 Task: Look for Airbnb options in Agdam, Azerbaijan from 6th December, 2023 to 10th December, 2023 for 1 adult.1  bedroom having 1 bed and 1 bathroom. Property type can be hotel. Amenities needed are: air conditioning. Booking option can be shelf check-in. Look for 5 properties as per requirement.
Action: Mouse moved to (464, 99)
Screenshot: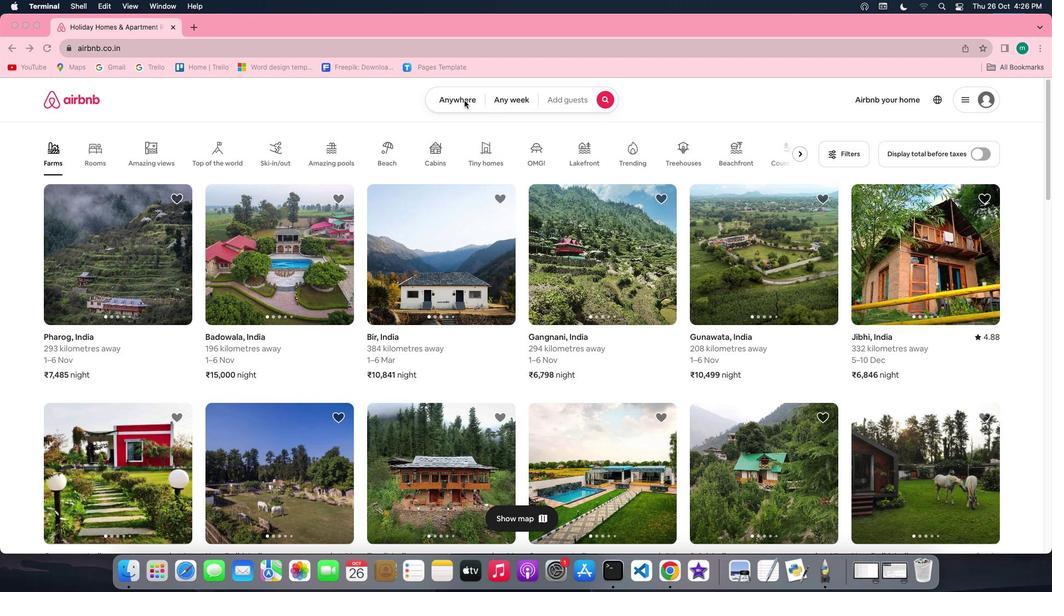 
Action: Mouse pressed left at (464, 99)
Screenshot: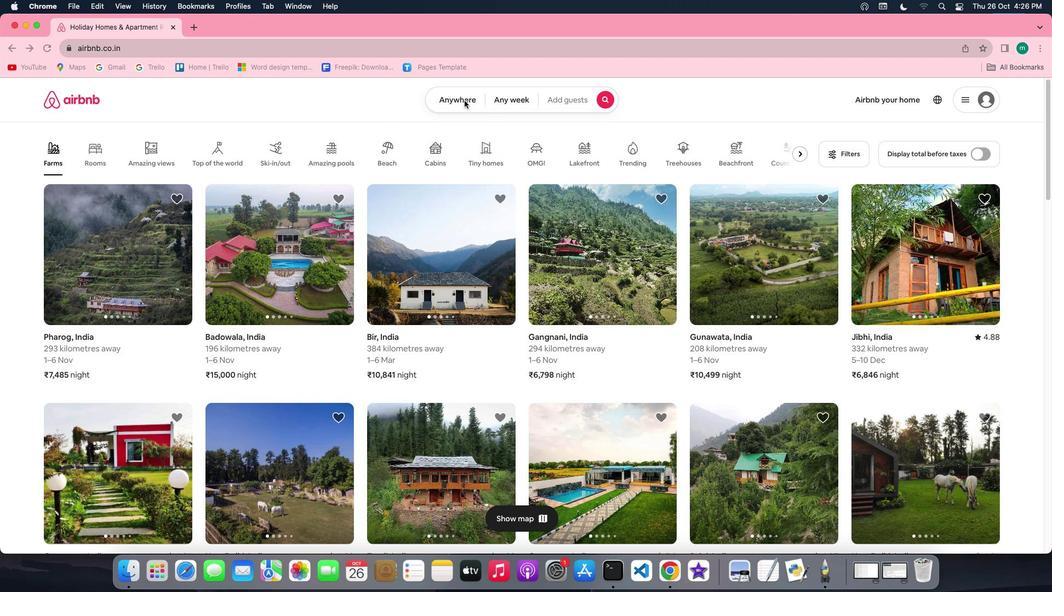 
Action: Mouse pressed left at (464, 99)
Screenshot: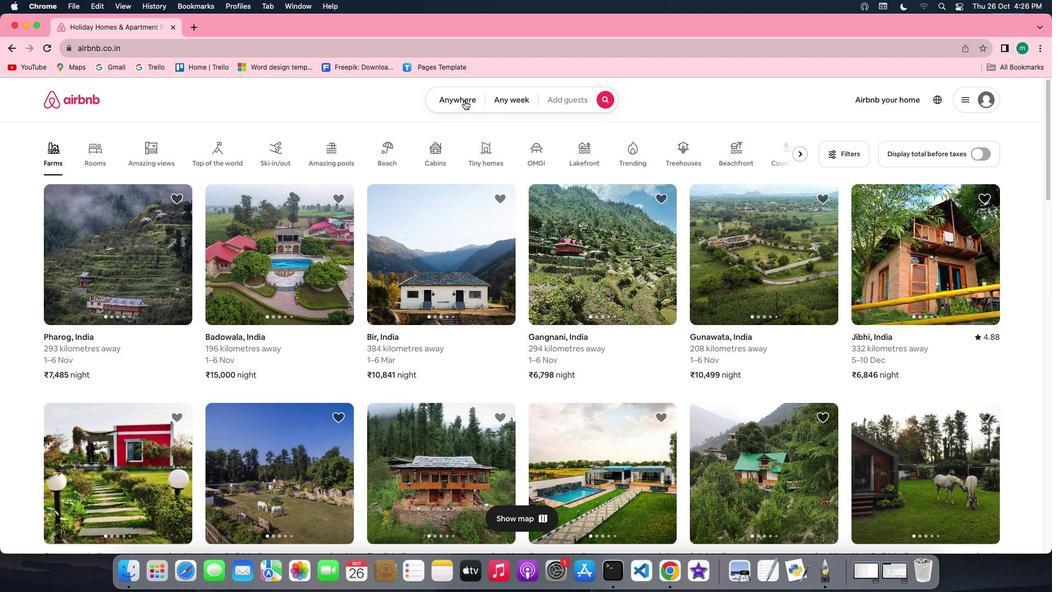 
Action: Mouse moved to (395, 149)
Screenshot: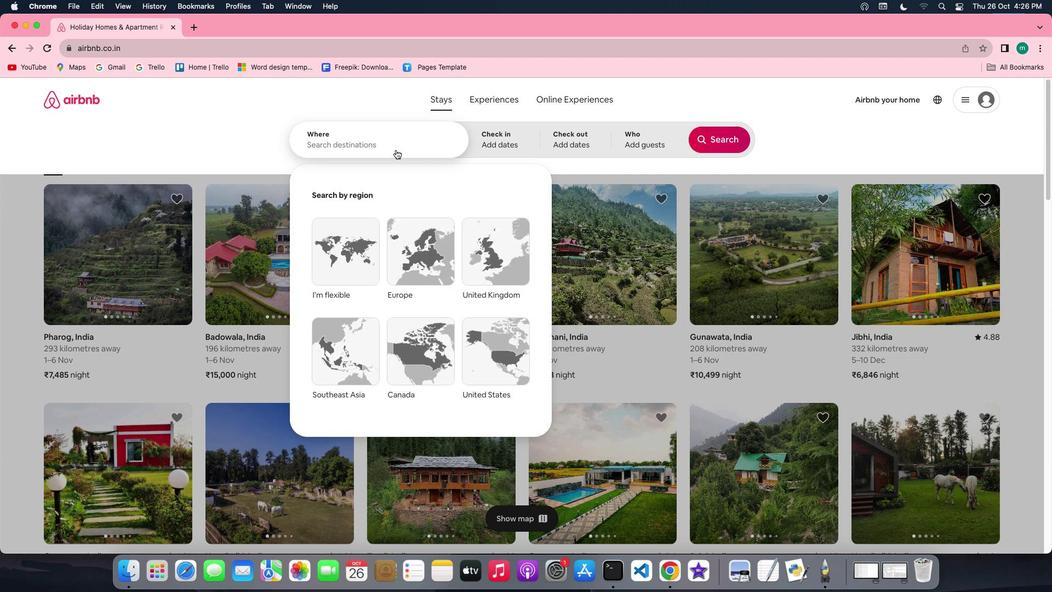 
Action: Mouse pressed left at (395, 149)
Screenshot: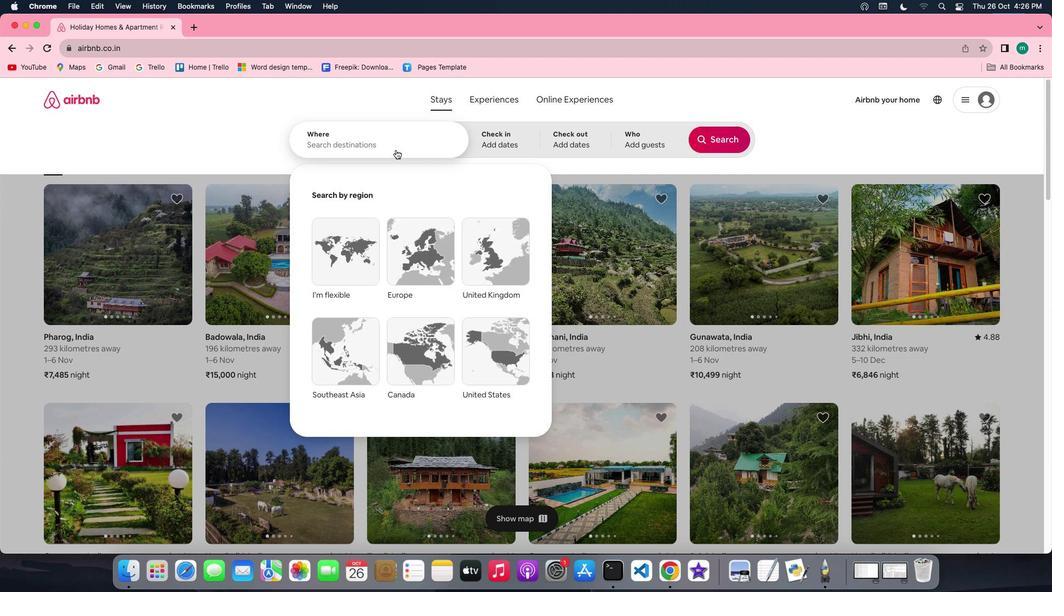 
Action: Key pressed Key.spaceKey.shift'A''g''d''a''m'','Key.spaceKey.shift'a''z''e''r''b''a''i''j''a''n'
Screenshot: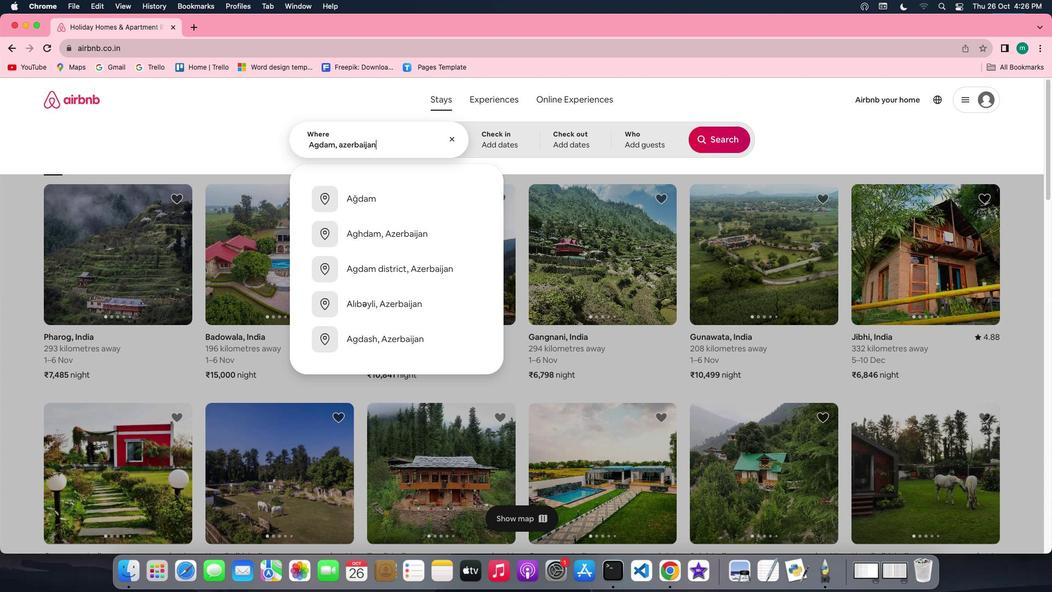 
Action: Mouse moved to (494, 153)
Screenshot: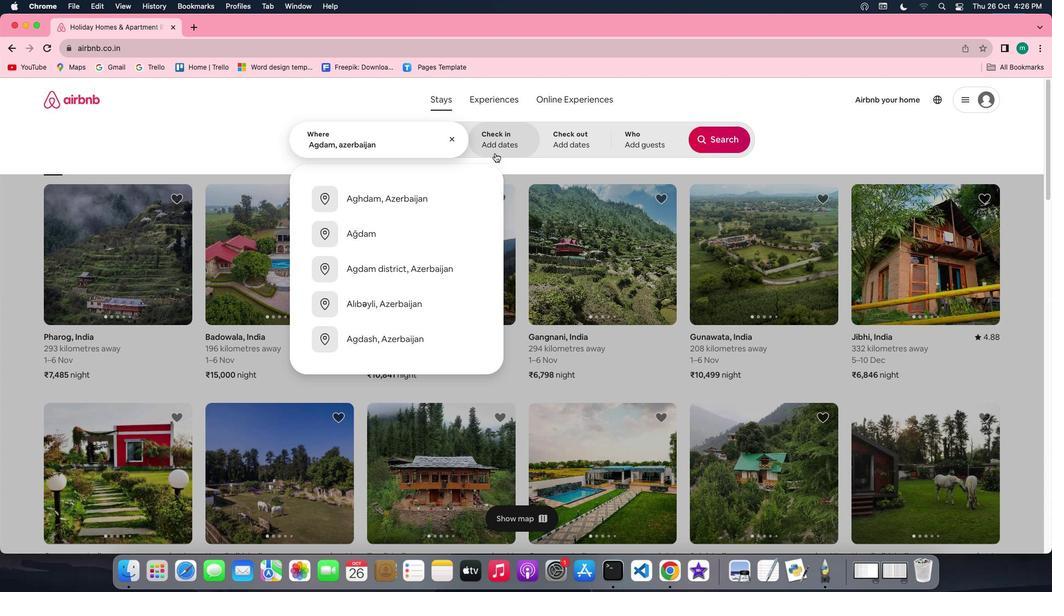 
Action: Mouse pressed left at (494, 153)
Screenshot: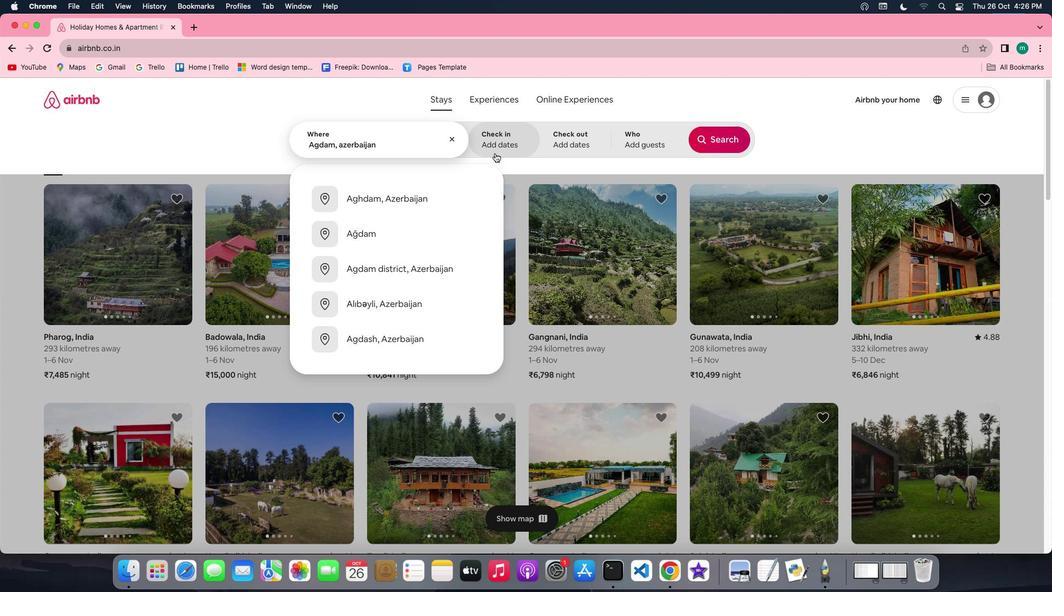 
Action: Mouse moved to (717, 227)
Screenshot: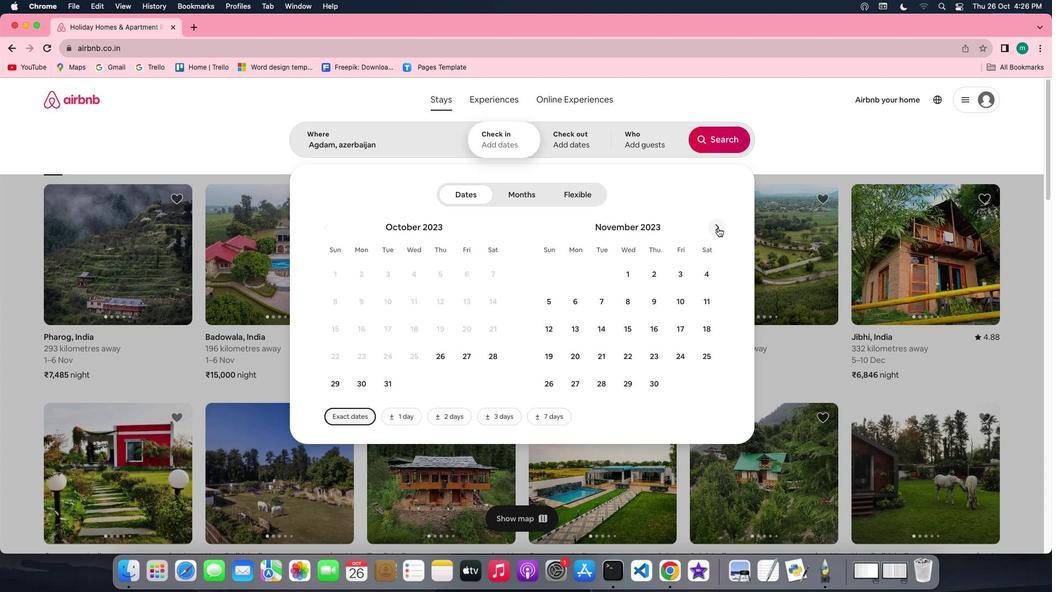 
Action: Mouse pressed left at (717, 227)
Screenshot: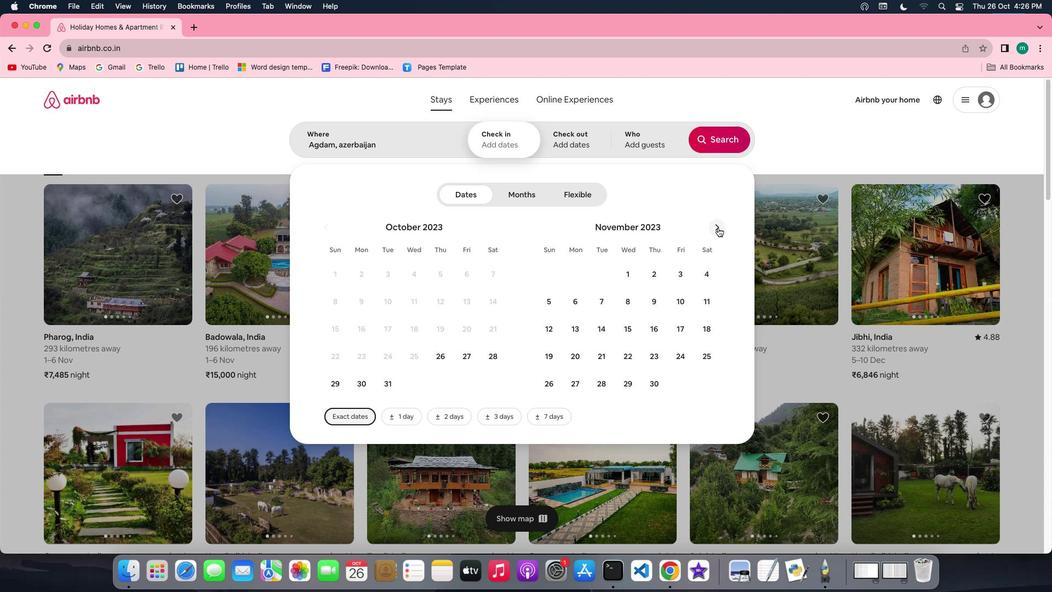
Action: Mouse moved to (623, 297)
Screenshot: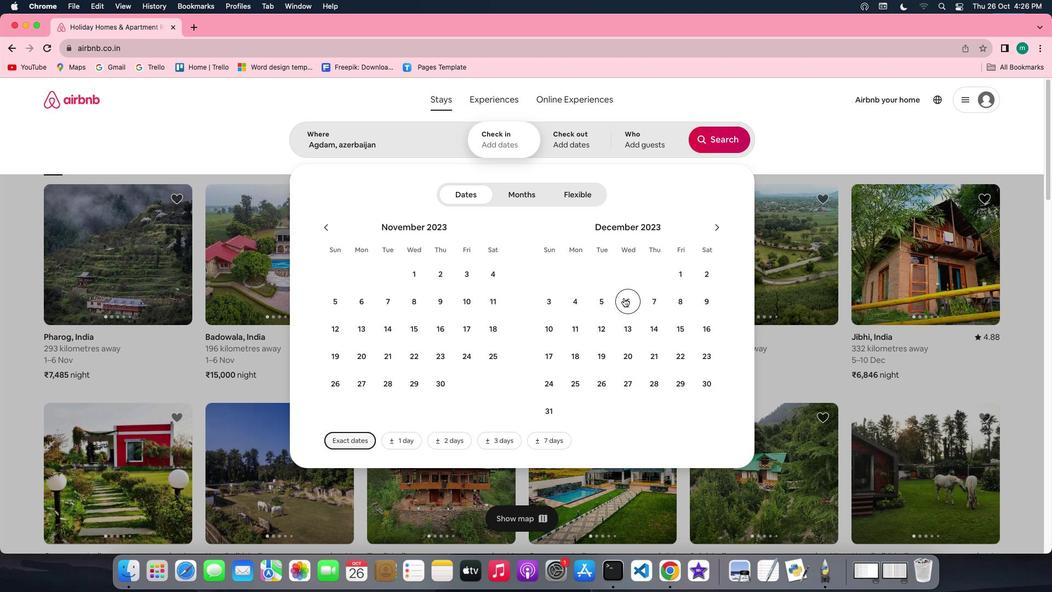 
Action: Mouse pressed left at (623, 297)
Screenshot: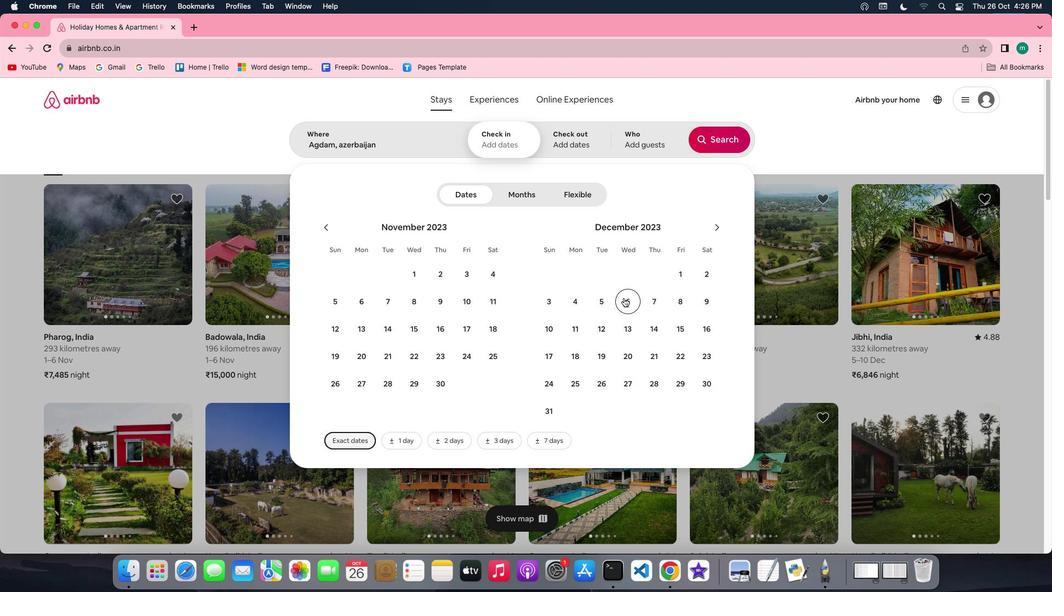 
Action: Mouse moved to (536, 332)
Screenshot: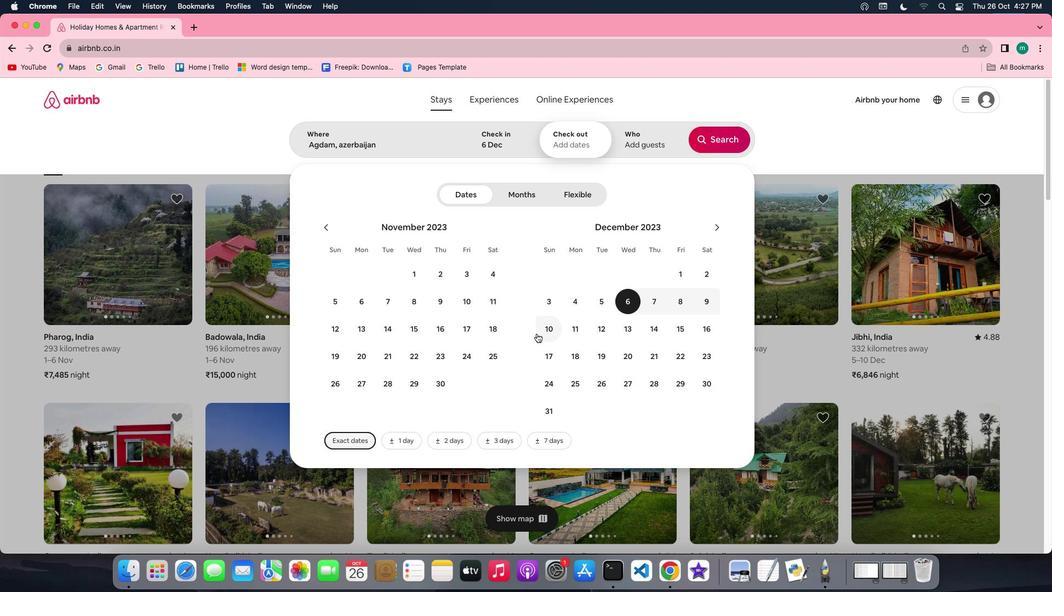 
Action: Mouse pressed left at (536, 332)
Screenshot: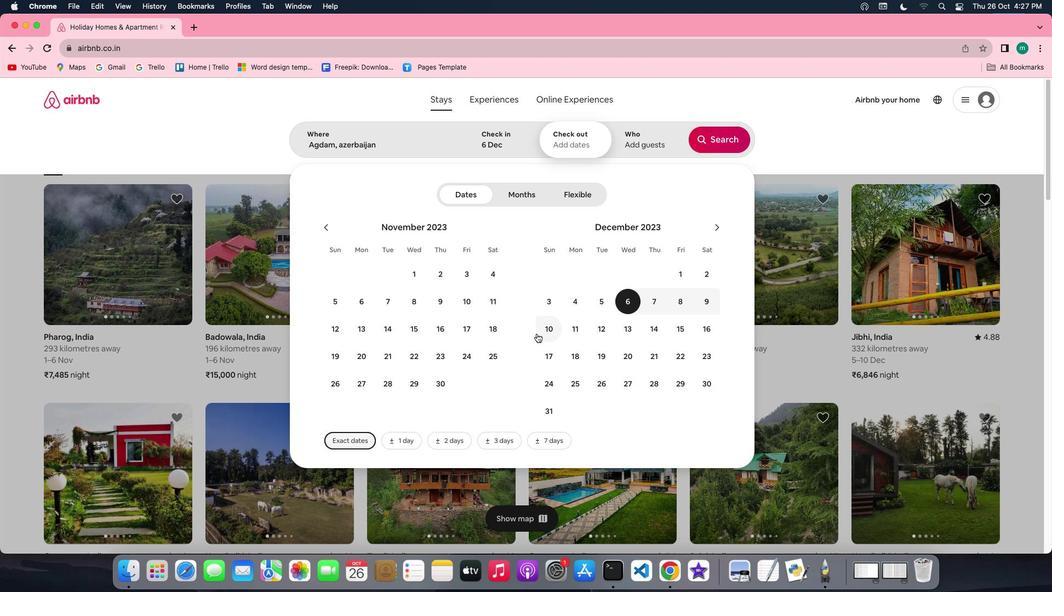 
Action: Mouse moved to (553, 326)
Screenshot: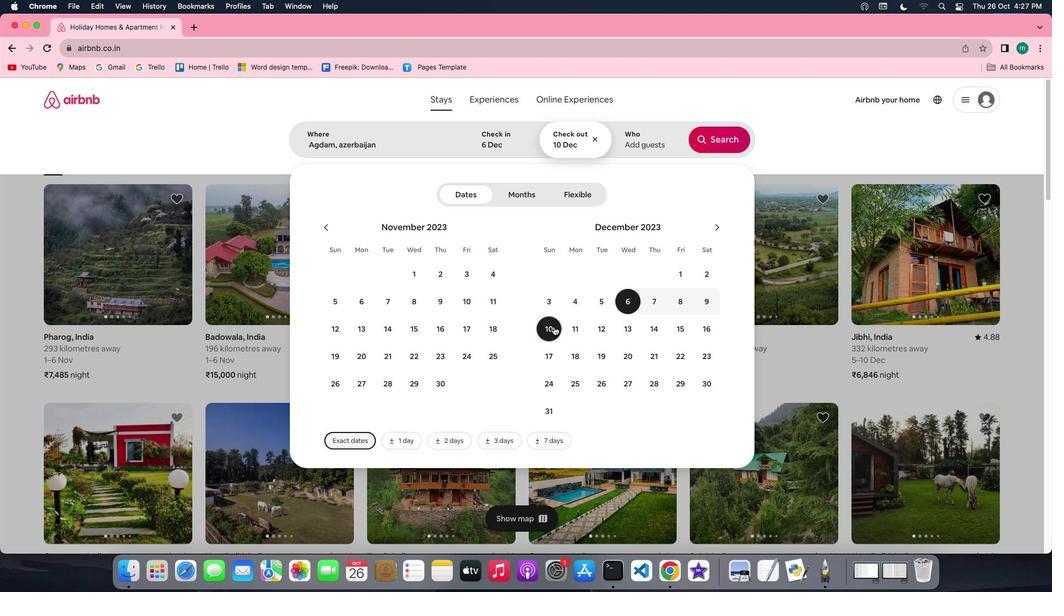 
Action: Mouse pressed left at (553, 326)
Screenshot: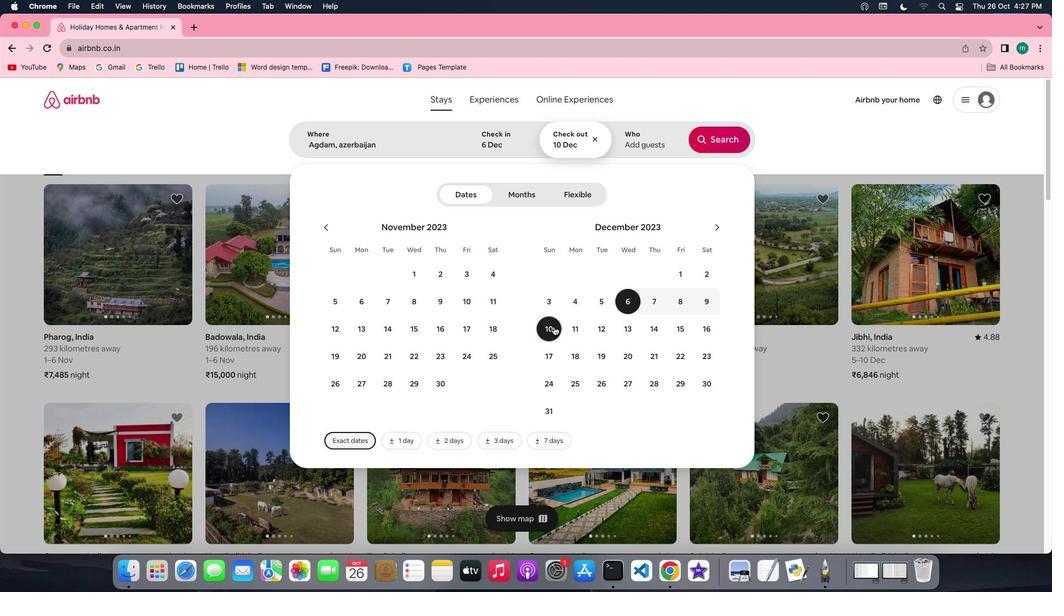 
Action: Mouse moved to (627, 132)
Screenshot: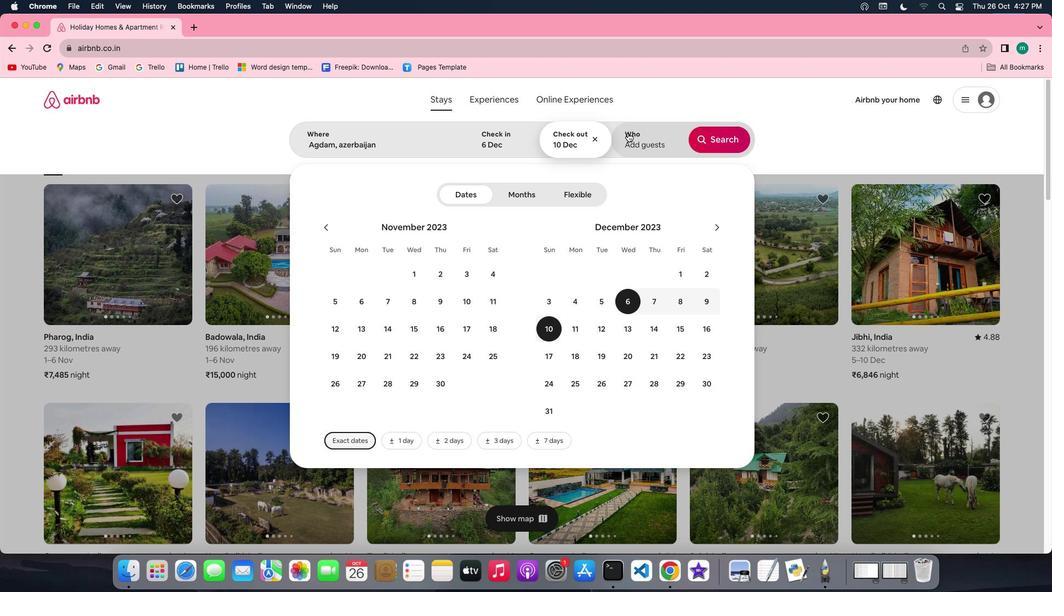 
Action: Mouse pressed left at (627, 132)
Screenshot: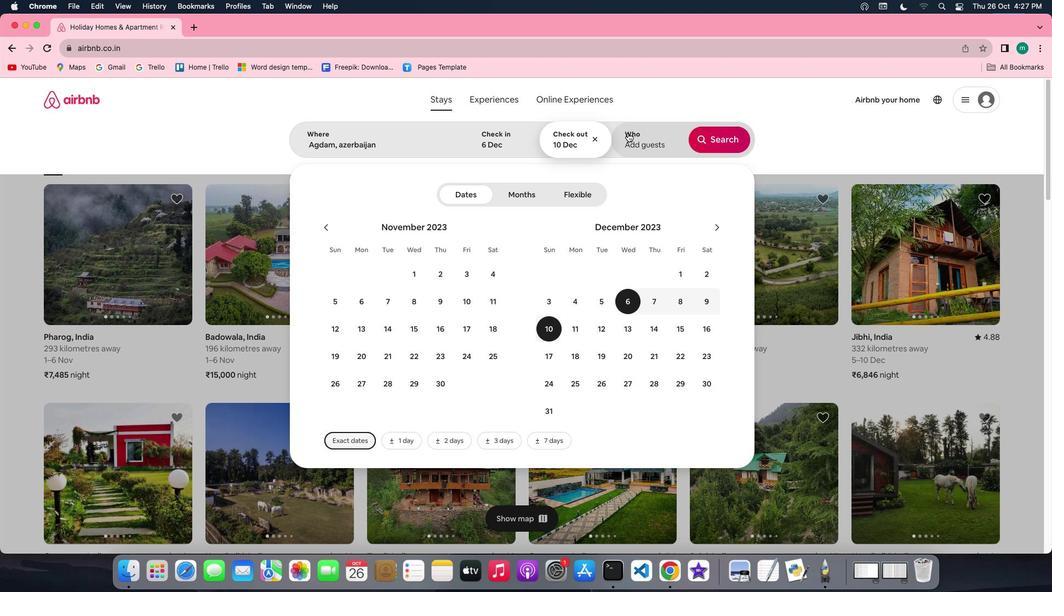 
Action: Mouse moved to (727, 196)
Screenshot: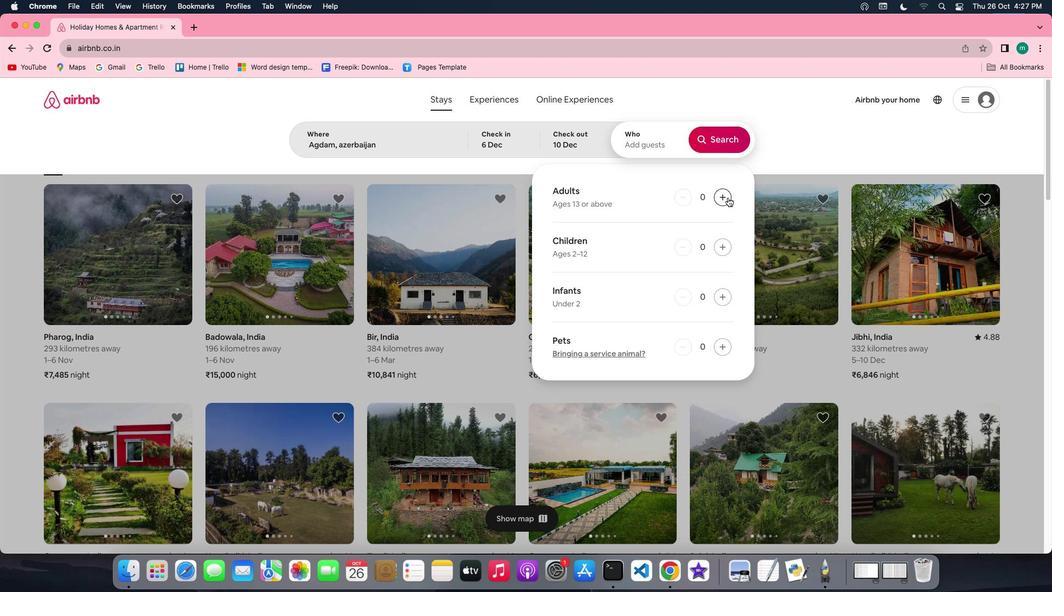 
Action: Mouse pressed left at (727, 196)
Screenshot: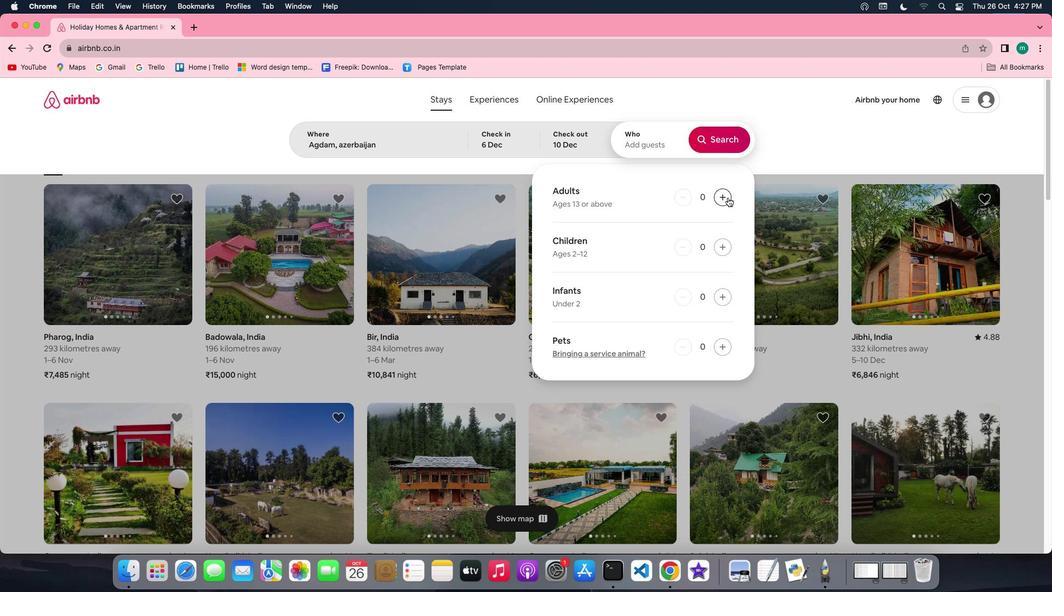 
Action: Mouse moved to (720, 131)
Screenshot: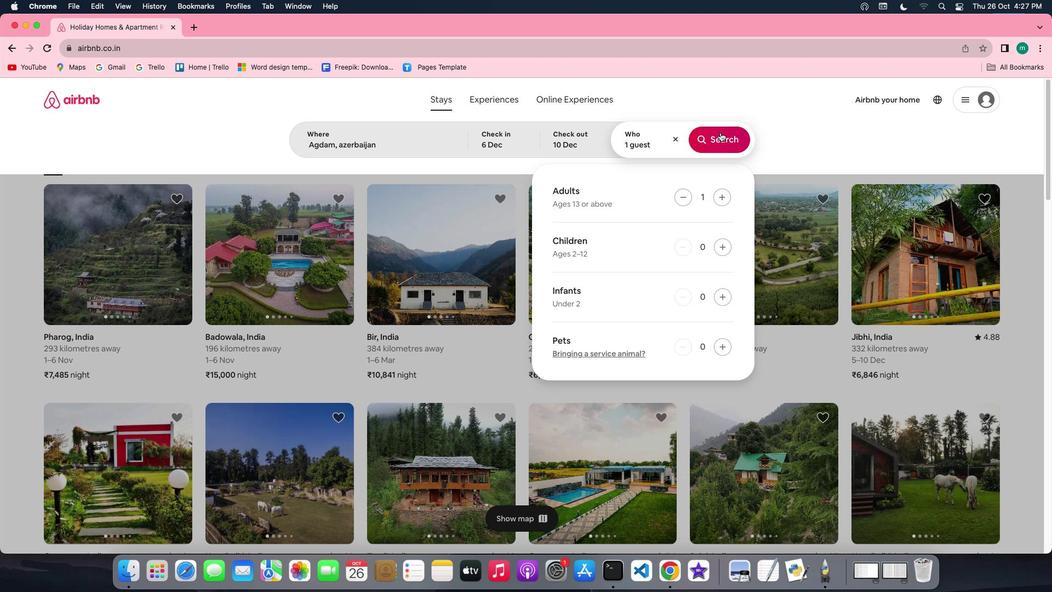 
Action: Mouse pressed left at (720, 131)
Screenshot: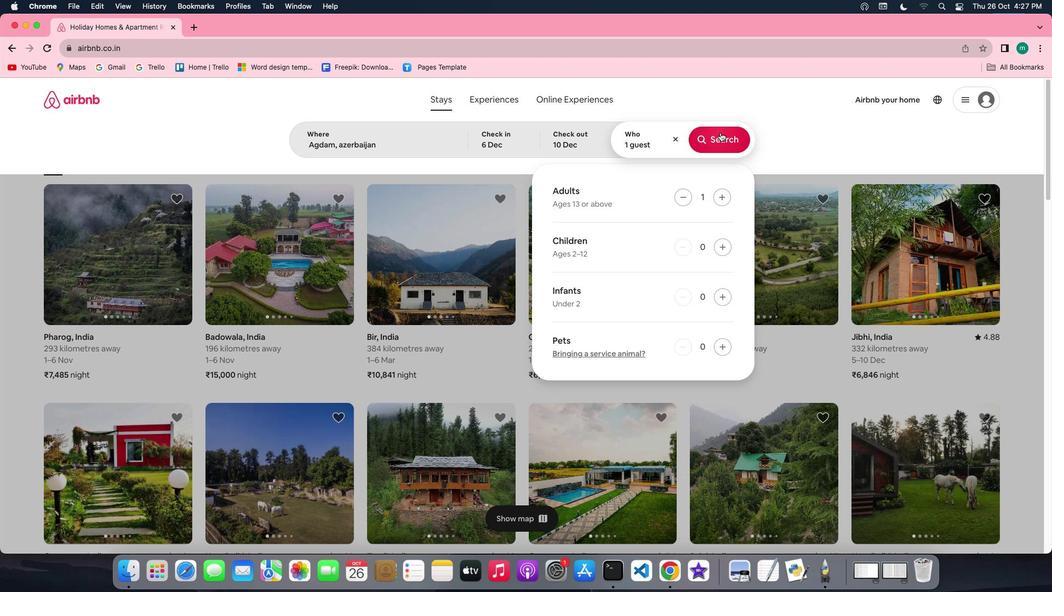 
Action: Mouse moved to (869, 141)
Screenshot: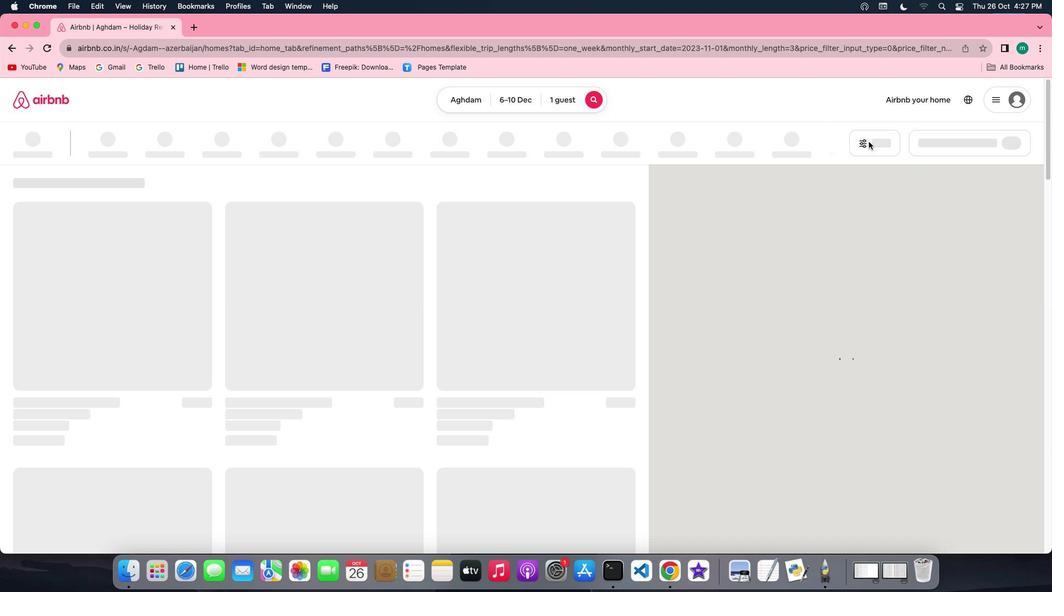 
Action: Mouse pressed left at (869, 141)
Screenshot: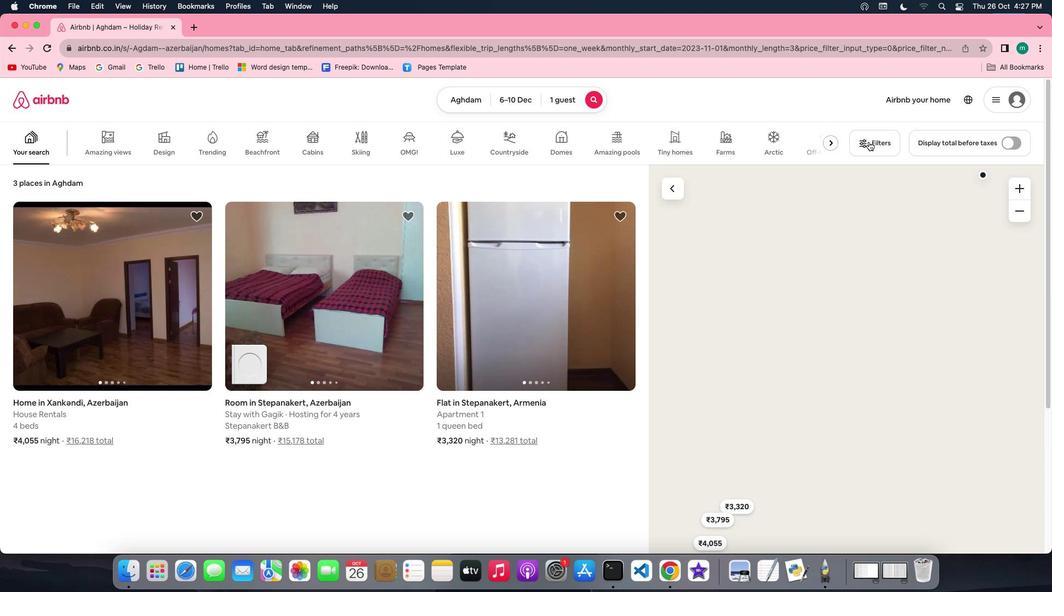 
Action: Mouse moved to (576, 314)
Screenshot: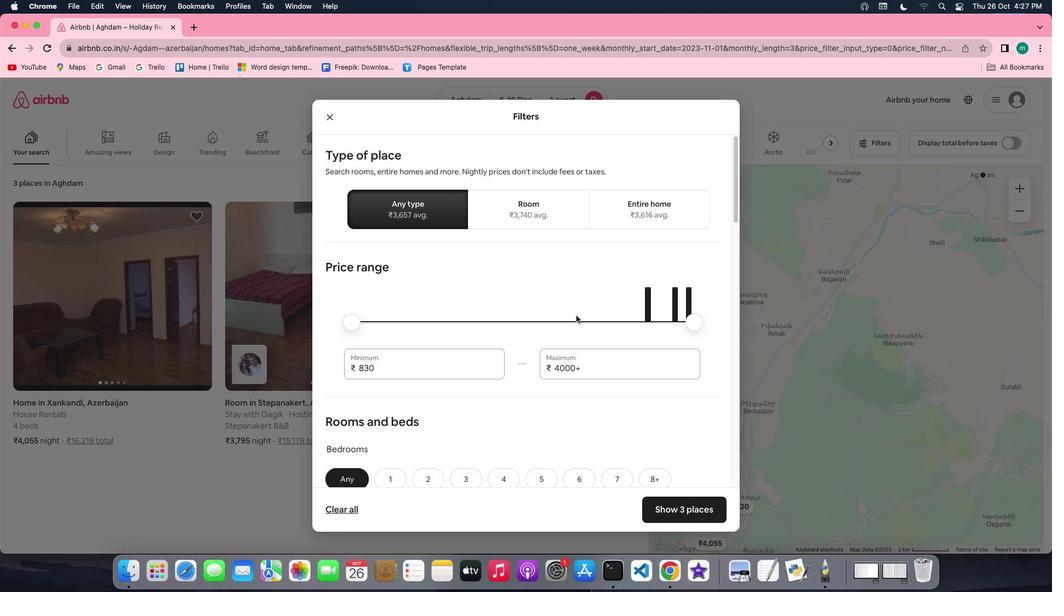 
Action: Mouse scrolled (576, 314) with delta (0, 0)
Screenshot: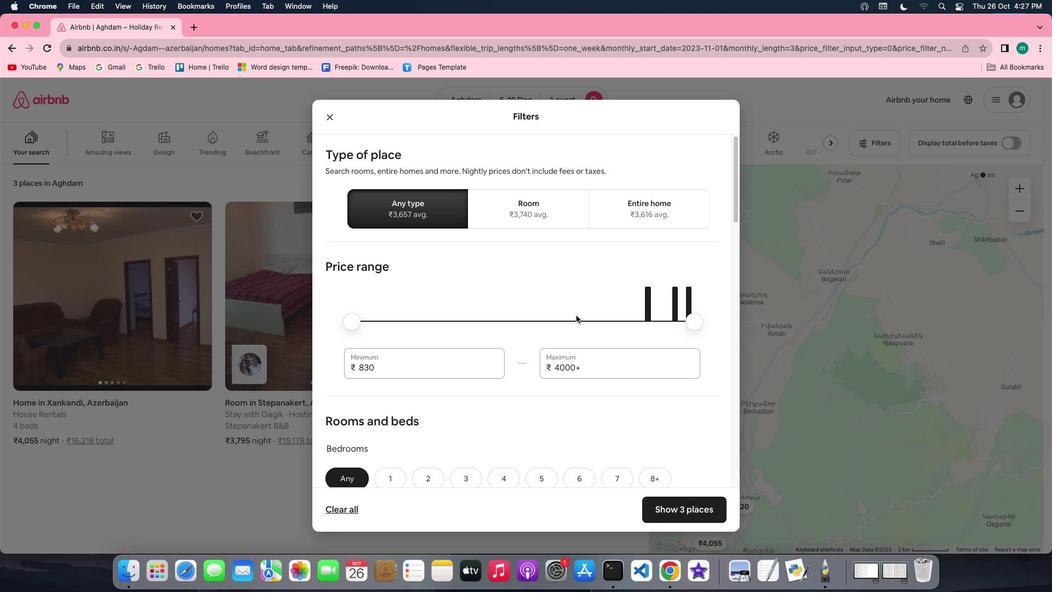 
Action: Mouse scrolled (576, 314) with delta (0, 0)
Screenshot: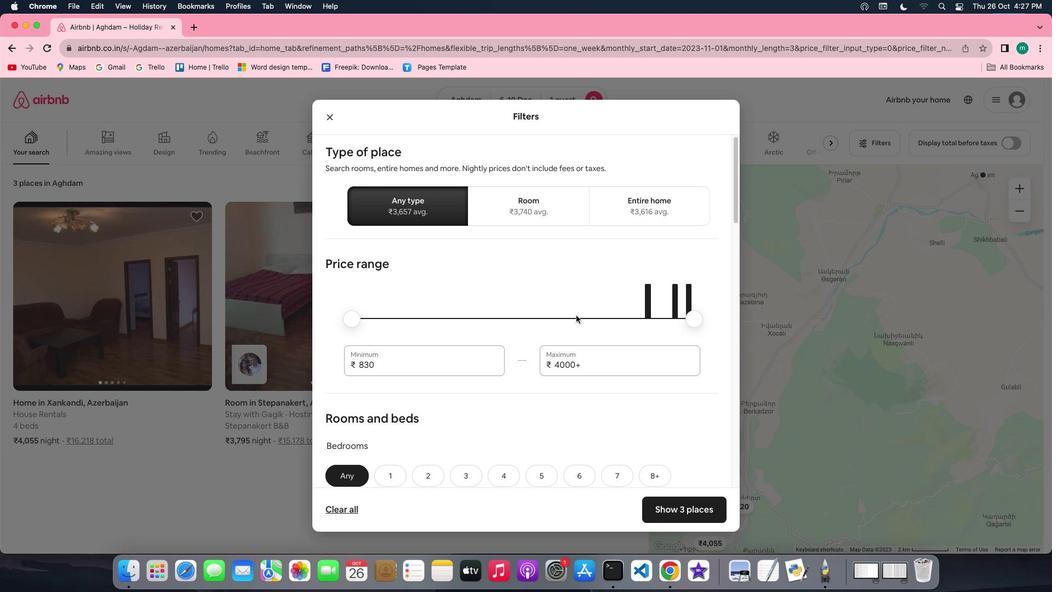 
Action: Mouse scrolled (576, 314) with delta (0, 0)
Screenshot: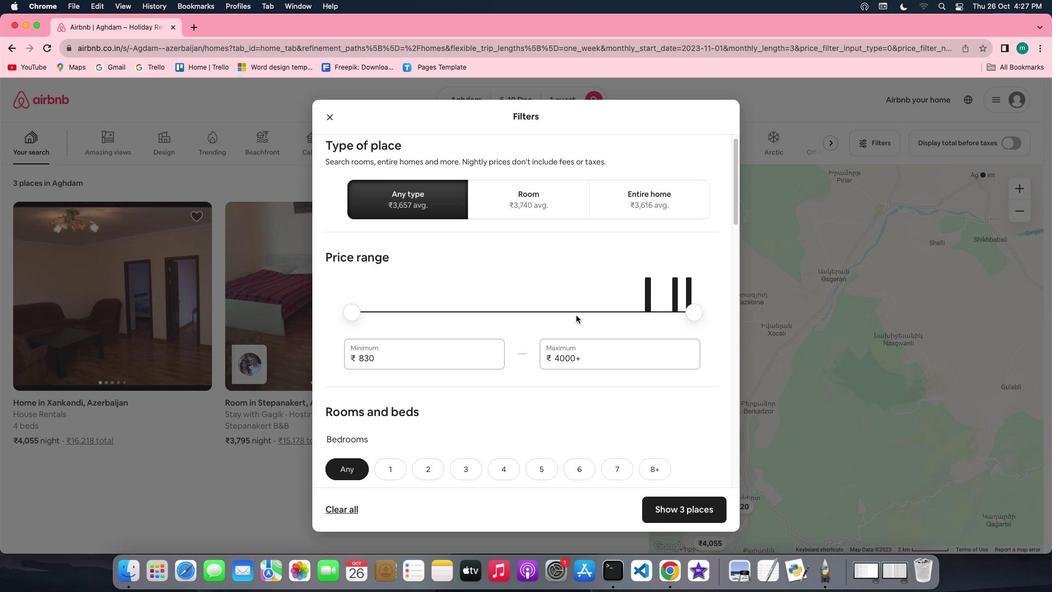 
Action: Mouse scrolled (576, 314) with delta (0, 0)
Screenshot: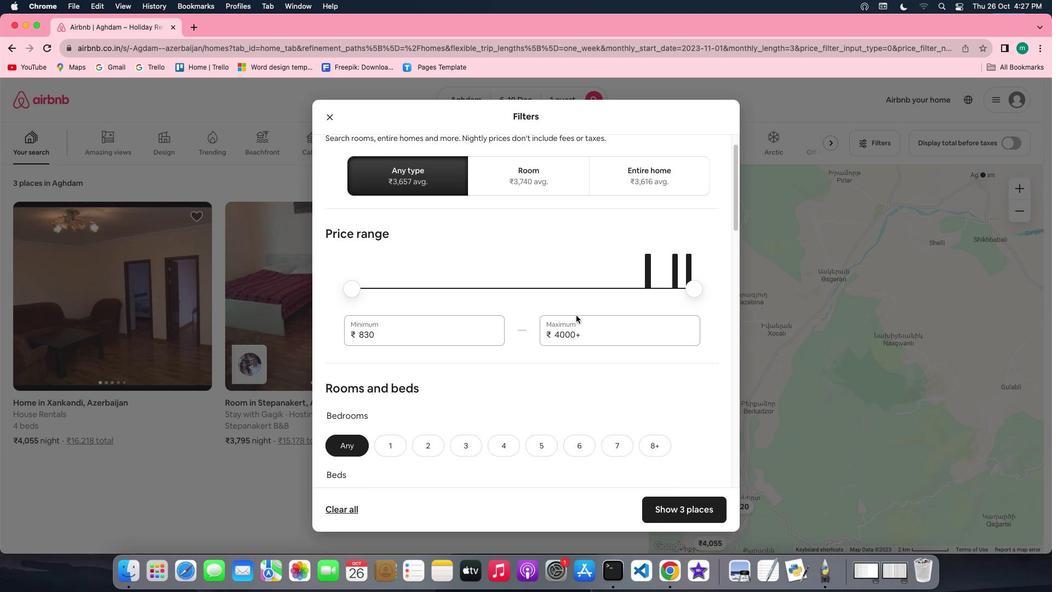 
Action: Mouse scrolled (576, 314) with delta (0, 0)
Screenshot: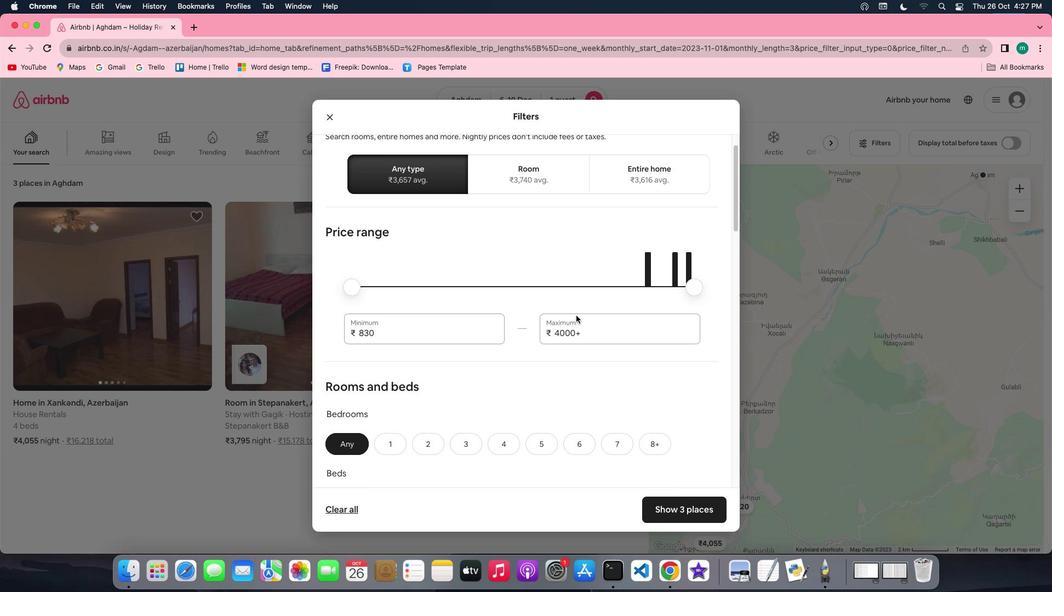 
Action: Mouse scrolled (576, 314) with delta (0, 0)
Screenshot: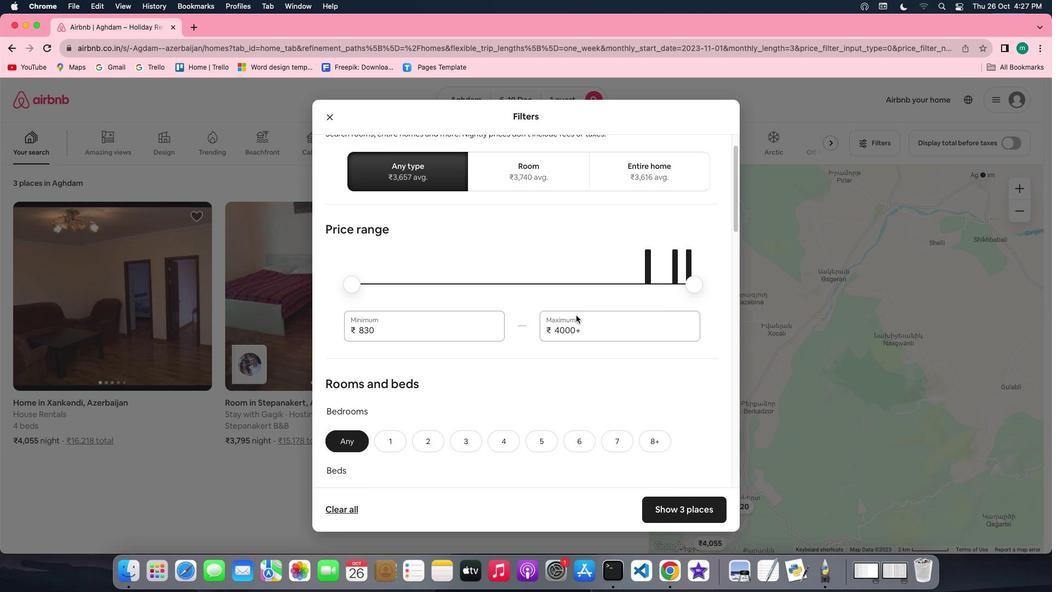 
Action: Mouse scrolled (576, 314) with delta (0, 0)
Screenshot: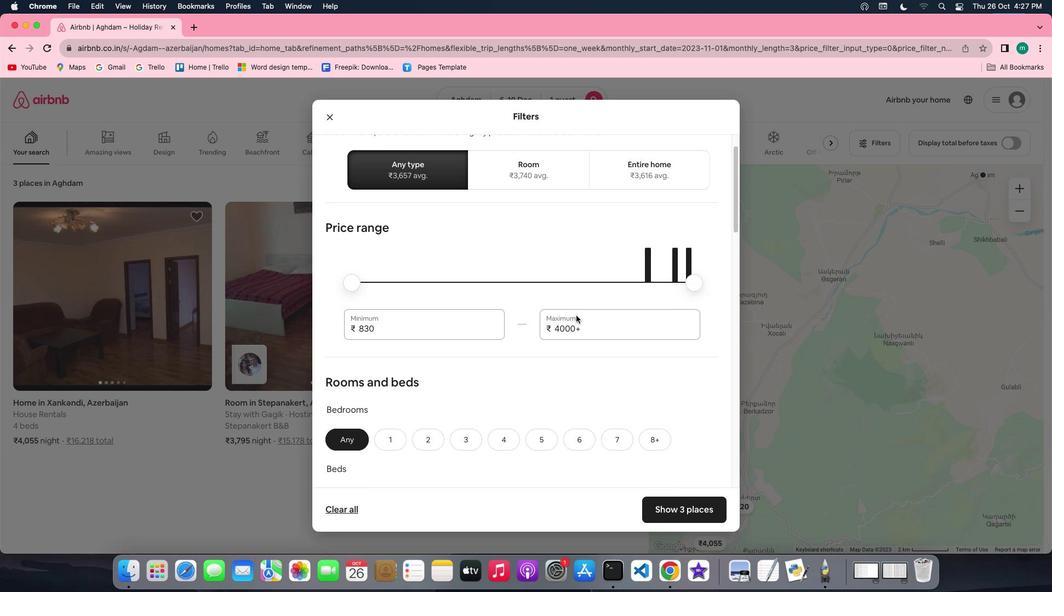 
Action: Mouse scrolled (576, 314) with delta (0, -1)
Screenshot: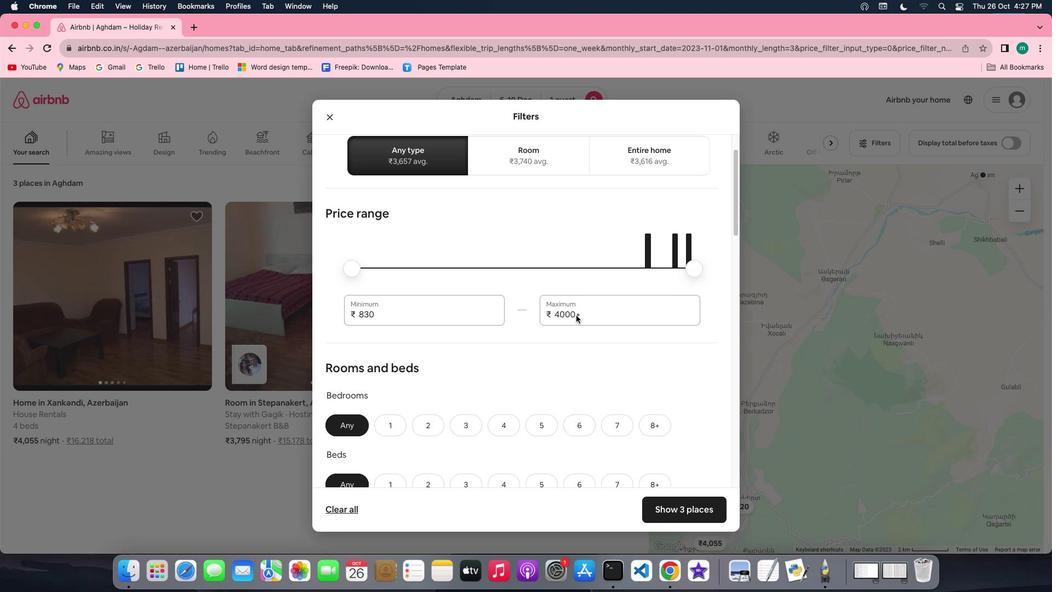 
Action: Mouse scrolled (576, 314) with delta (0, -1)
Screenshot: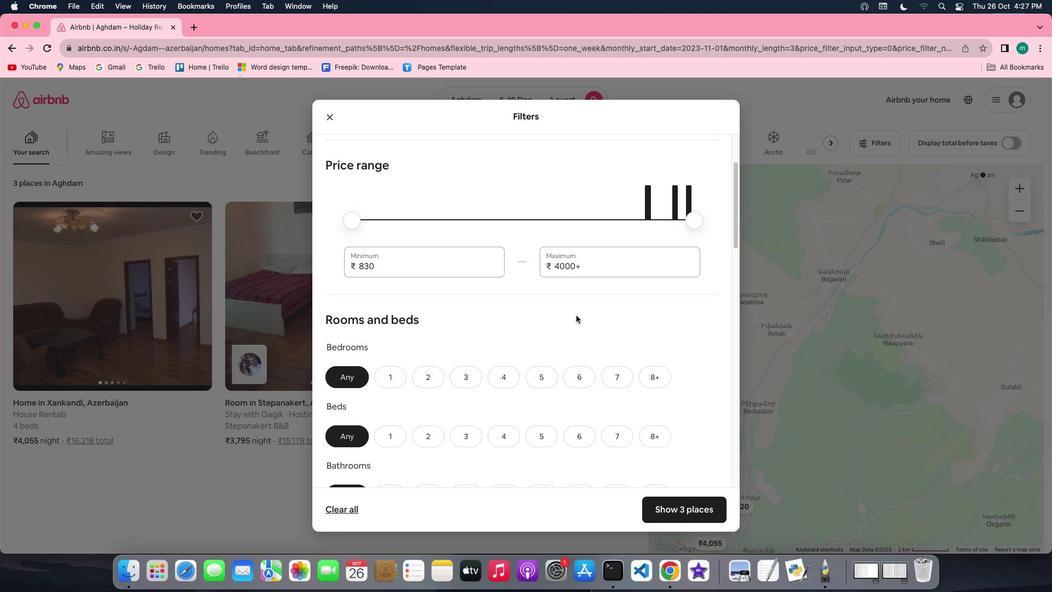 
Action: Mouse scrolled (576, 314) with delta (0, 0)
Screenshot: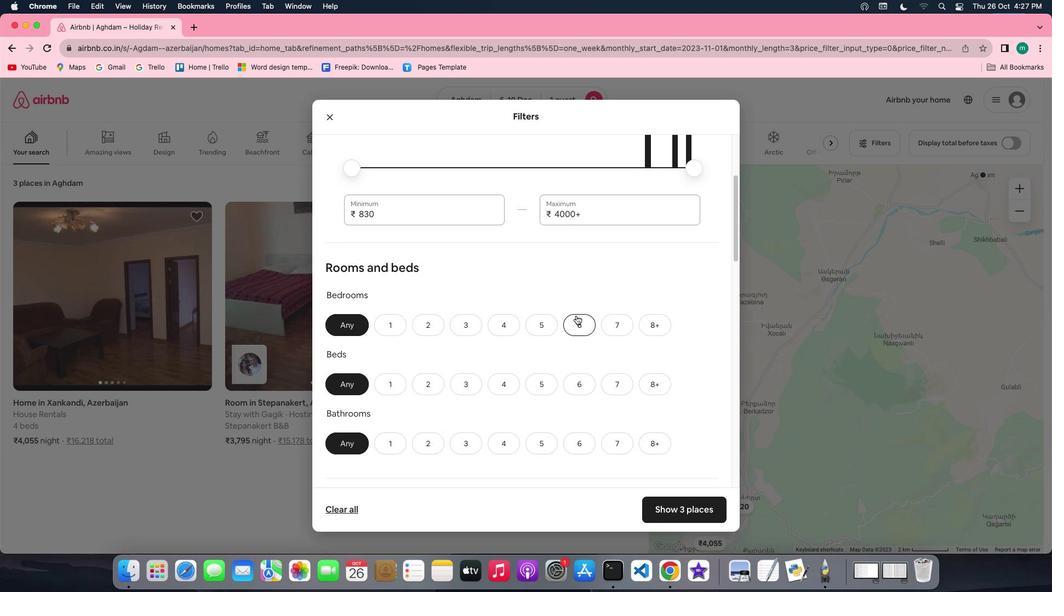 
Action: Mouse scrolled (576, 314) with delta (0, 0)
Screenshot: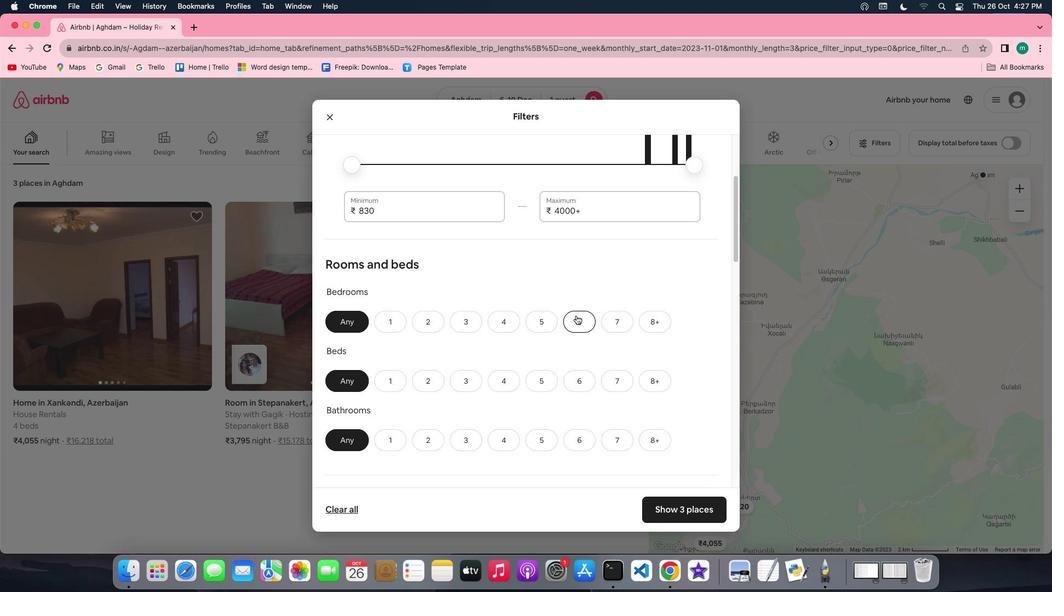 
Action: Mouse scrolled (576, 314) with delta (0, 0)
Screenshot: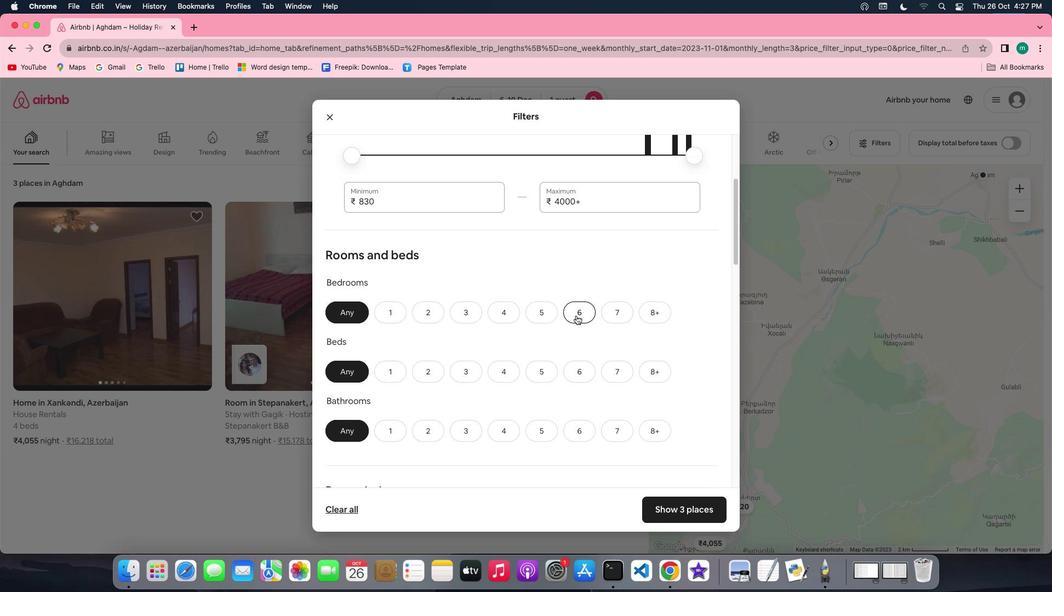 
Action: Mouse scrolled (576, 314) with delta (0, 0)
Screenshot: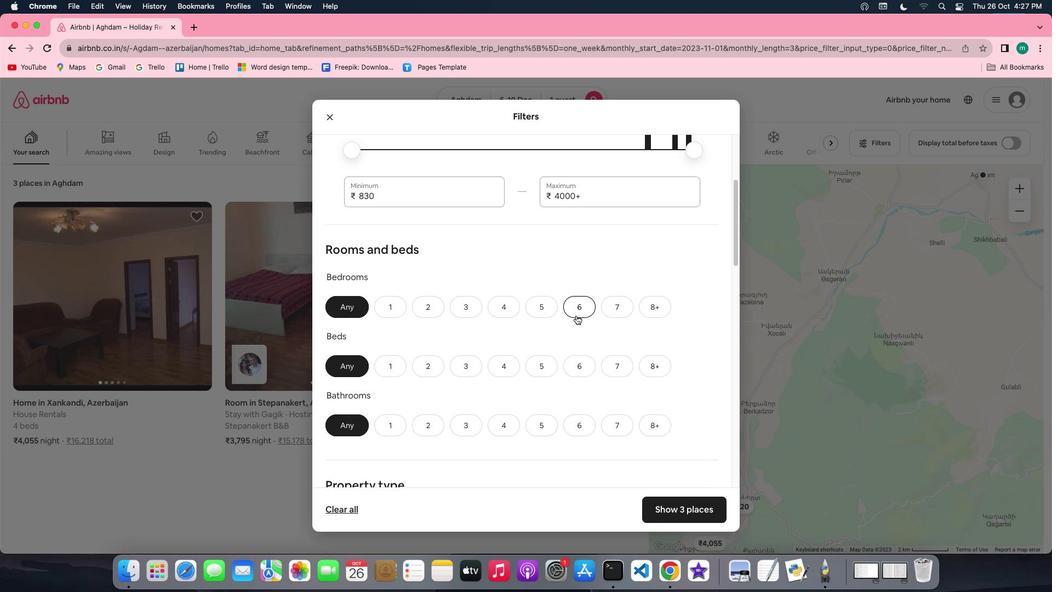 
Action: Mouse scrolled (576, 314) with delta (0, 0)
Screenshot: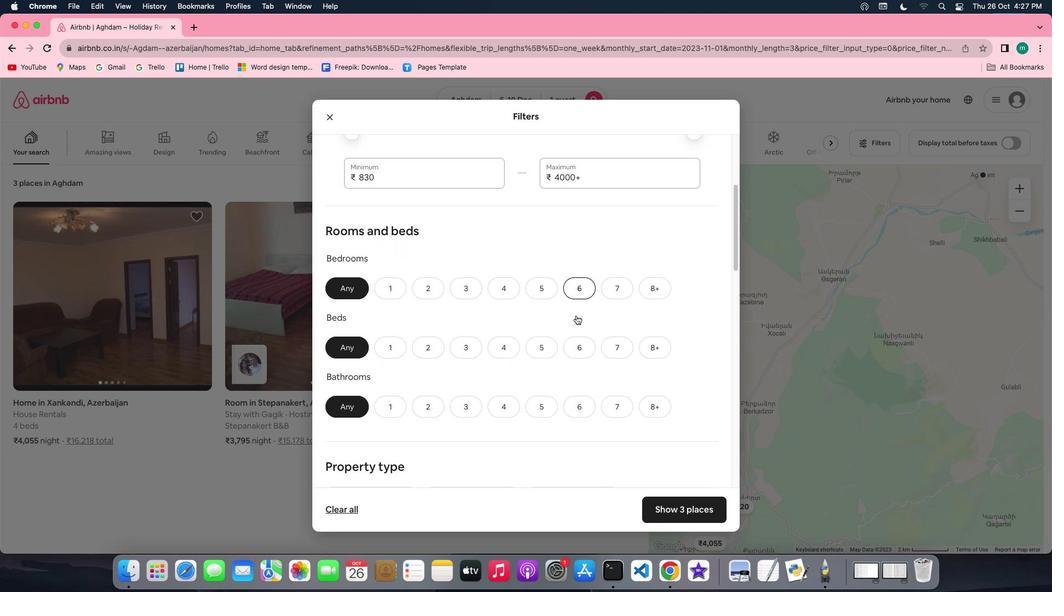 
Action: Mouse scrolled (576, 314) with delta (0, 0)
Screenshot: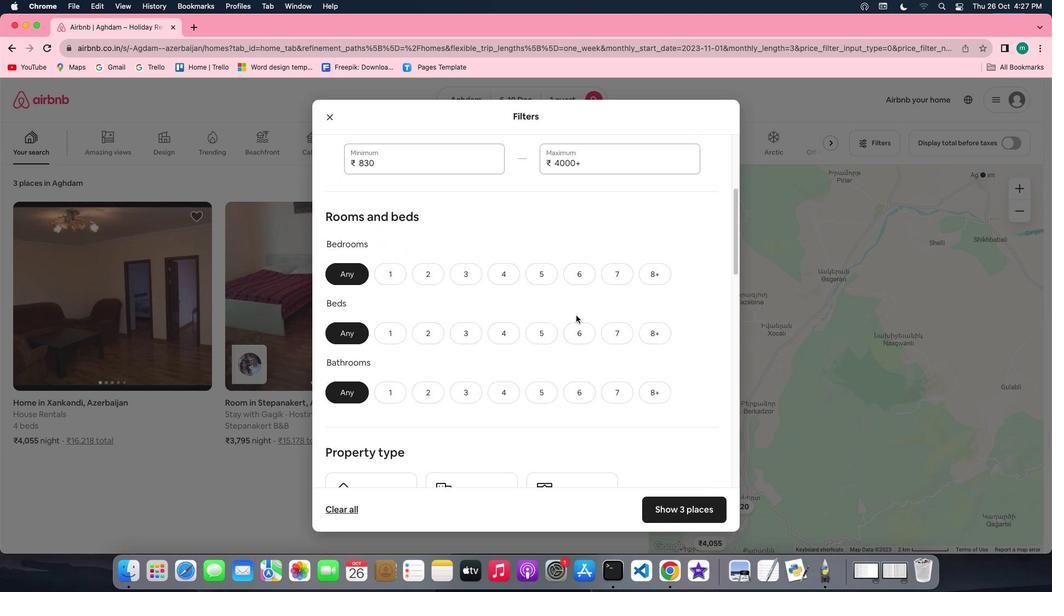 
Action: Mouse scrolled (576, 314) with delta (0, 0)
Screenshot: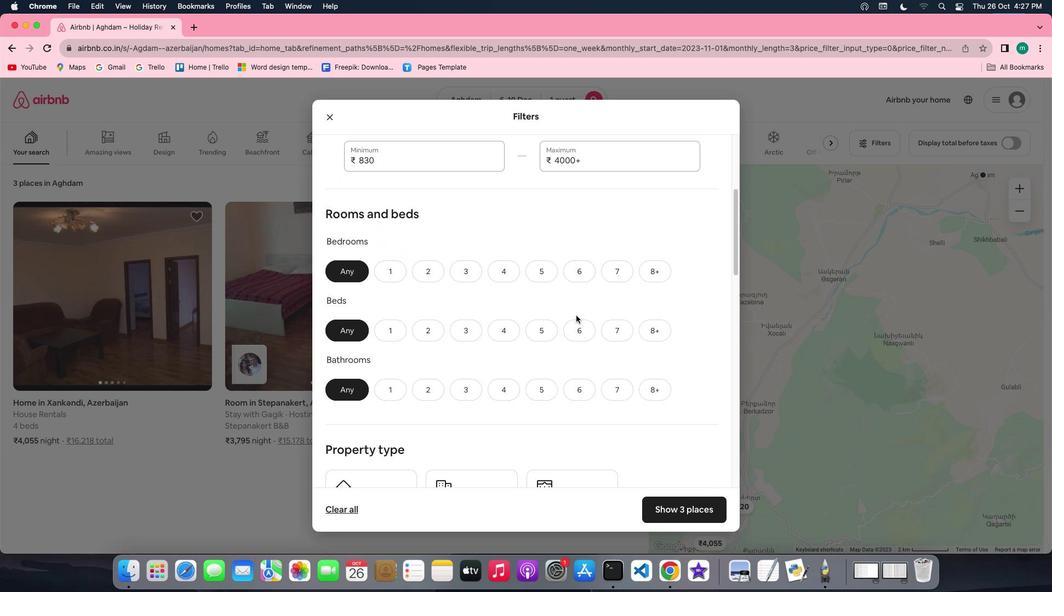
Action: Mouse scrolled (576, 314) with delta (0, 0)
Screenshot: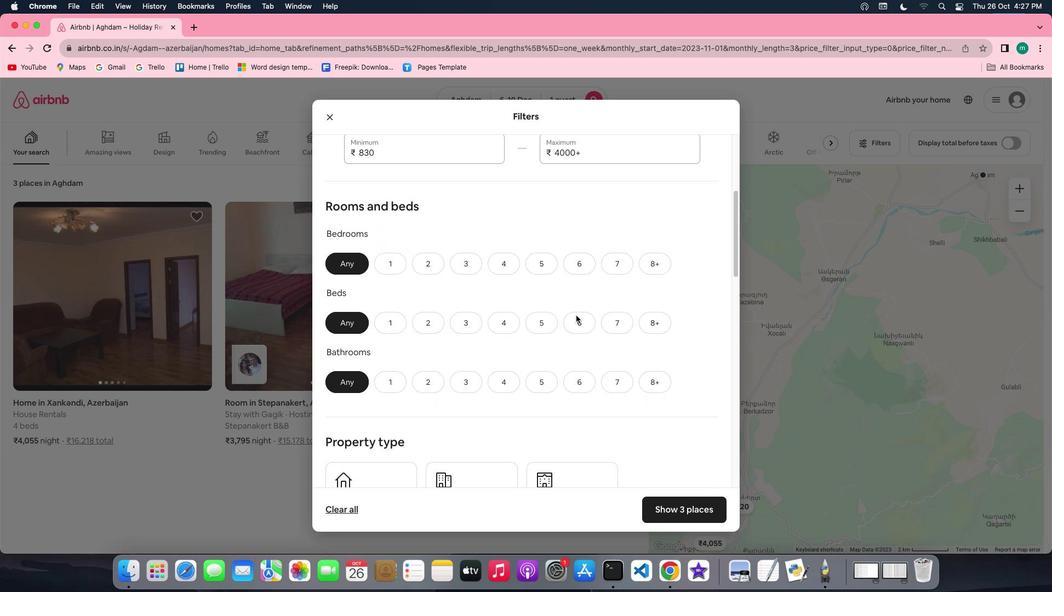 
Action: Mouse scrolled (576, 314) with delta (0, 0)
Screenshot: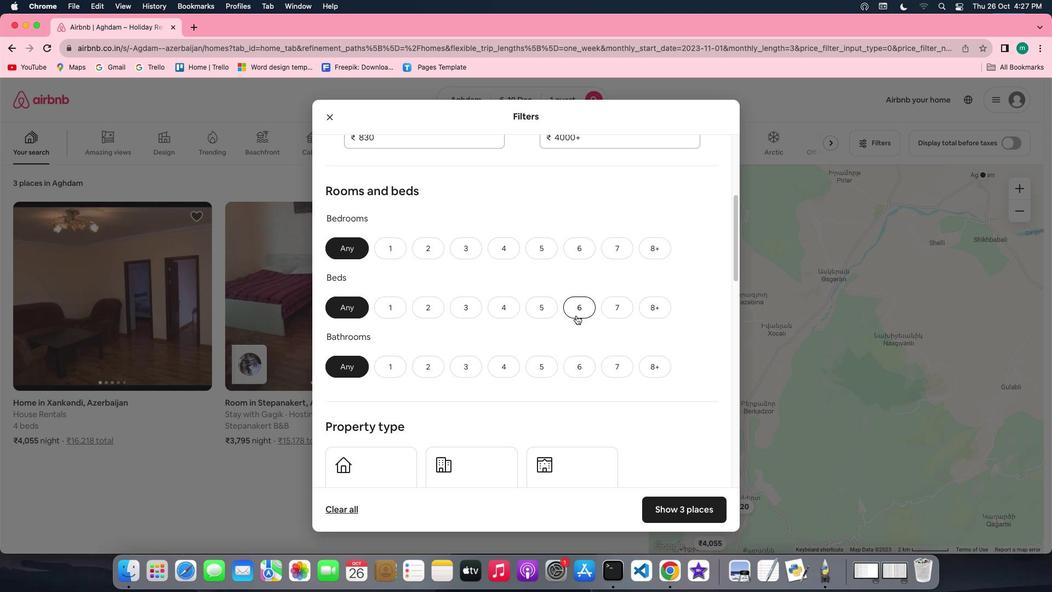 
Action: Mouse scrolled (576, 314) with delta (0, 0)
Screenshot: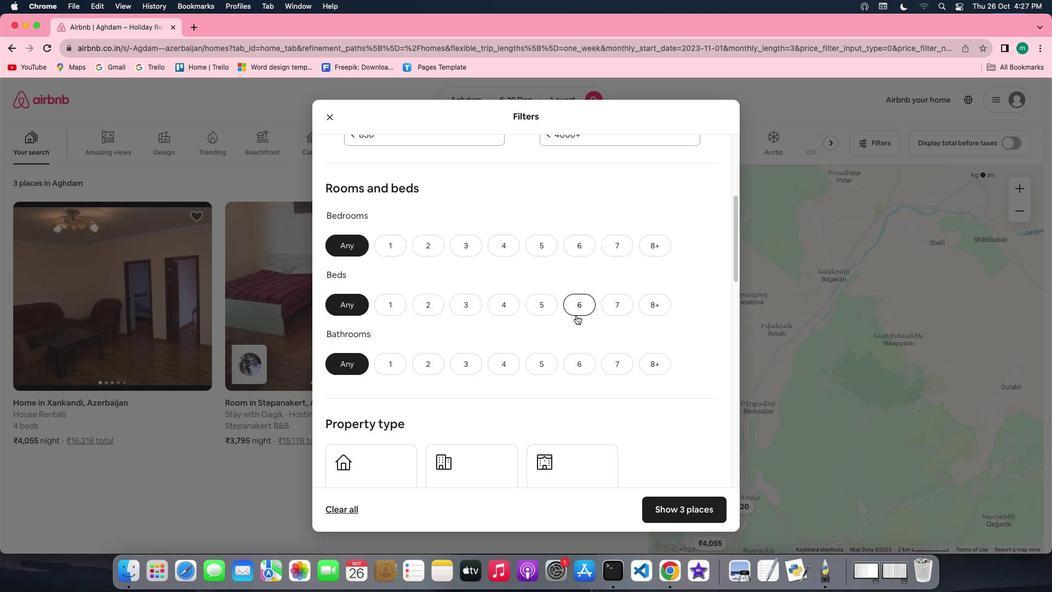 
Action: Mouse scrolled (576, 314) with delta (0, 0)
Screenshot: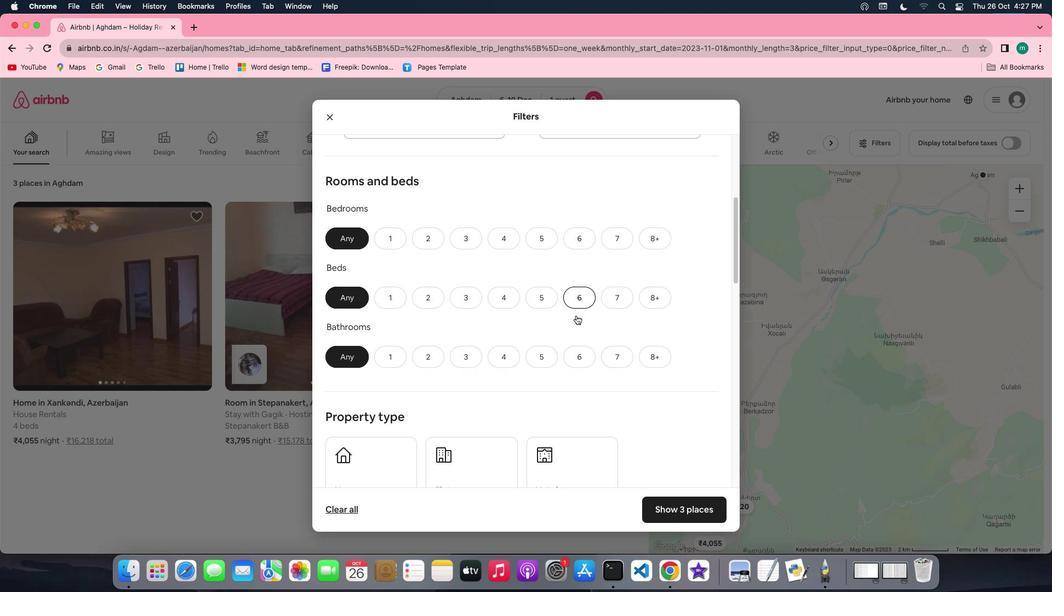 
Action: Mouse scrolled (576, 314) with delta (0, 0)
Screenshot: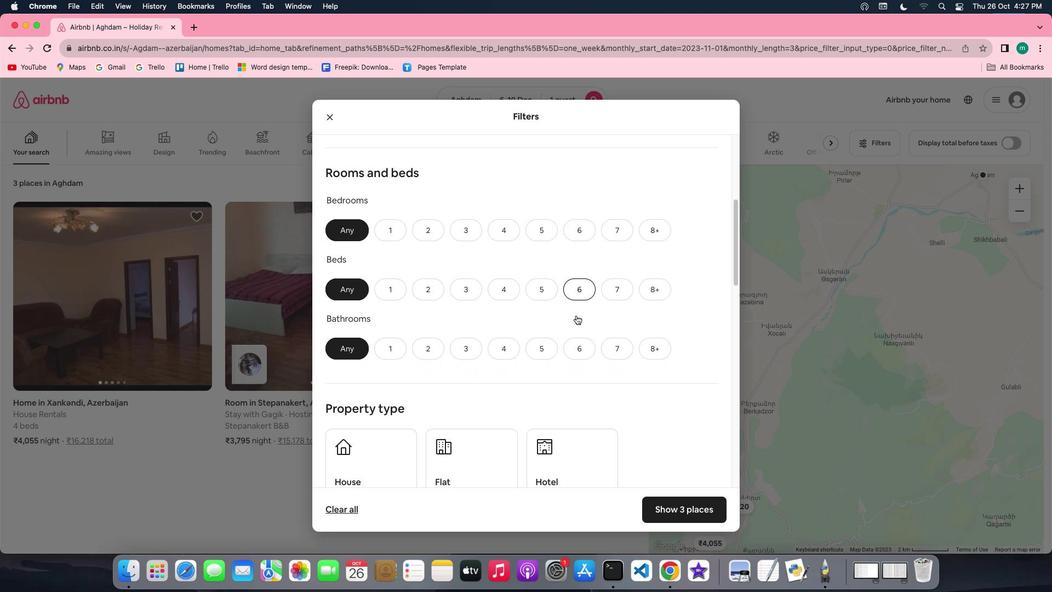 
Action: Mouse scrolled (576, 314) with delta (0, 0)
Screenshot: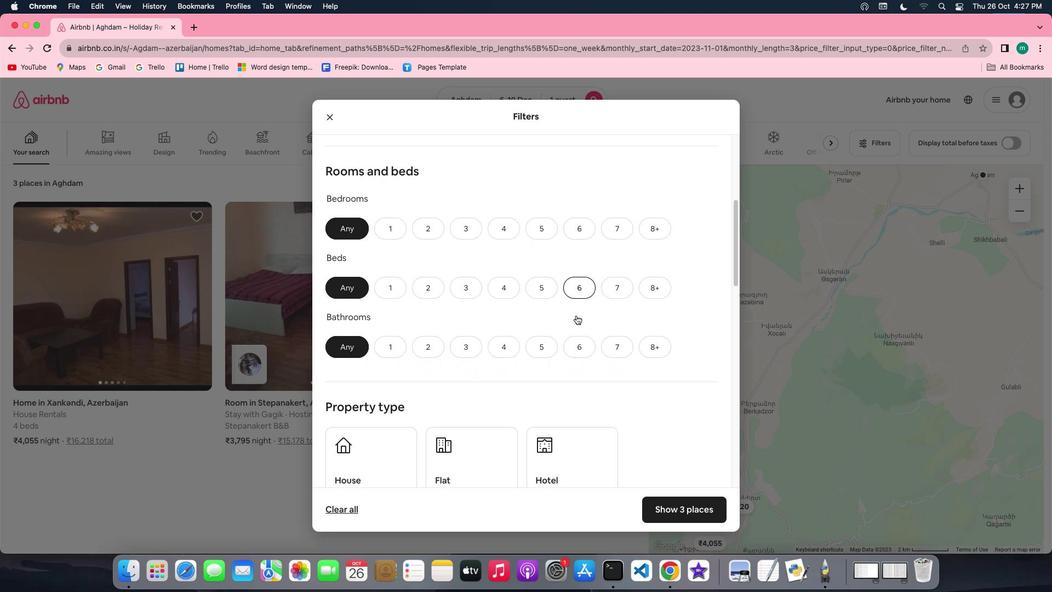 
Action: Mouse scrolled (576, 314) with delta (0, 0)
Screenshot: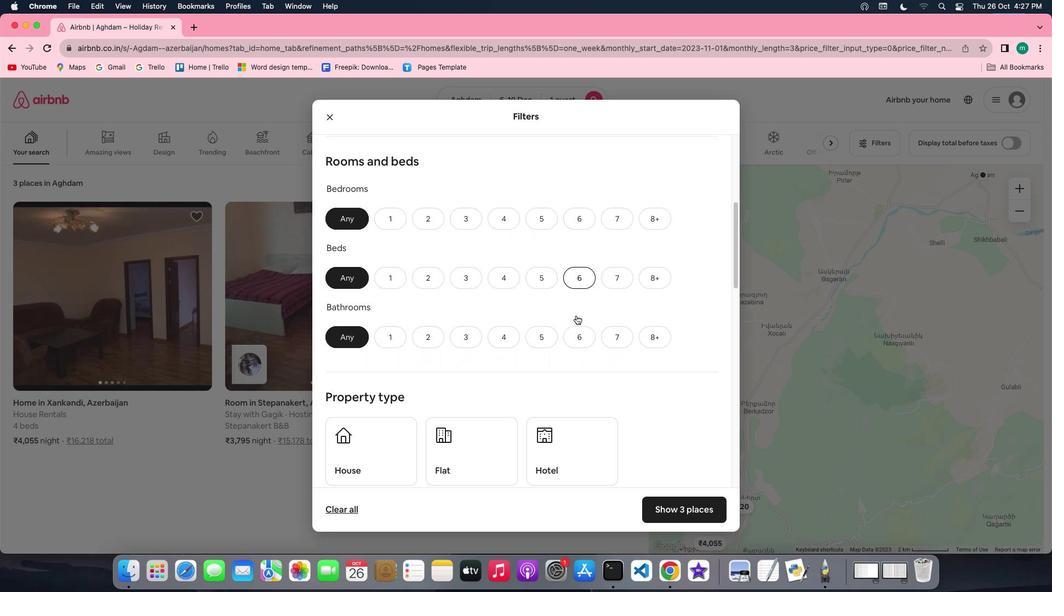 
Action: Mouse moved to (389, 221)
Screenshot: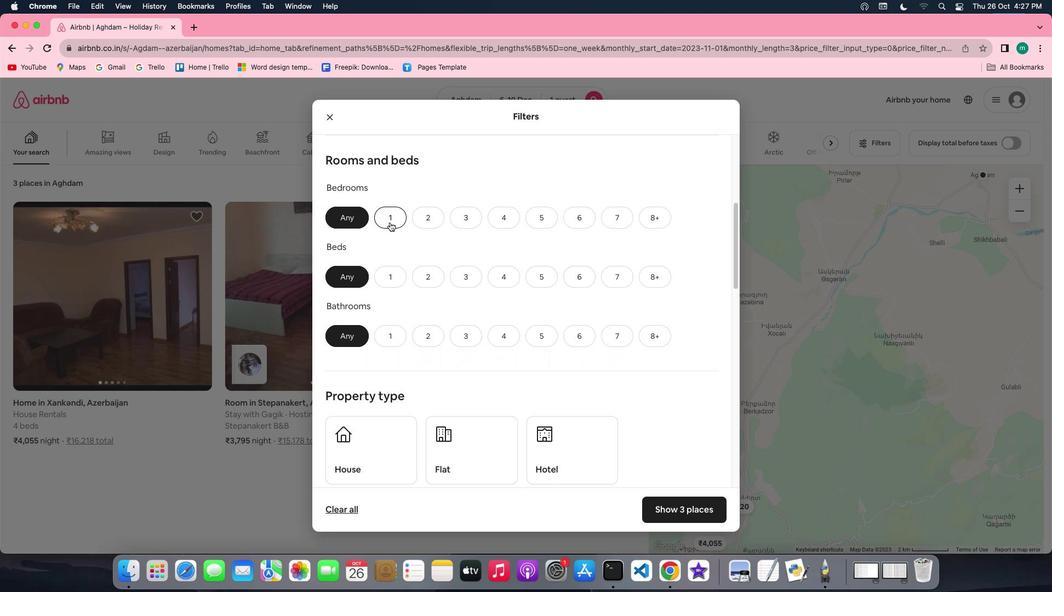 
Action: Mouse pressed left at (389, 221)
Screenshot: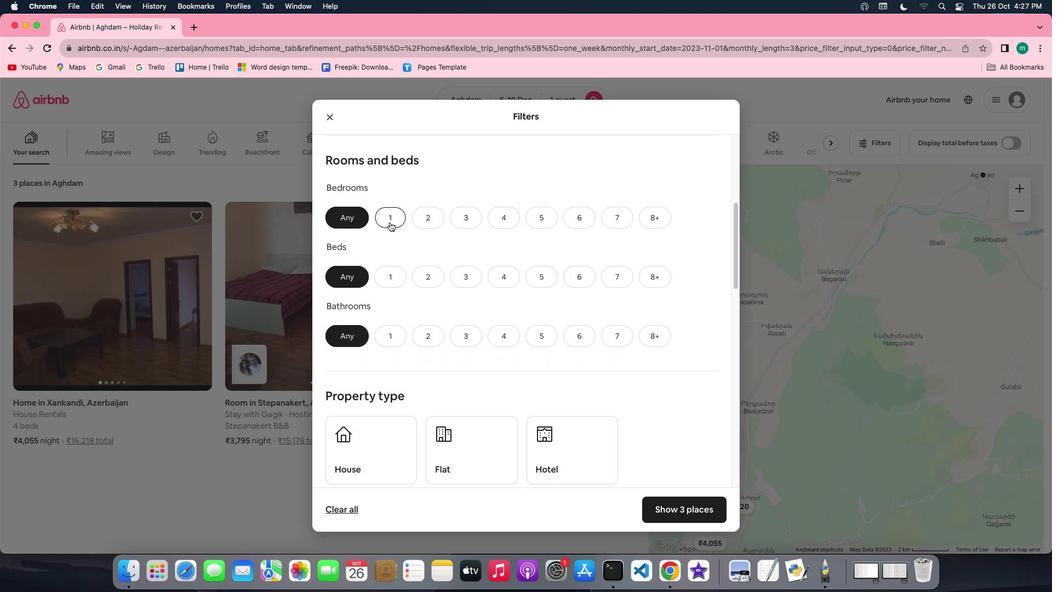 
Action: Mouse moved to (388, 275)
Screenshot: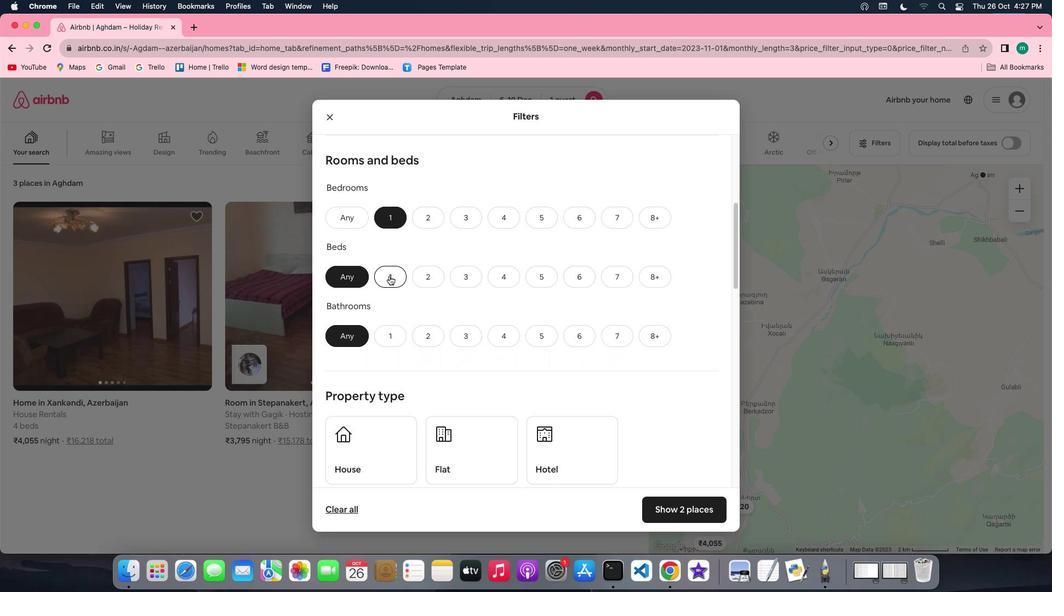 
Action: Mouse pressed left at (388, 275)
Screenshot: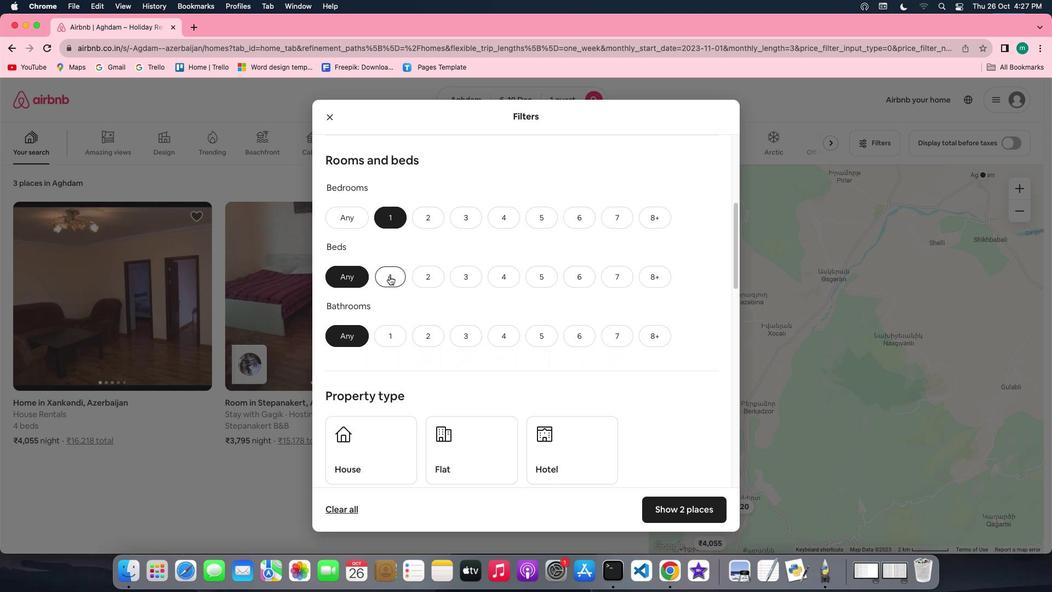 
Action: Mouse moved to (402, 335)
Screenshot: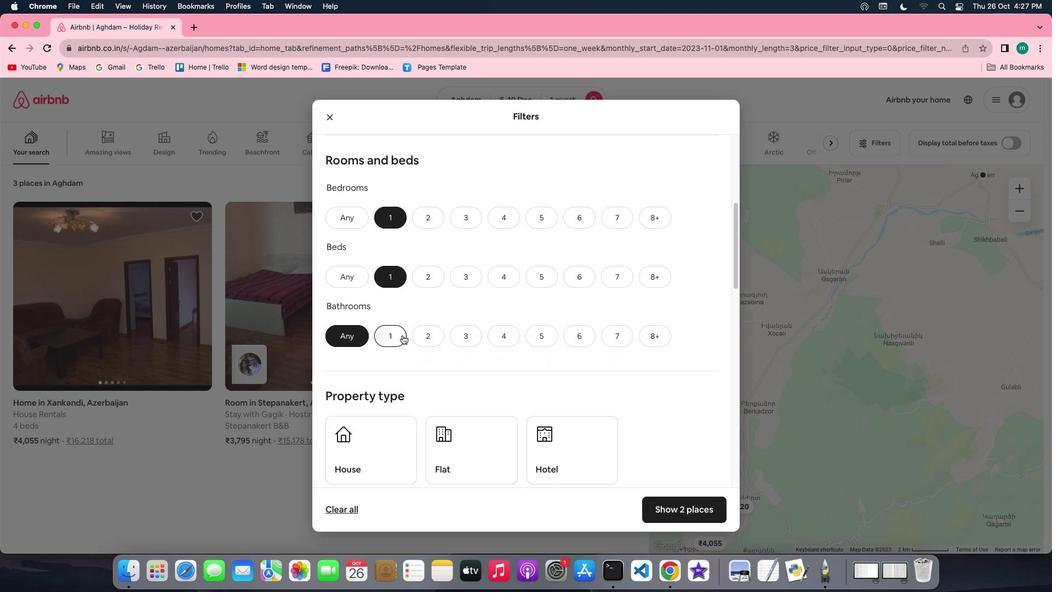 
Action: Mouse pressed left at (402, 335)
Screenshot: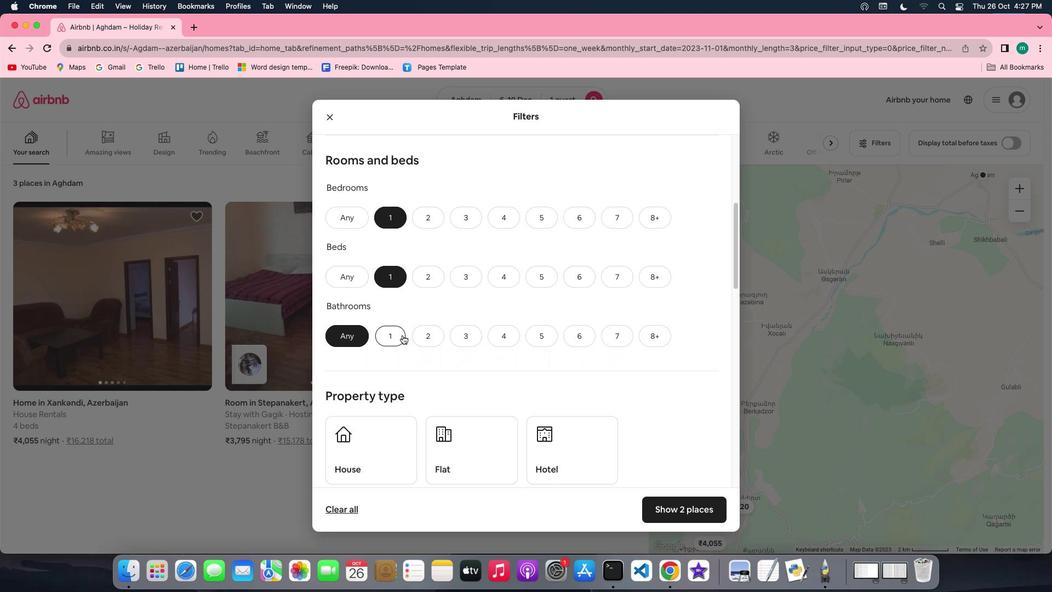 
Action: Mouse moved to (588, 340)
Screenshot: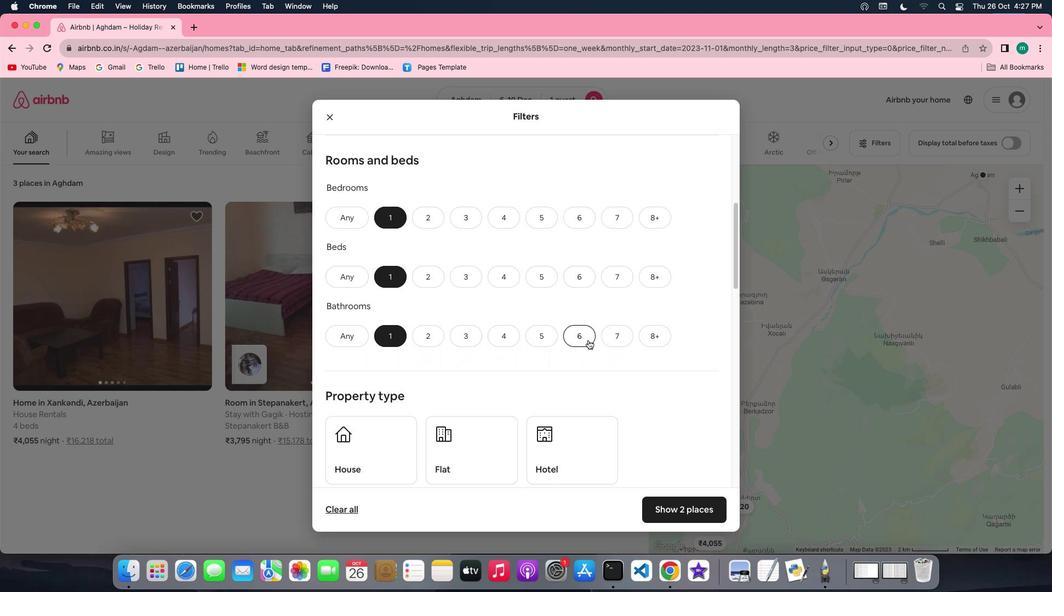 
Action: Mouse scrolled (588, 340) with delta (0, 0)
Screenshot: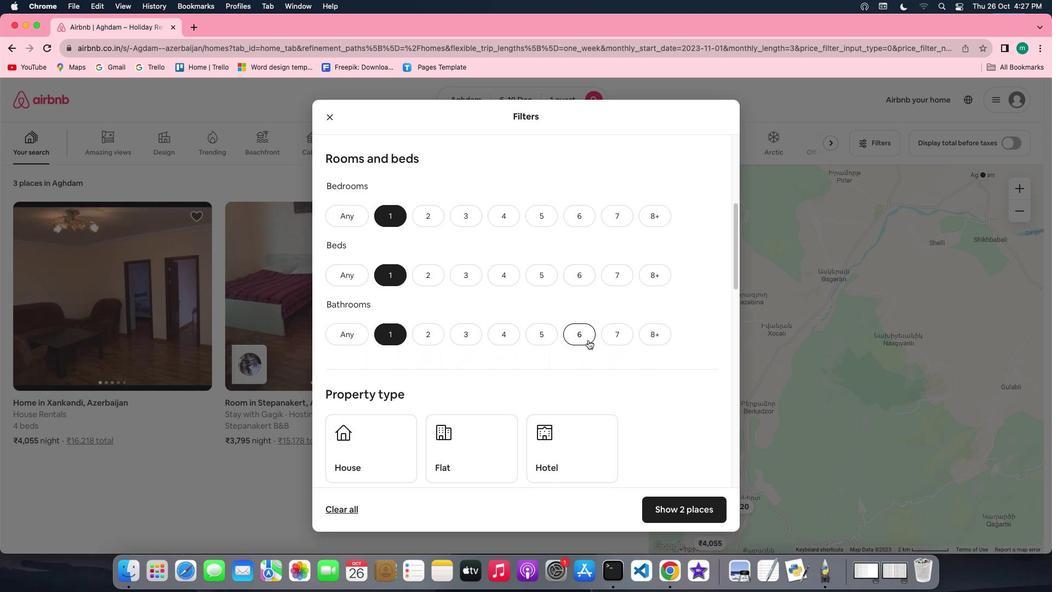 
Action: Mouse scrolled (588, 340) with delta (0, 0)
Screenshot: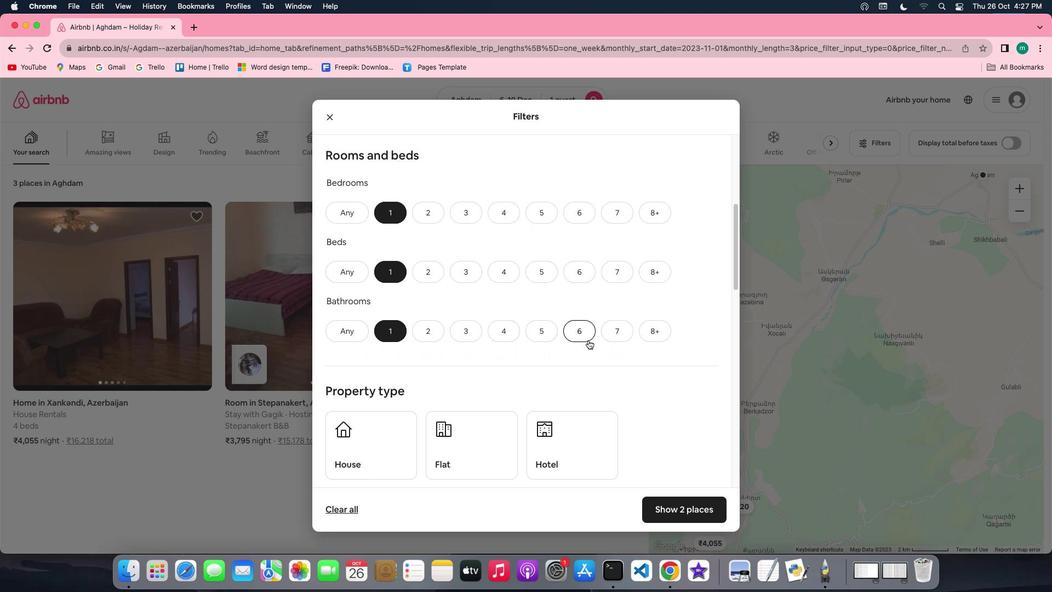 
Action: Mouse scrolled (588, 340) with delta (0, 0)
Screenshot: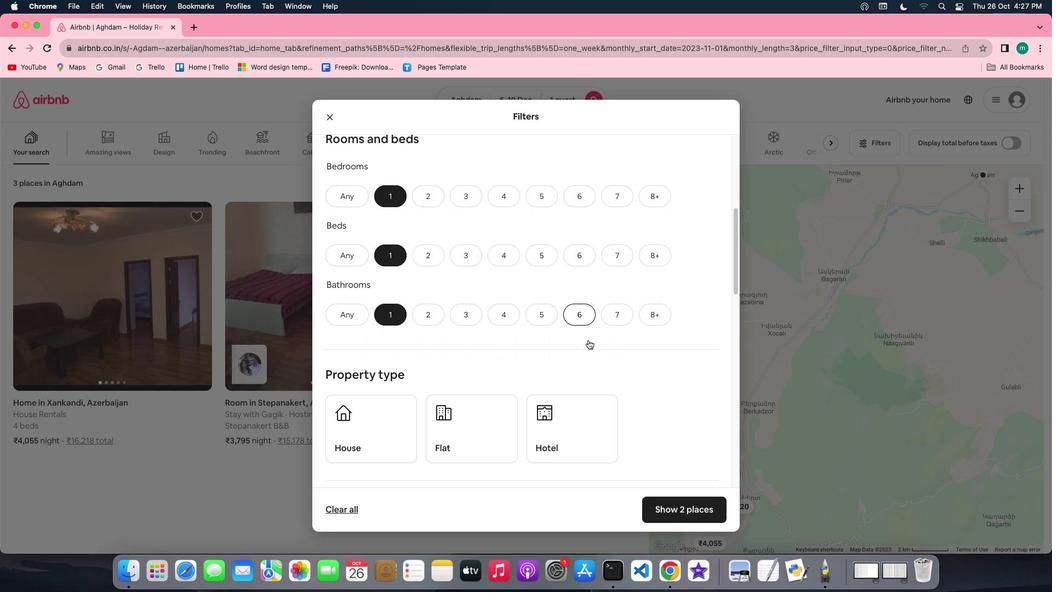 
Action: Mouse scrolled (588, 340) with delta (0, 0)
Screenshot: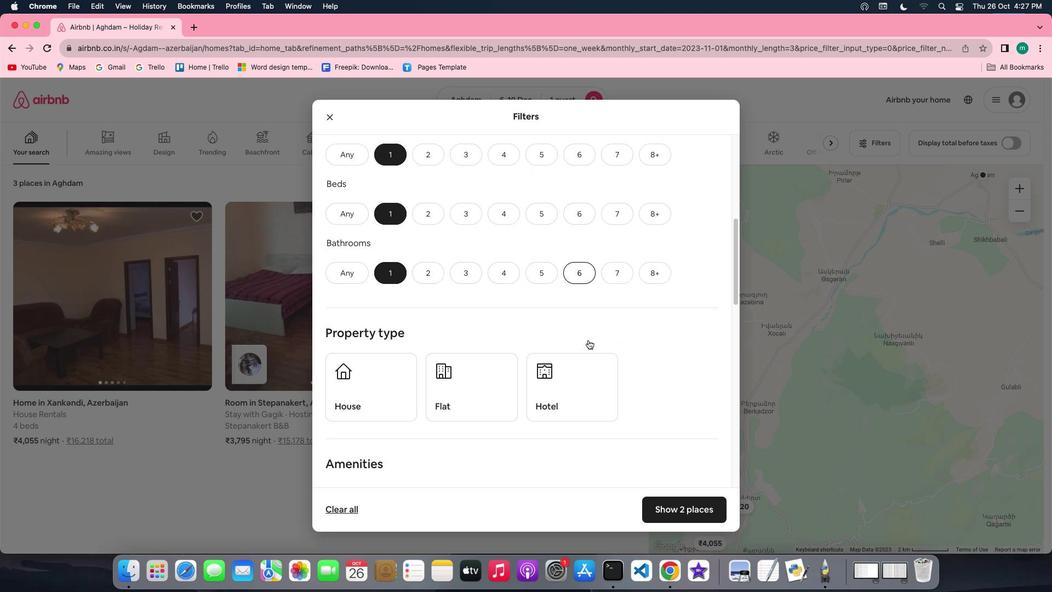 
Action: Mouse scrolled (588, 340) with delta (0, 0)
Screenshot: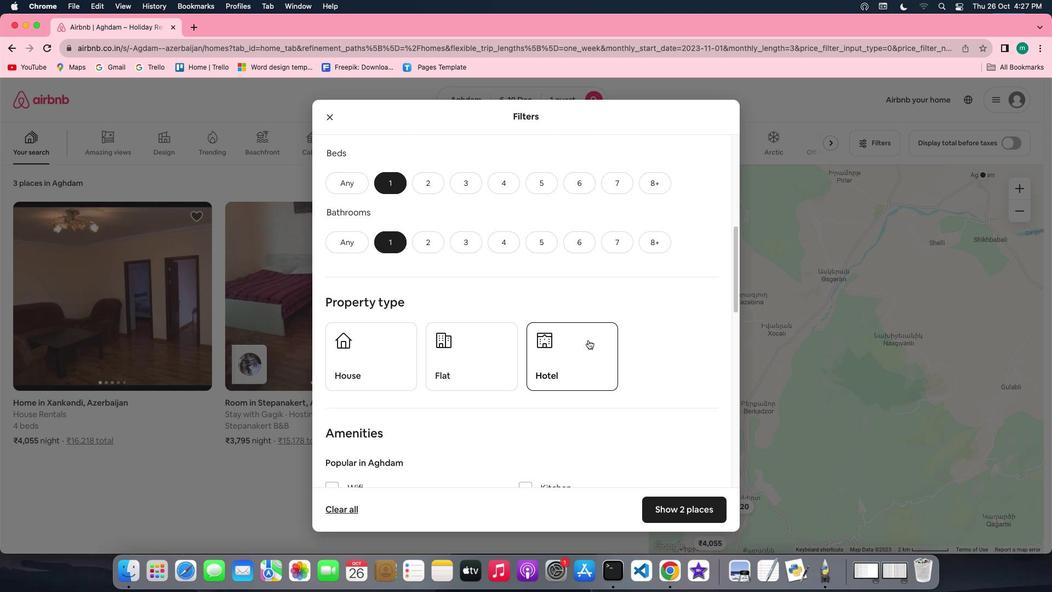 
Action: Mouse scrolled (588, 340) with delta (0, 0)
Screenshot: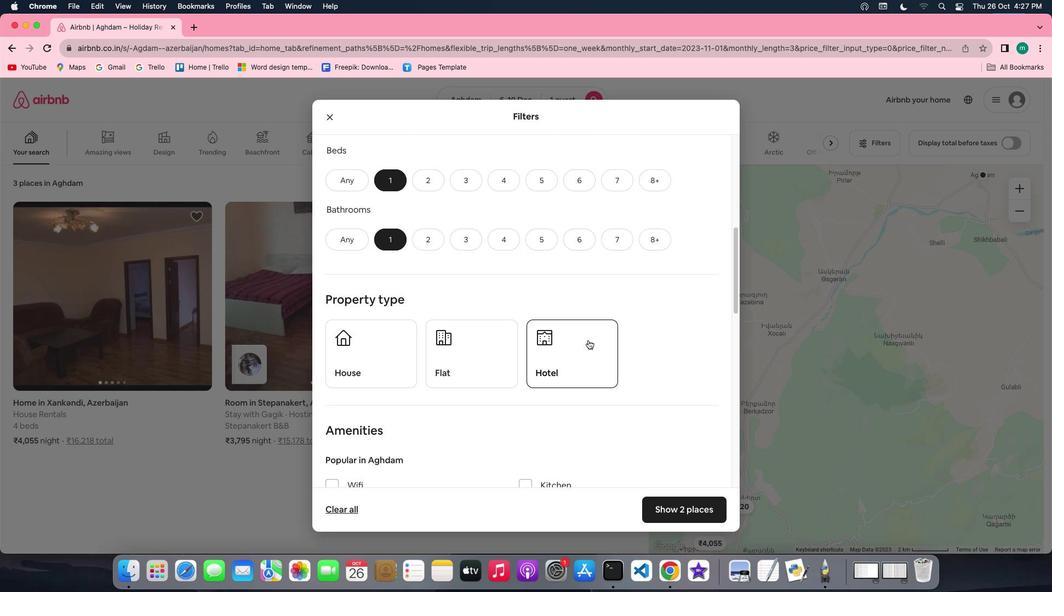 
Action: Mouse scrolled (588, 340) with delta (0, 0)
Screenshot: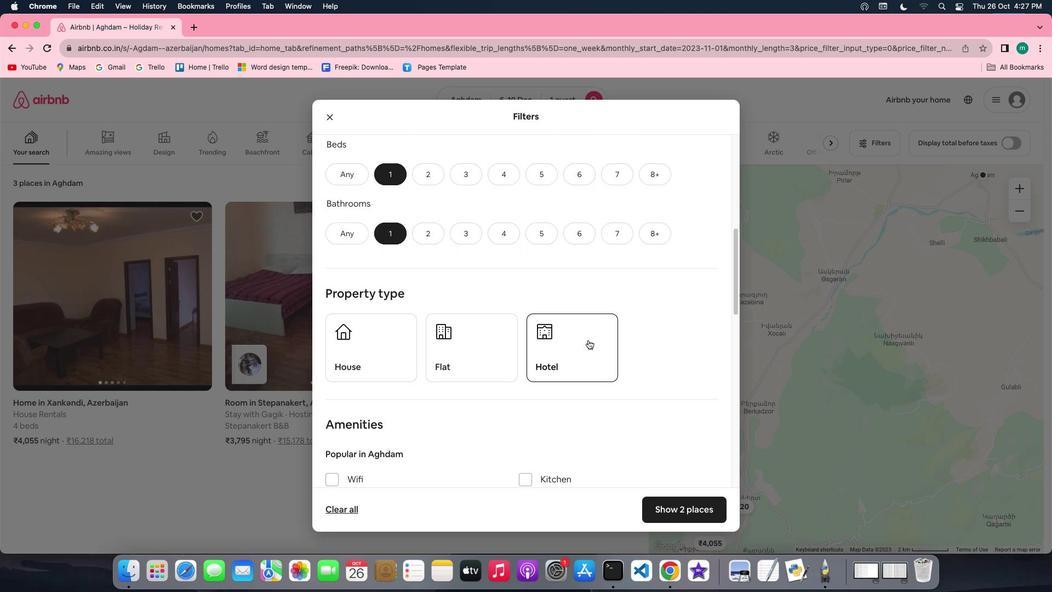 
Action: Mouse scrolled (588, 340) with delta (0, 0)
Screenshot: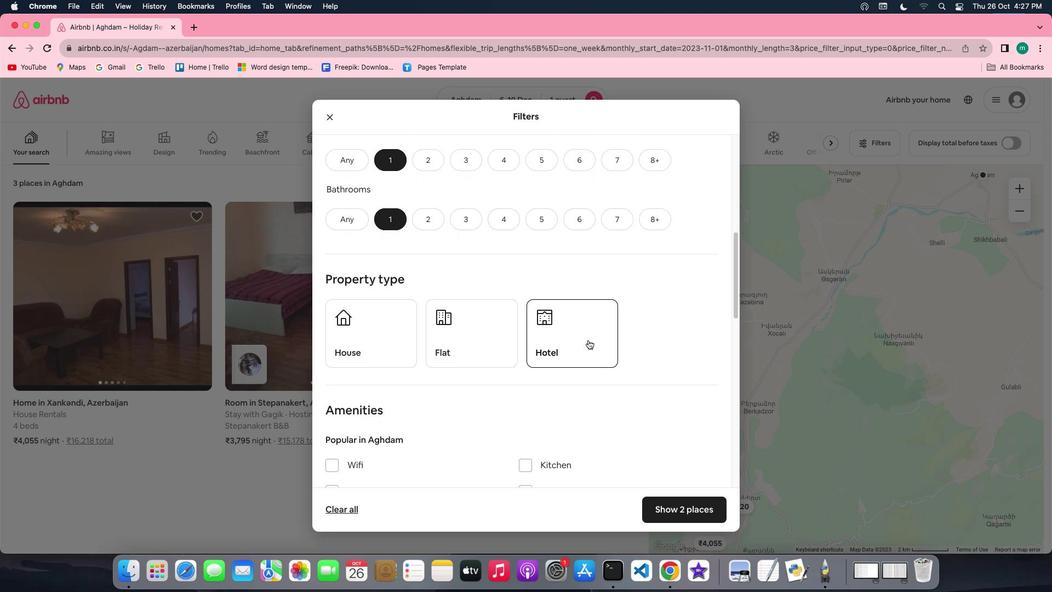 
Action: Mouse scrolled (588, 340) with delta (0, 0)
Screenshot: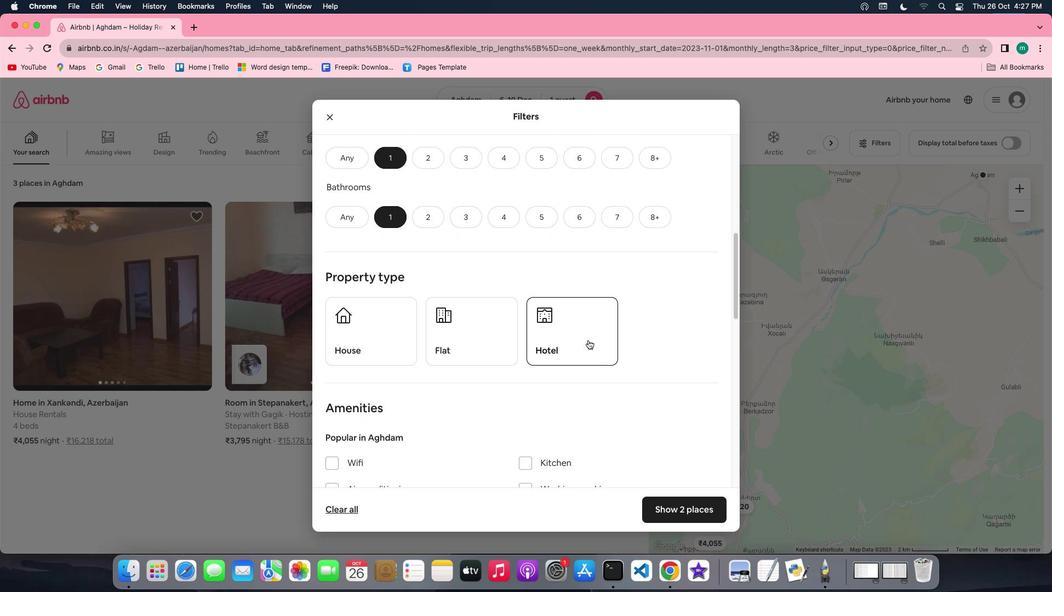 
Action: Mouse scrolled (588, 340) with delta (0, 0)
Screenshot: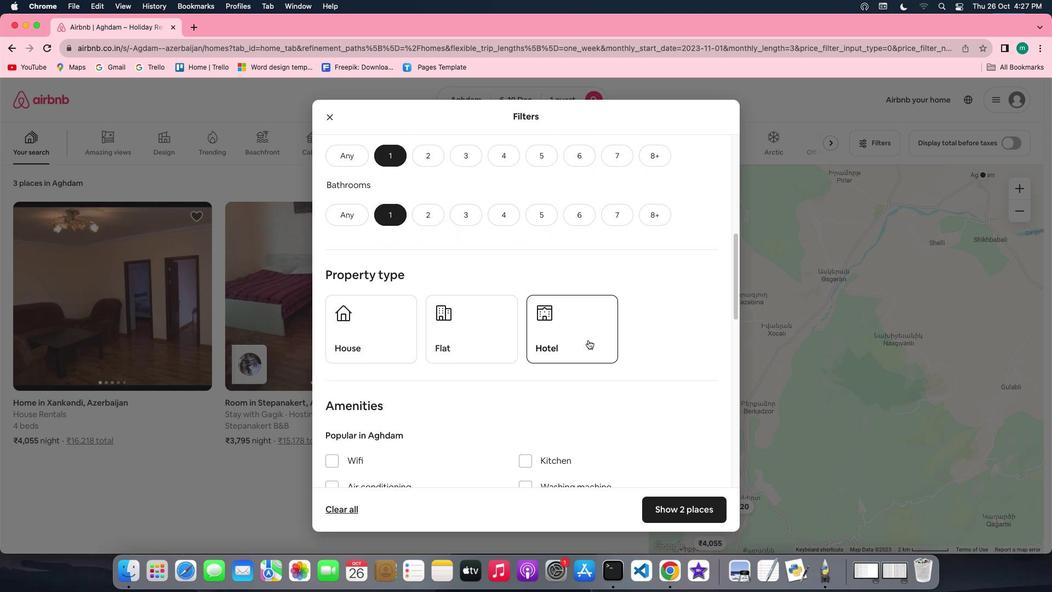 
Action: Mouse scrolled (588, 340) with delta (0, 0)
Screenshot: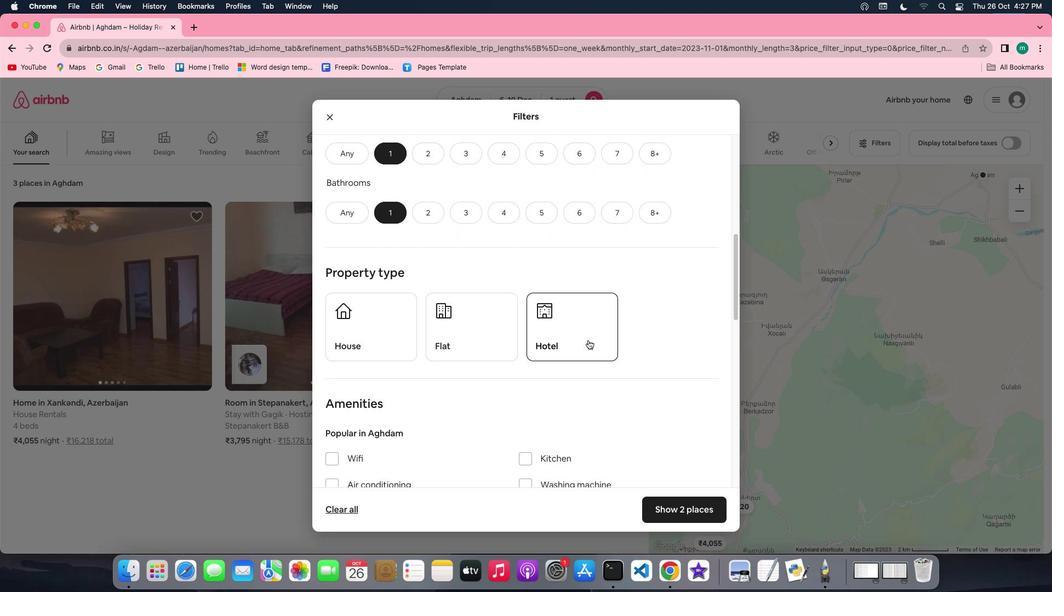 
Action: Mouse scrolled (588, 340) with delta (0, 0)
Screenshot: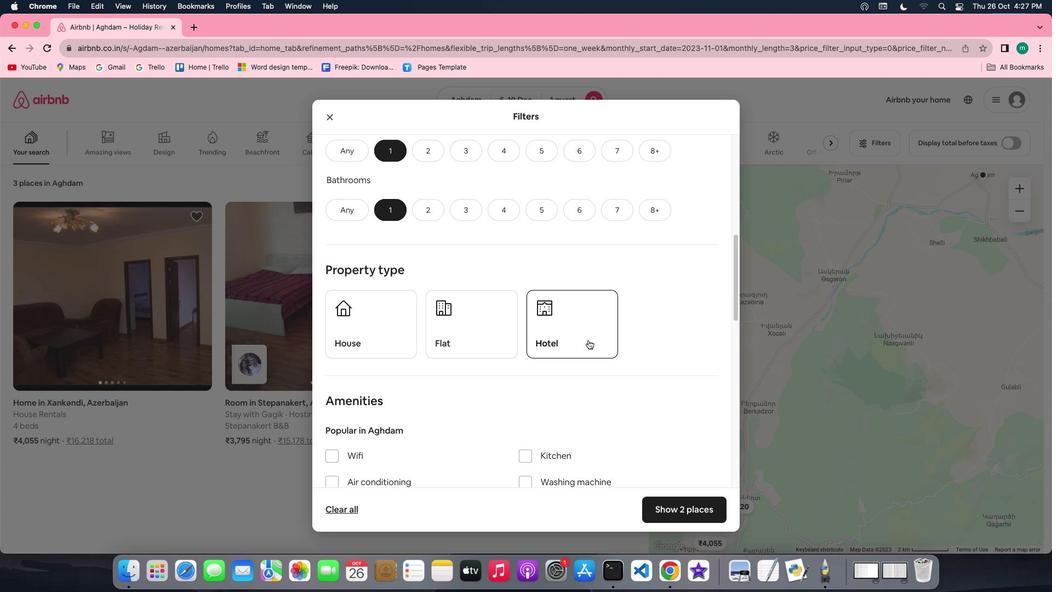
Action: Mouse scrolled (588, 340) with delta (0, 0)
Screenshot: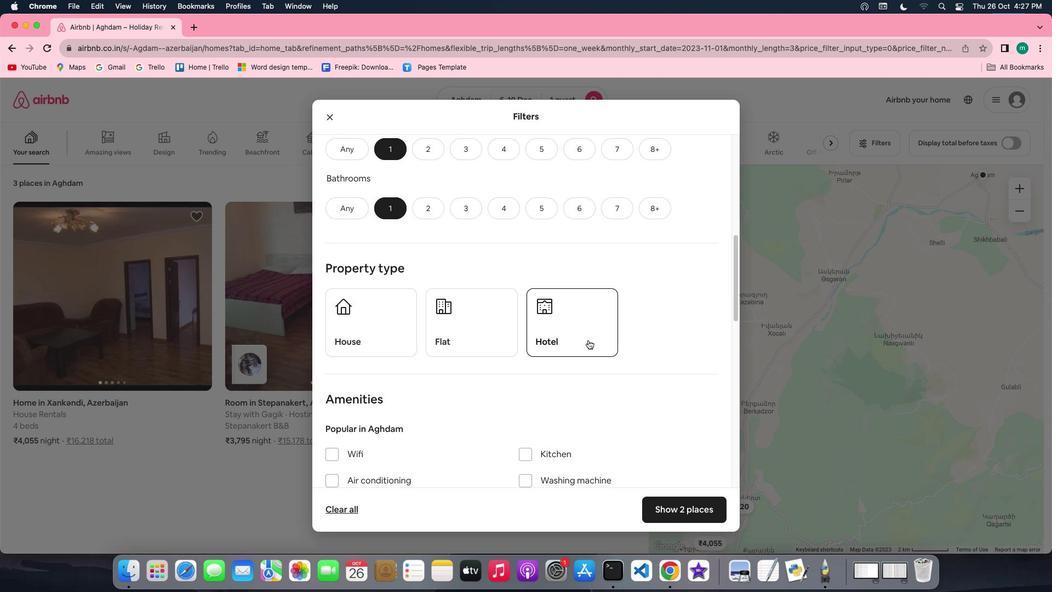 
Action: Mouse scrolled (588, 340) with delta (0, 0)
Screenshot: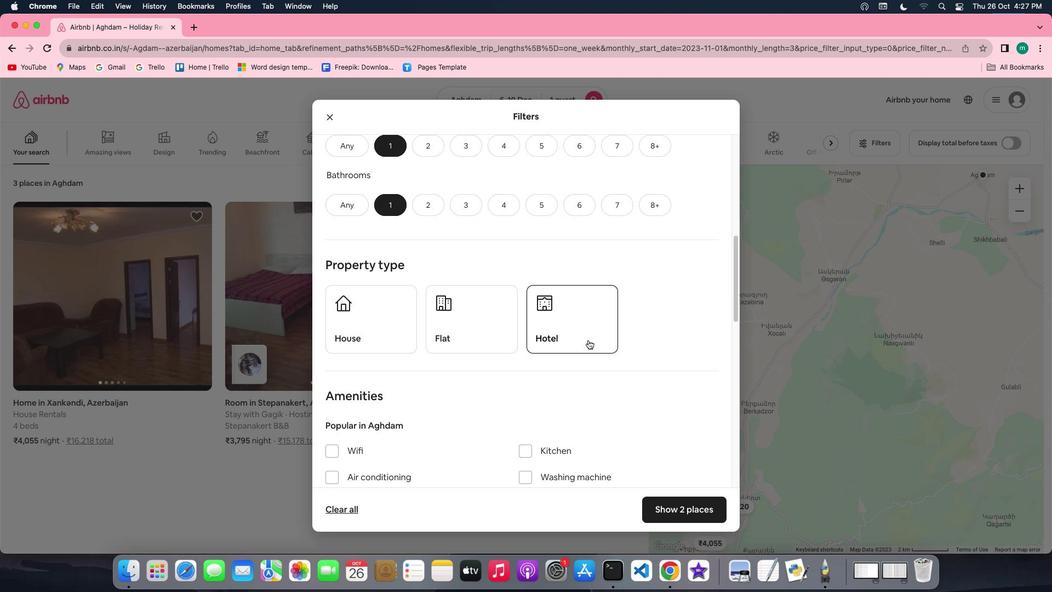 
Action: Mouse scrolled (588, 340) with delta (0, 0)
Screenshot: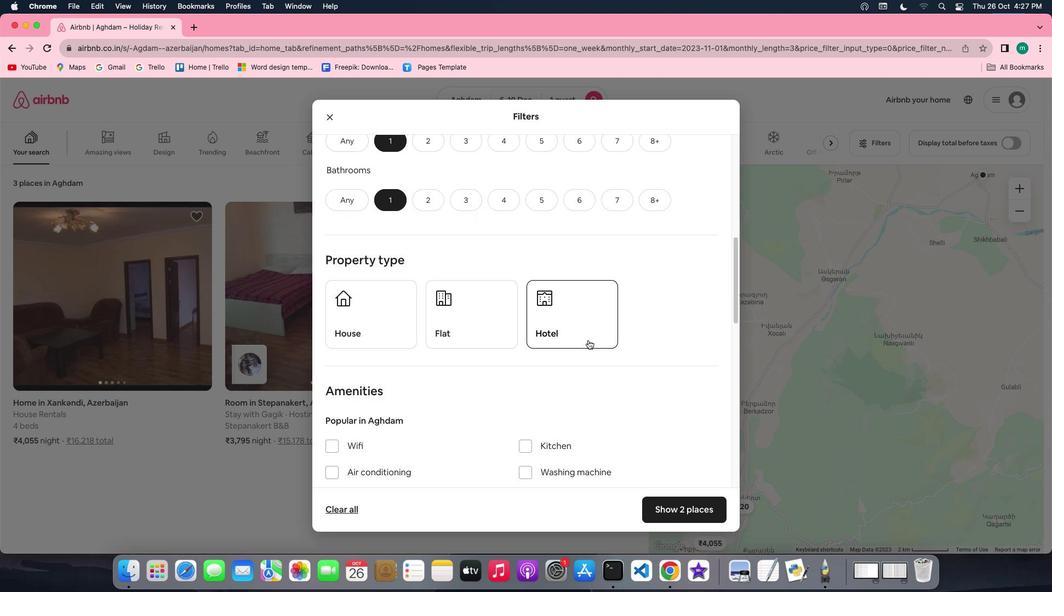 
Action: Mouse scrolled (588, 340) with delta (0, 0)
Screenshot: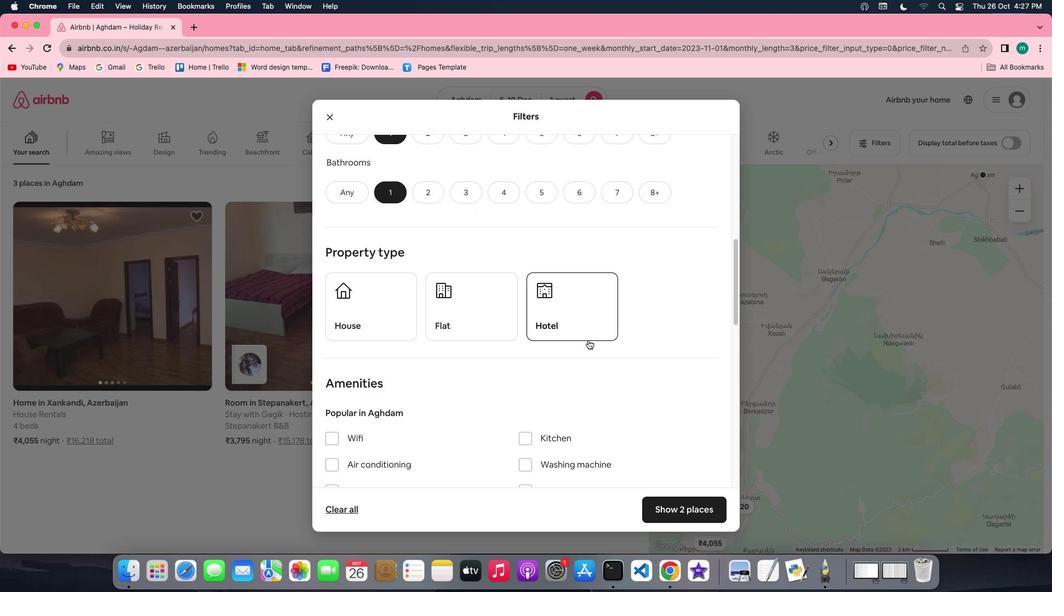 
Action: Mouse scrolled (588, 340) with delta (0, 0)
Screenshot: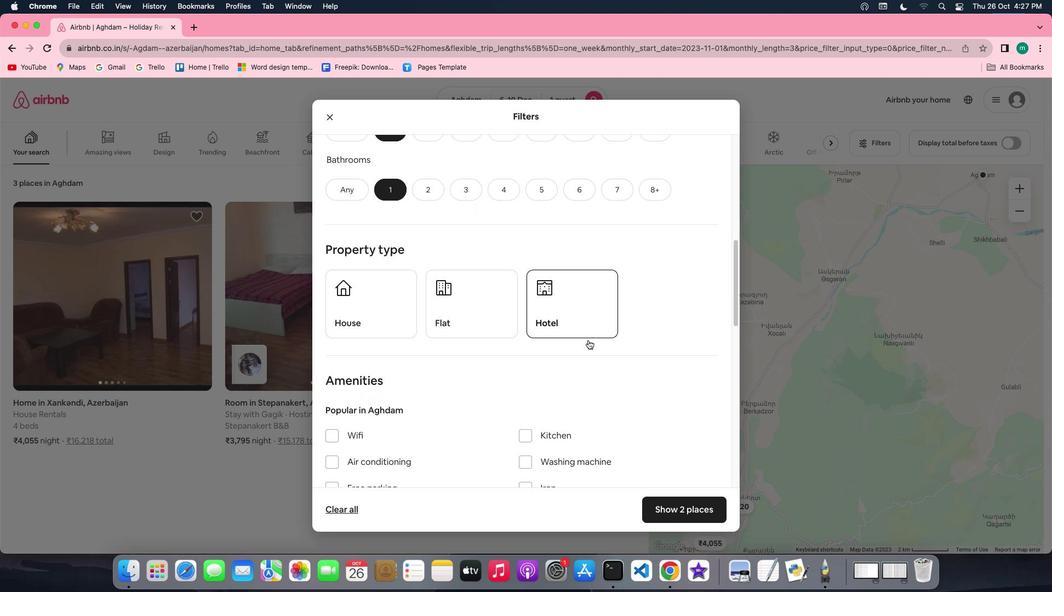 
Action: Mouse scrolled (588, 340) with delta (0, 0)
Screenshot: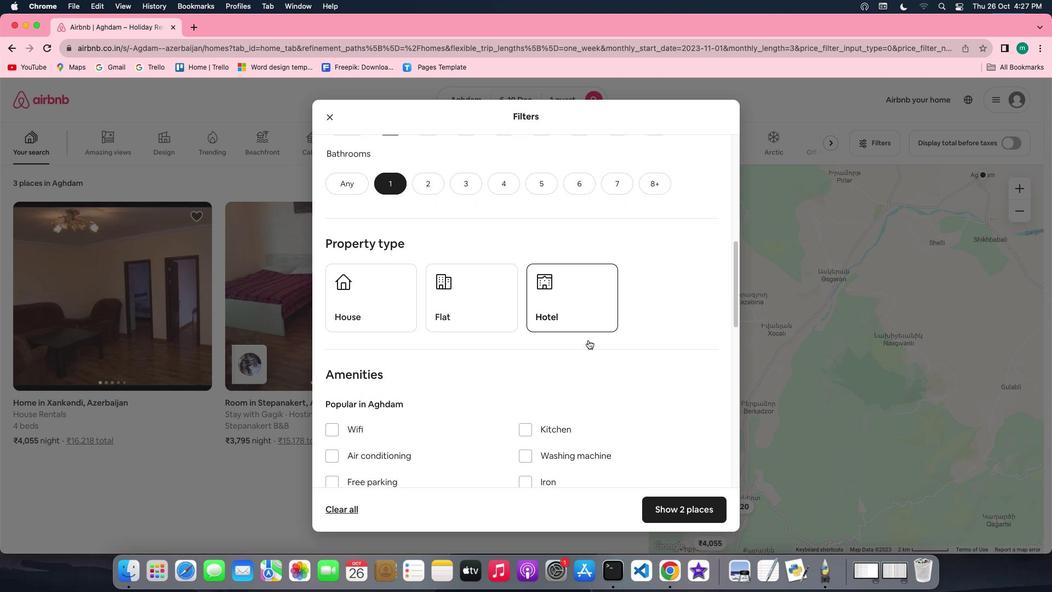 
Action: Mouse scrolled (588, 340) with delta (0, 0)
Screenshot: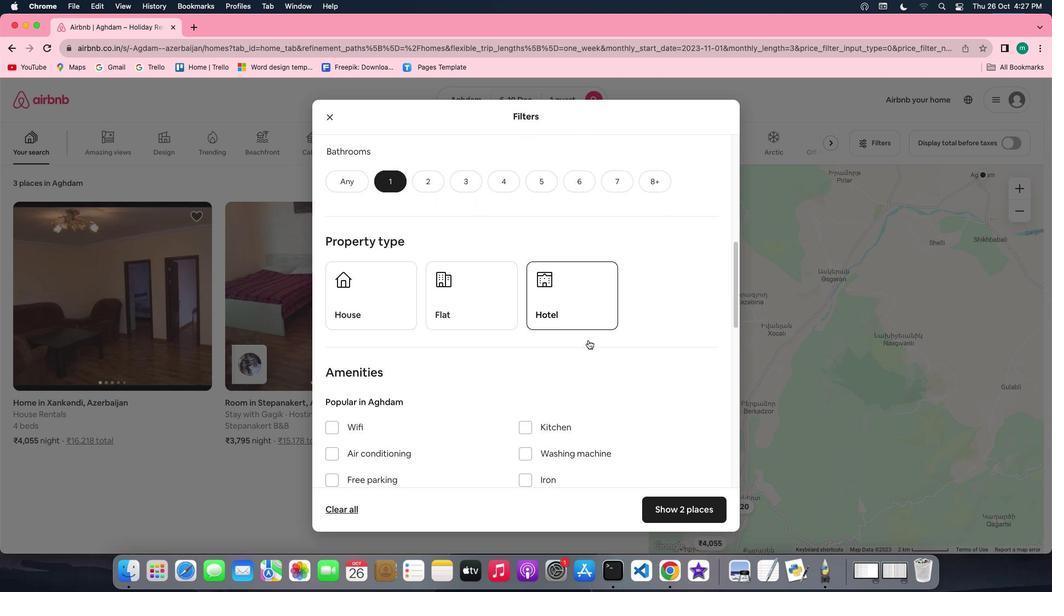 
Action: Mouse scrolled (588, 340) with delta (0, 0)
Screenshot: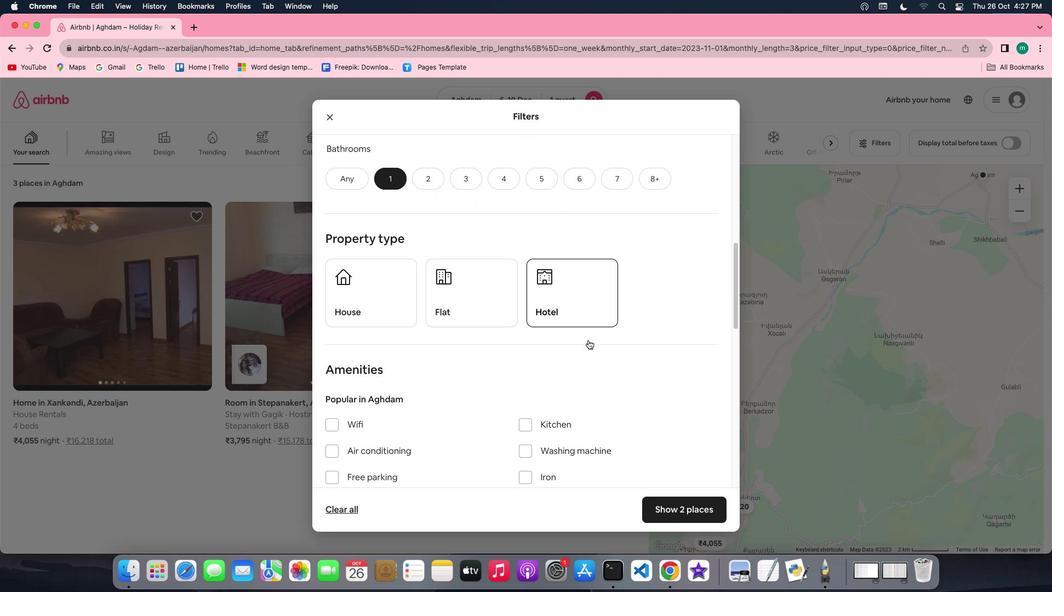 
Action: Mouse scrolled (588, 340) with delta (0, 0)
Screenshot: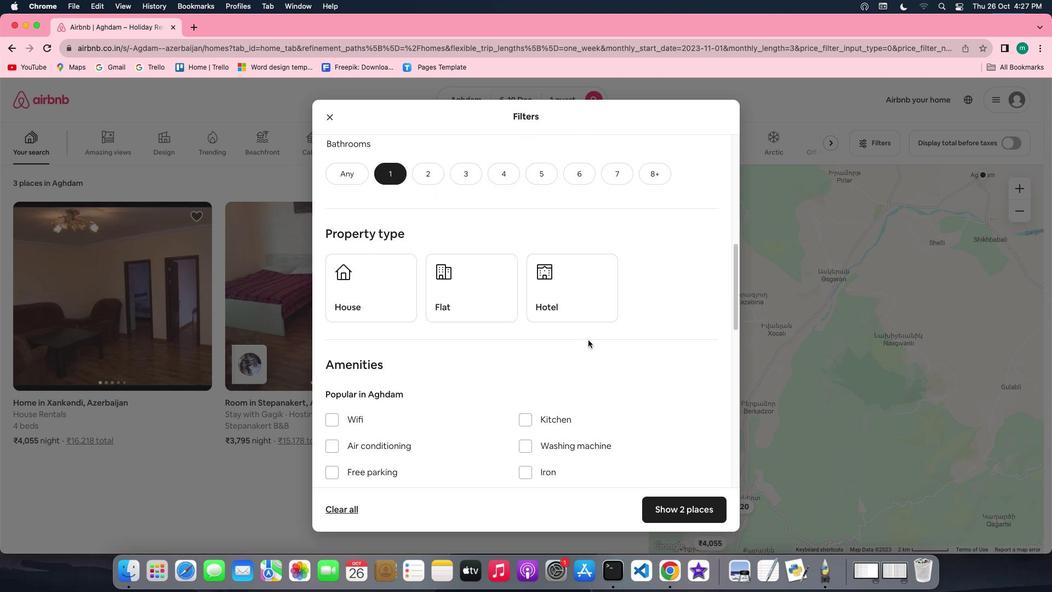 
Action: Mouse scrolled (588, 340) with delta (0, 0)
Screenshot: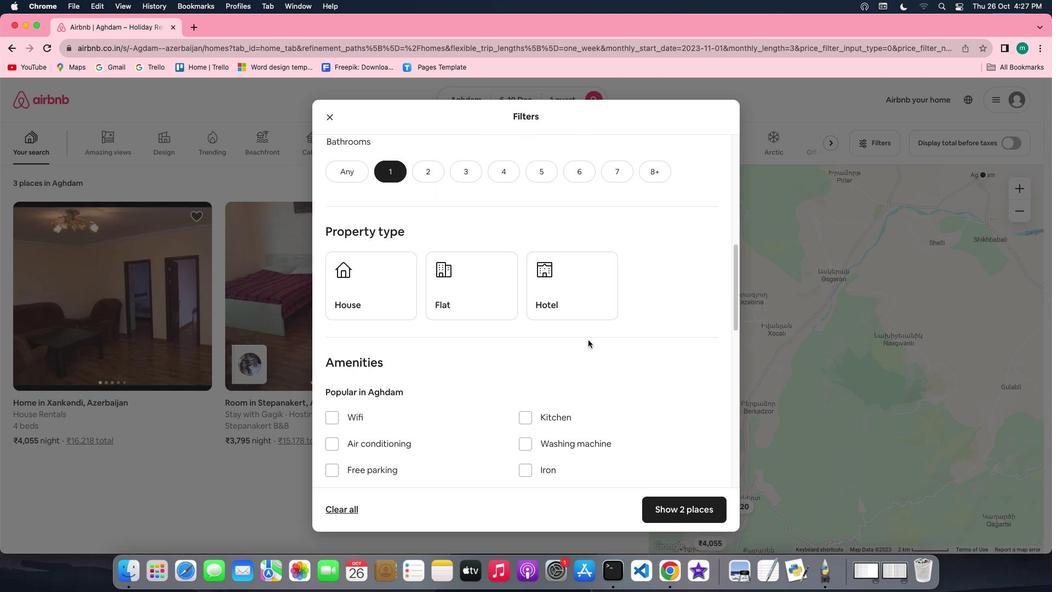 
Action: Mouse moved to (585, 340)
Screenshot: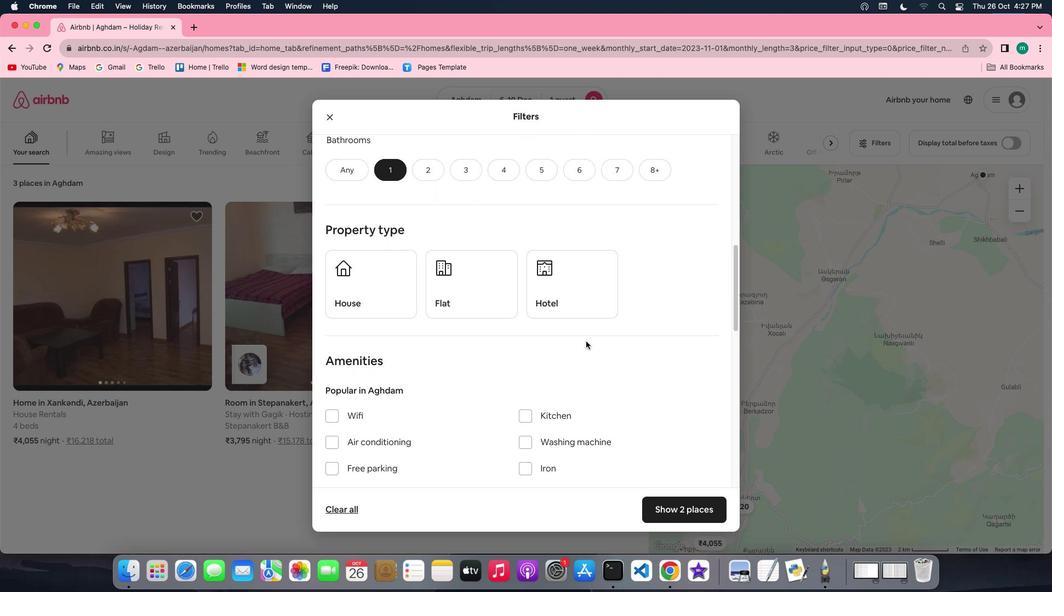 
Action: Mouse scrolled (585, 340) with delta (0, 0)
Screenshot: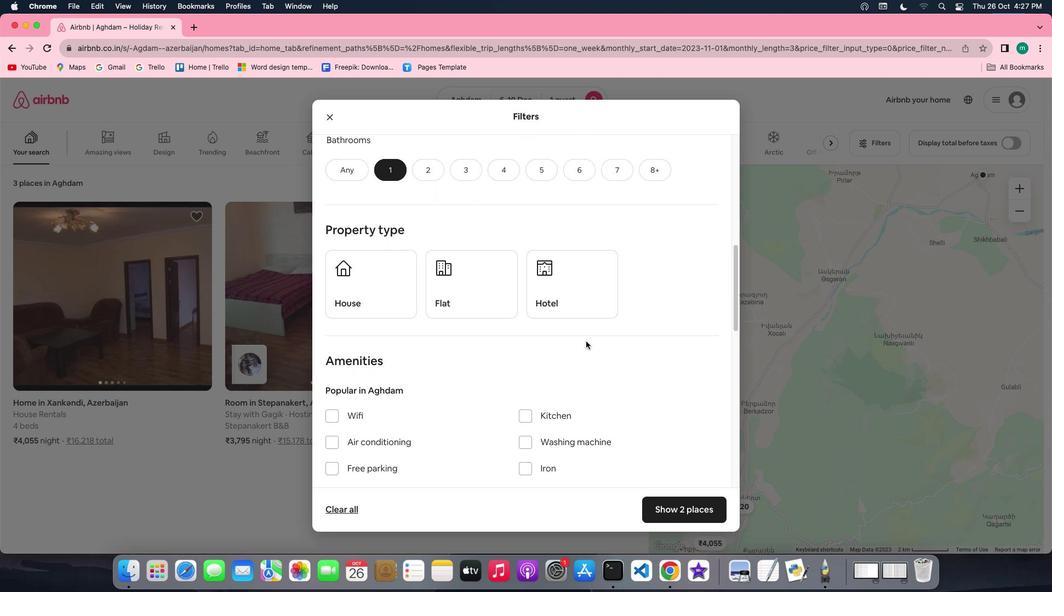 
Action: Mouse scrolled (585, 340) with delta (0, 0)
Screenshot: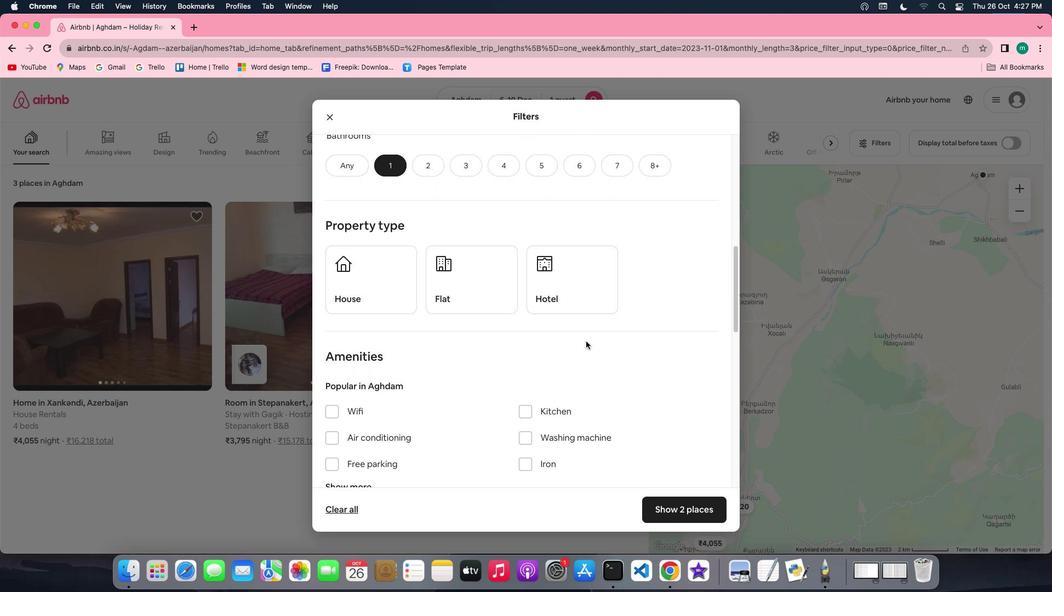 
Action: Mouse moved to (585, 341)
Screenshot: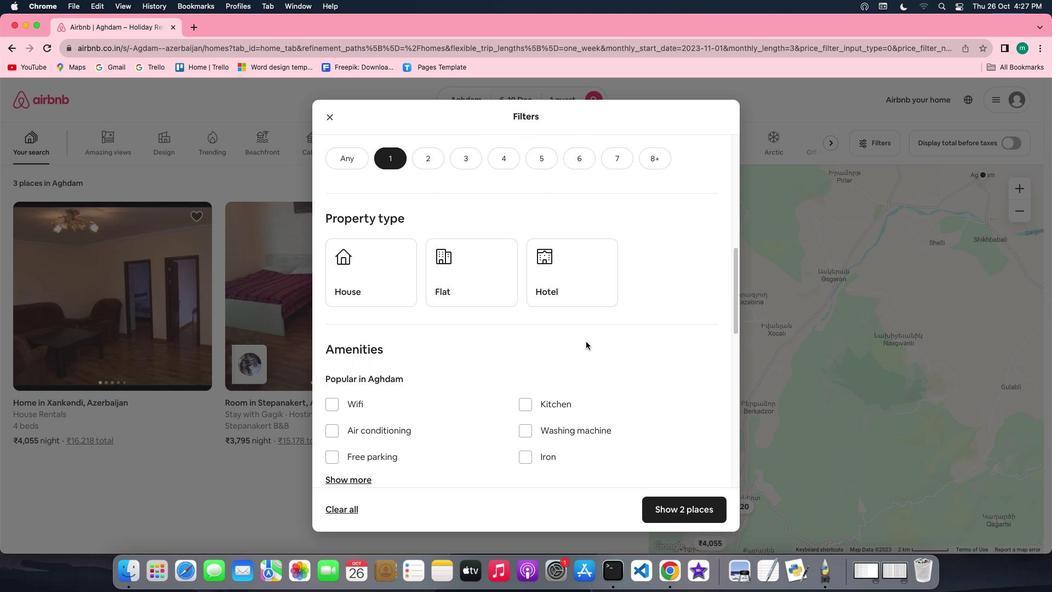 
Action: Mouse scrolled (585, 341) with delta (0, 0)
Screenshot: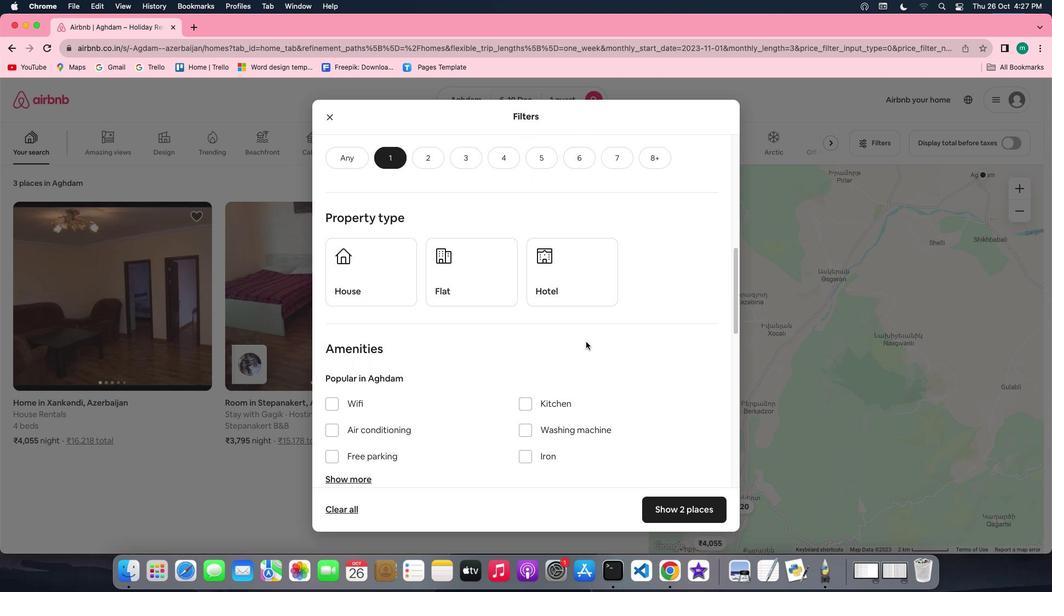 
Action: Mouse scrolled (585, 341) with delta (0, 0)
Screenshot: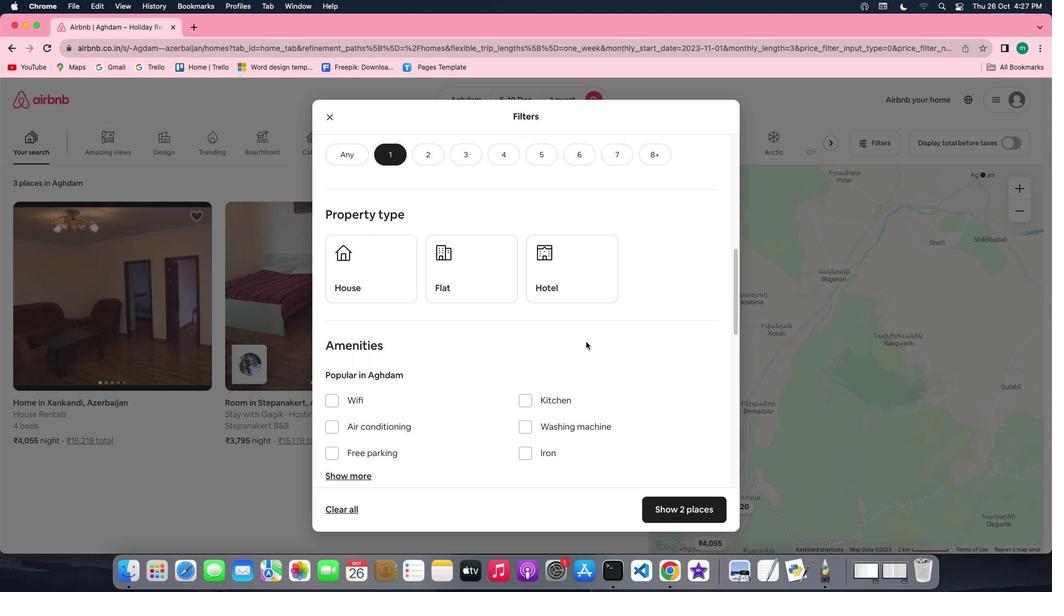 
Action: Mouse scrolled (585, 341) with delta (0, 0)
Screenshot: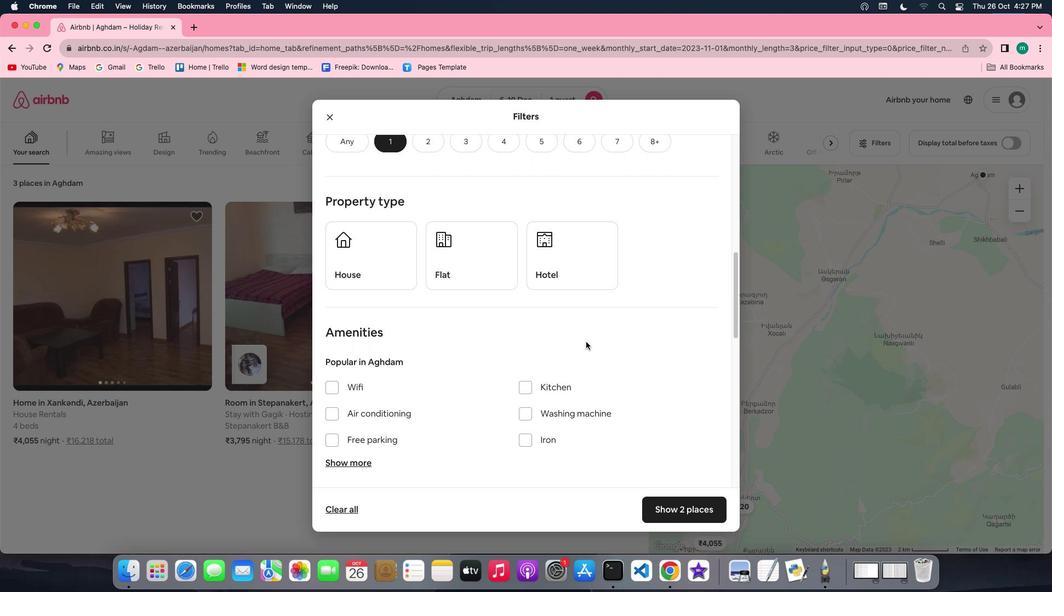 
Action: Mouse scrolled (585, 341) with delta (0, 0)
Screenshot: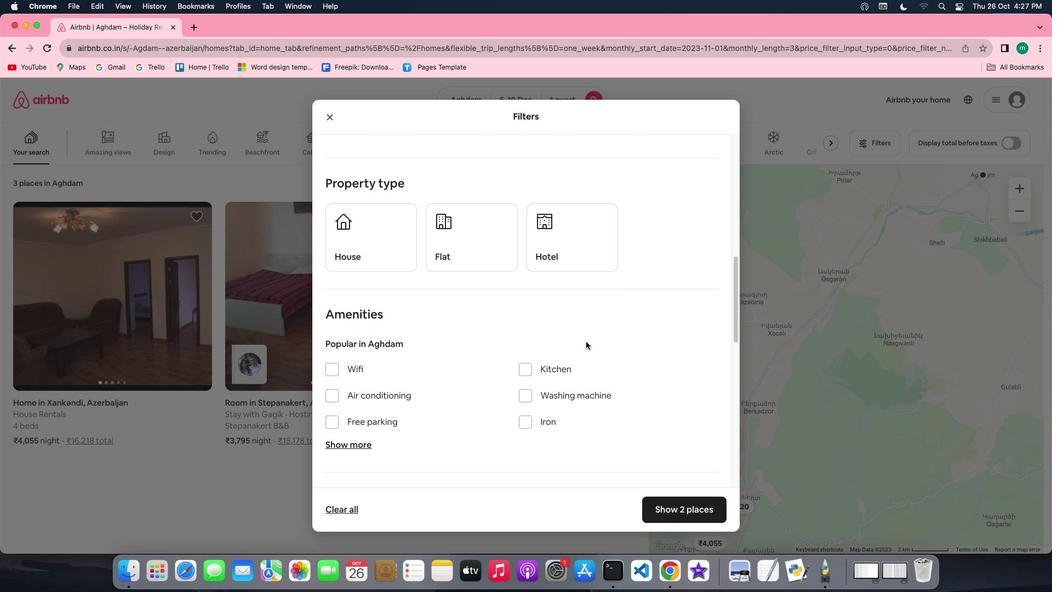 
Action: Mouse scrolled (585, 341) with delta (0, 0)
Screenshot: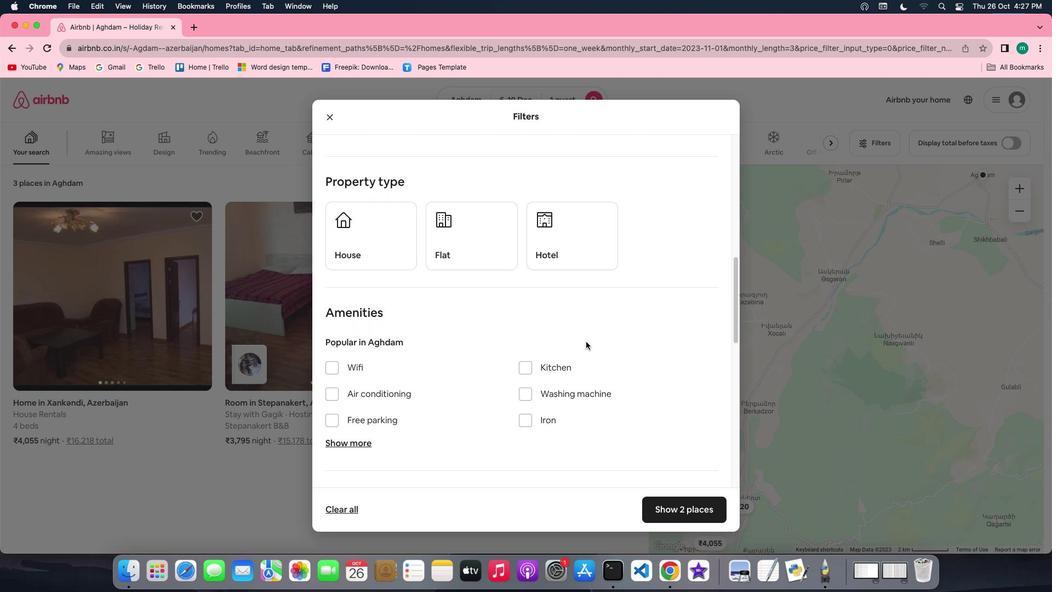 
Action: Mouse scrolled (585, 341) with delta (0, 0)
Screenshot: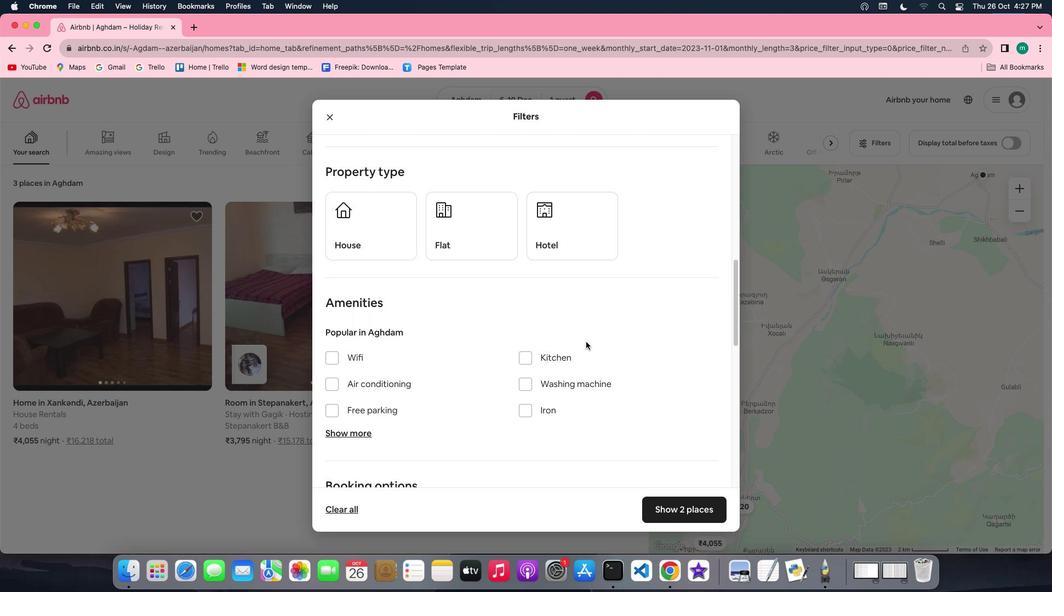 
Action: Mouse moved to (556, 224)
Screenshot: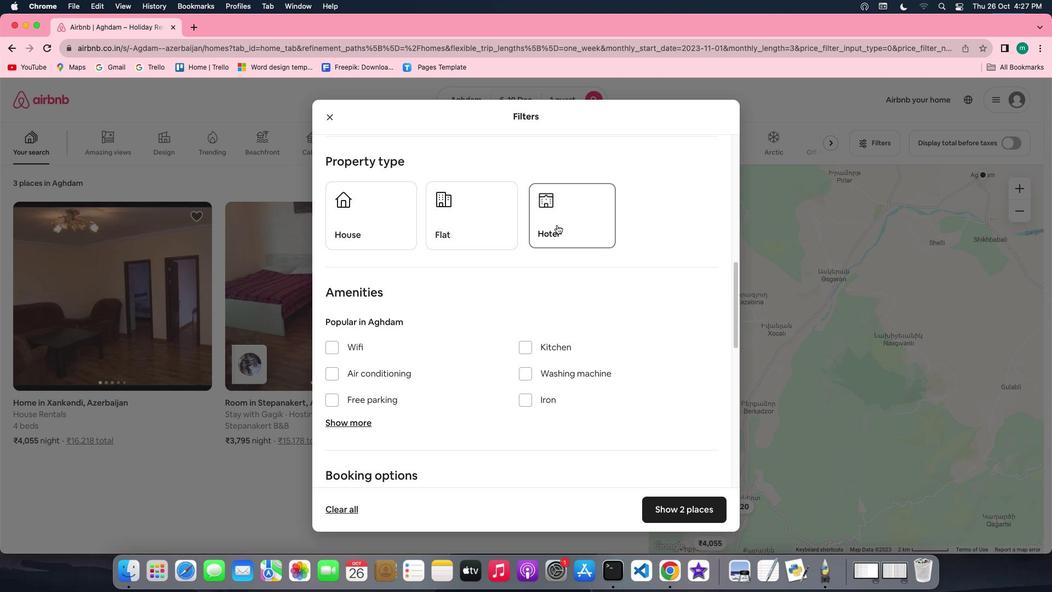 
Action: Mouse pressed left at (556, 224)
Screenshot: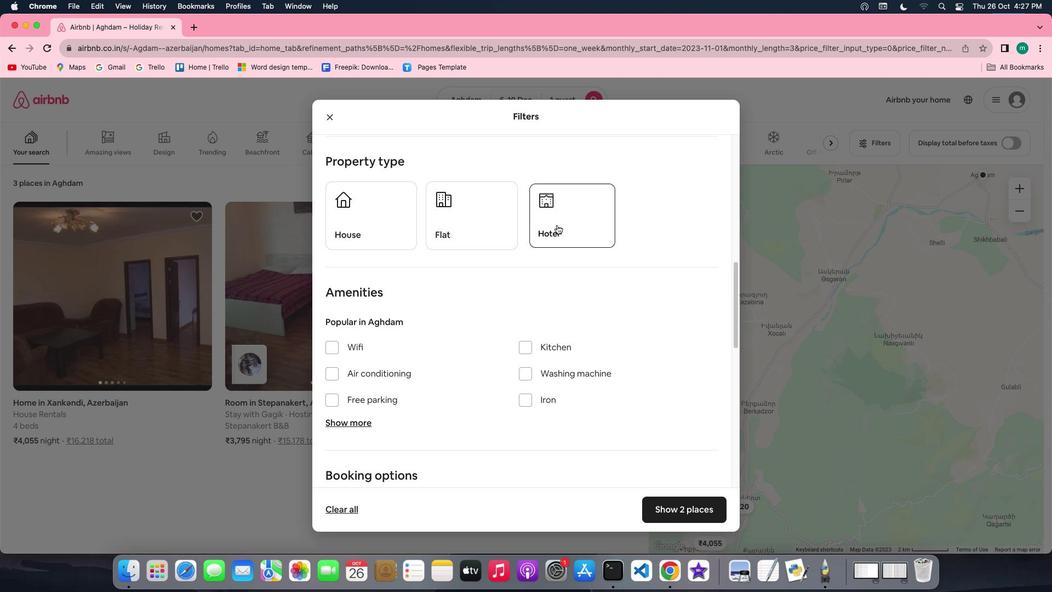 
Action: Mouse moved to (670, 326)
Screenshot: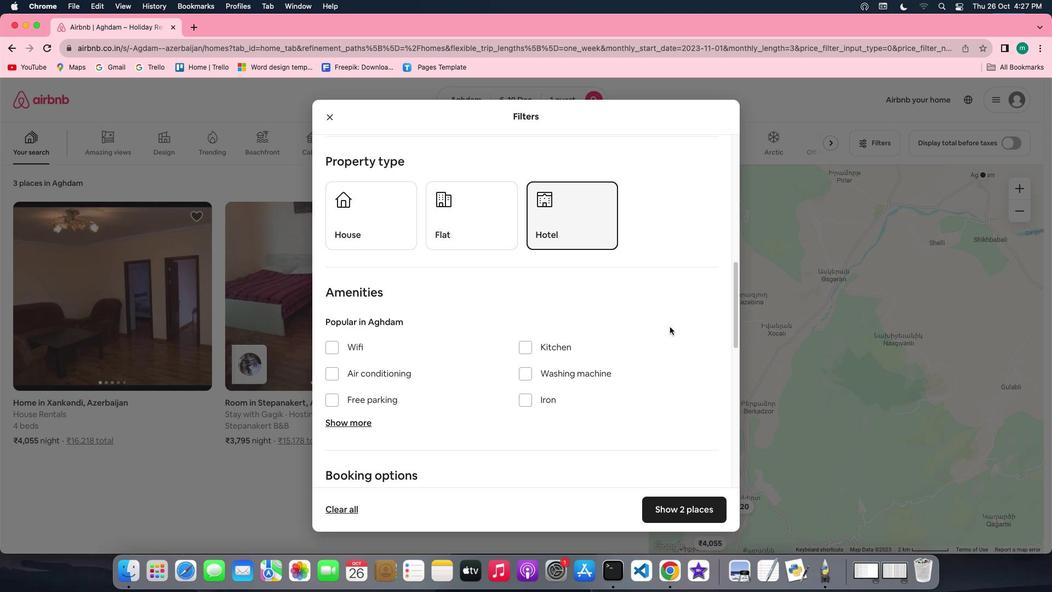 
Action: Mouse scrolled (670, 326) with delta (0, 0)
Screenshot: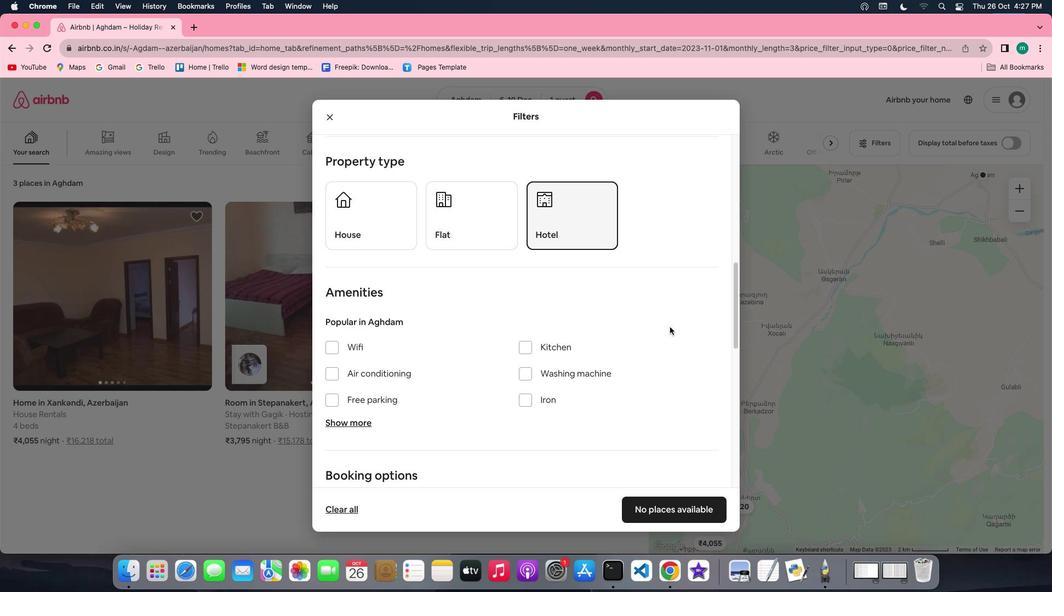 
Action: Mouse scrolled (670, 326) with delta (0, 0)
Screenshot: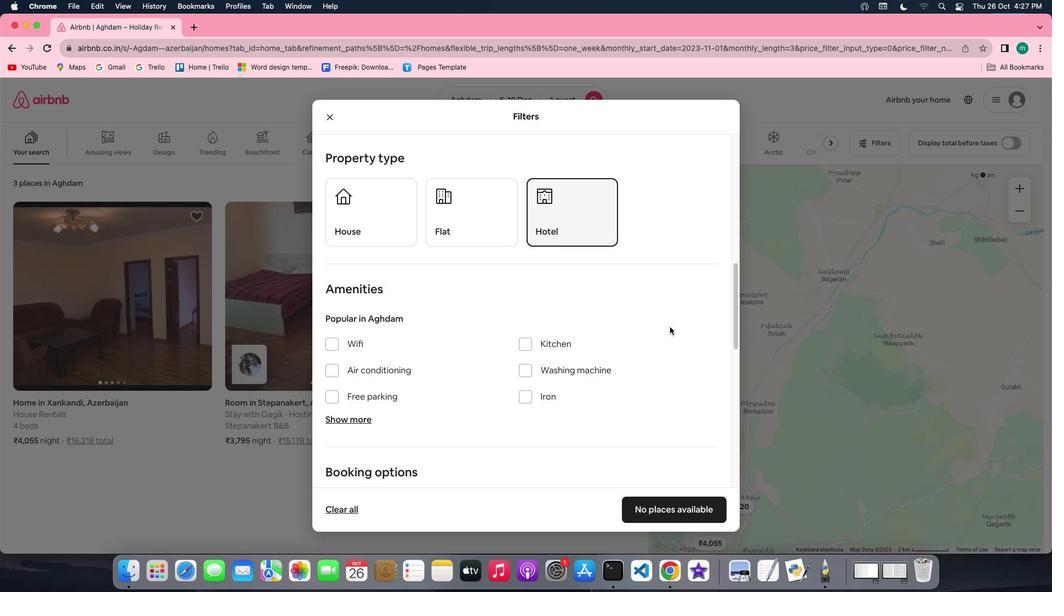
Action: Mouse scrolled (670, 326) with delta (0, 0)
Screenshot: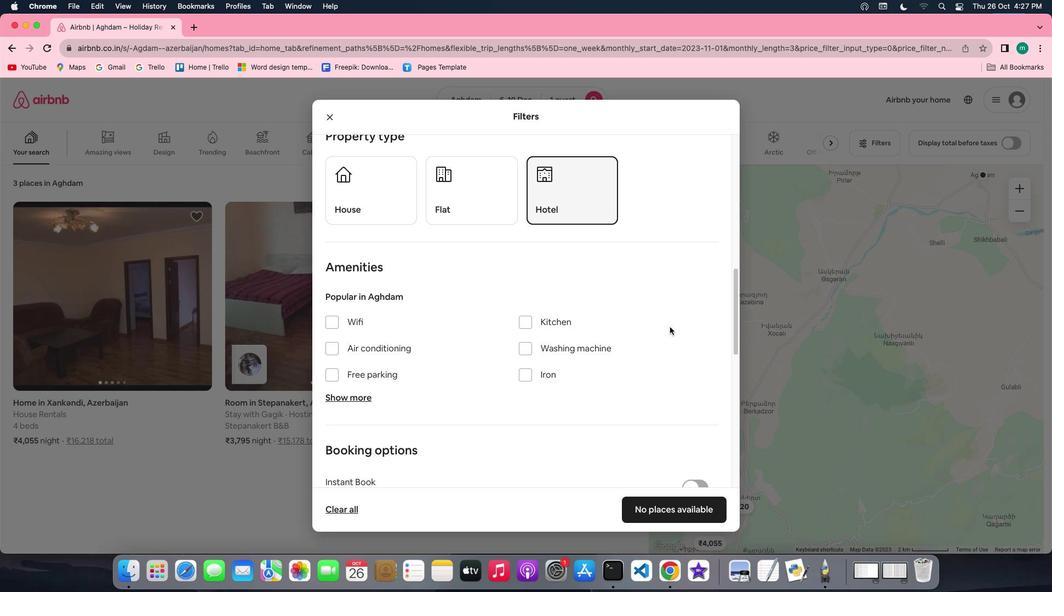 
Action: Mouse scrolled (670, 326) with delta (0, 0)
Screenshot: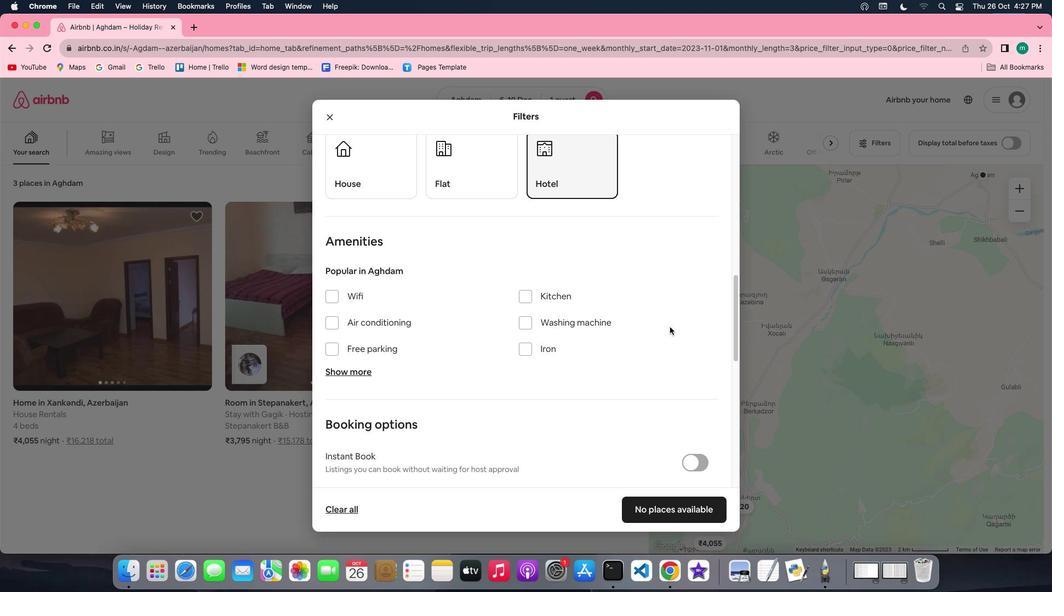 
Action: Mouse scrolled (670, 326) with delta (0, 0)
Screenshot: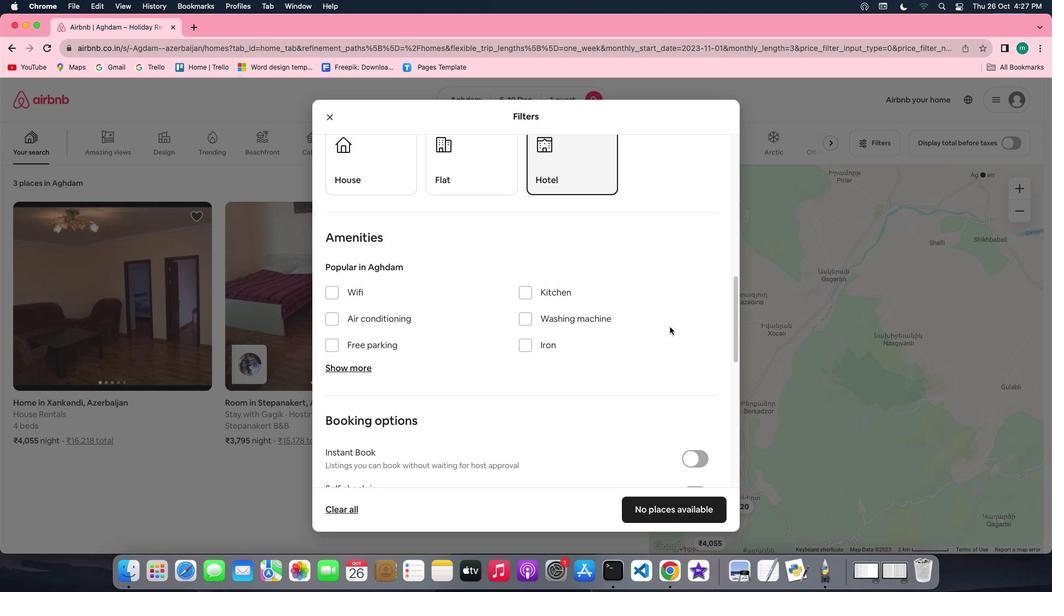 
Action: Mouse scrolled (670, 326) with delta (0, 0)
Screenshot: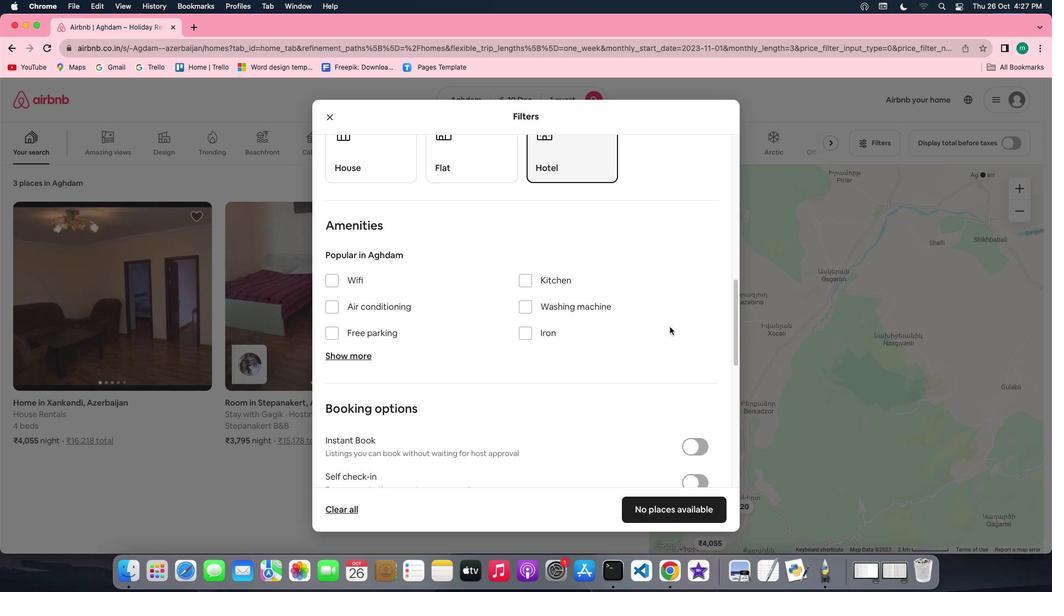 
Action: Mouse scrolled (670, 326) with delta (0, 0)
Screenshot: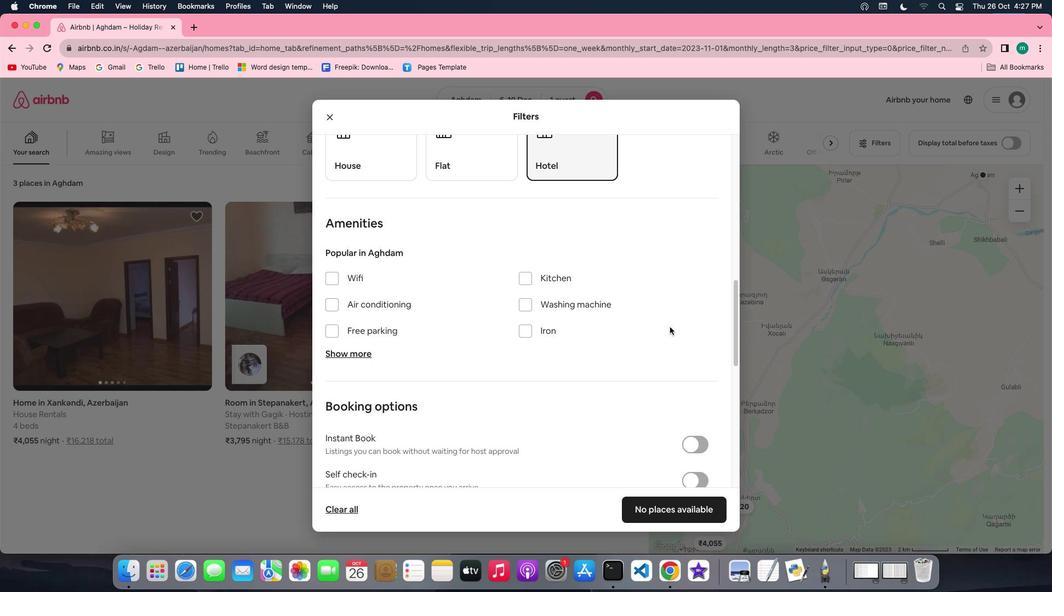 
Action: Mouse scrolled (670, 326) with delta (0, 0)
Screenshot: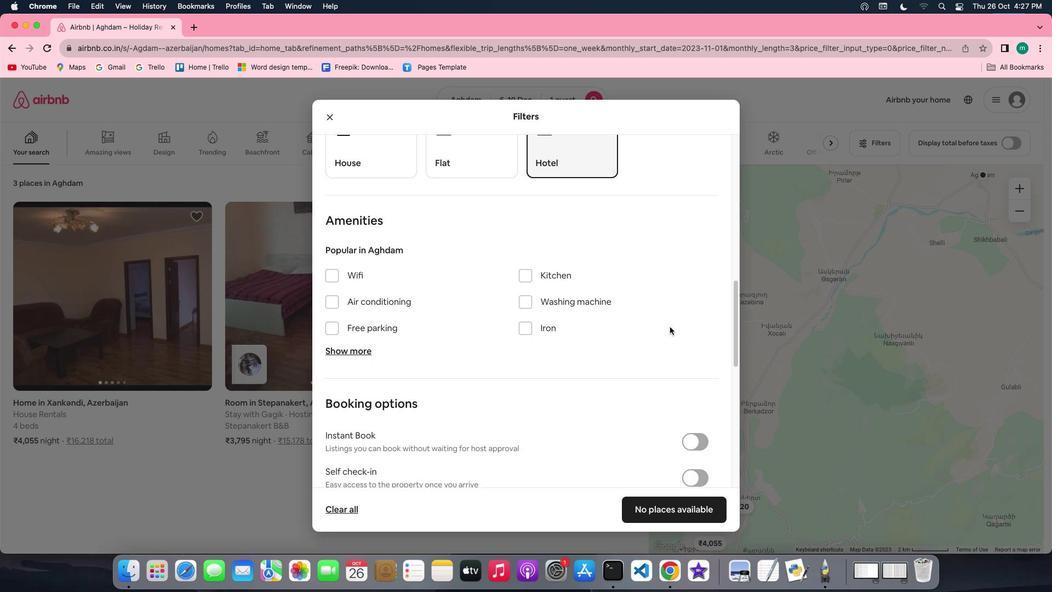 
Action: Mouse scrolled (670, 326) with delta (0, 0)
Screenshot: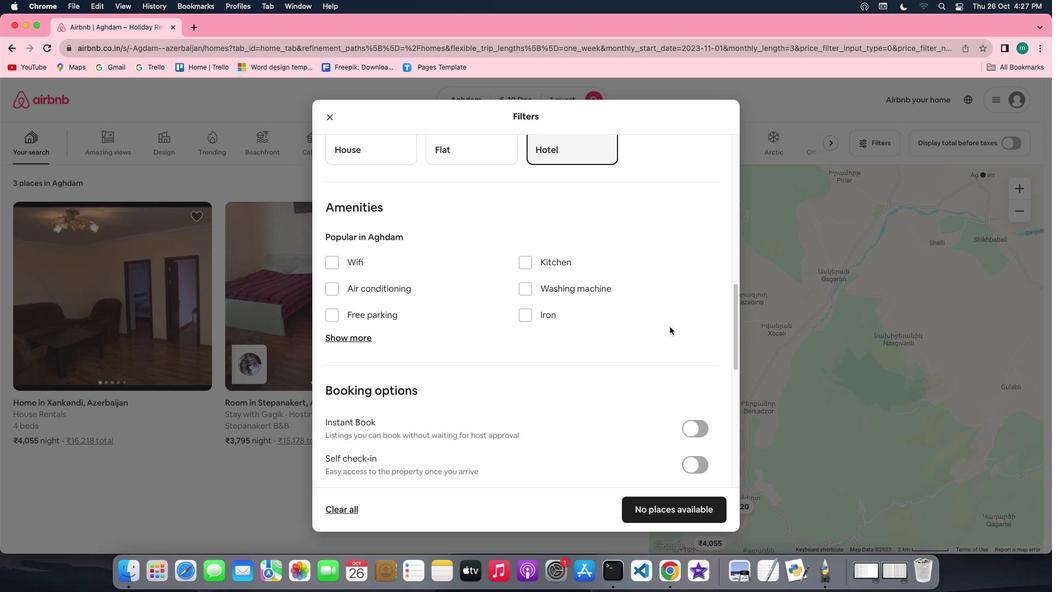 
Action: Mouse scrolled (670, 326) with delta (0, 0)
Screenshot: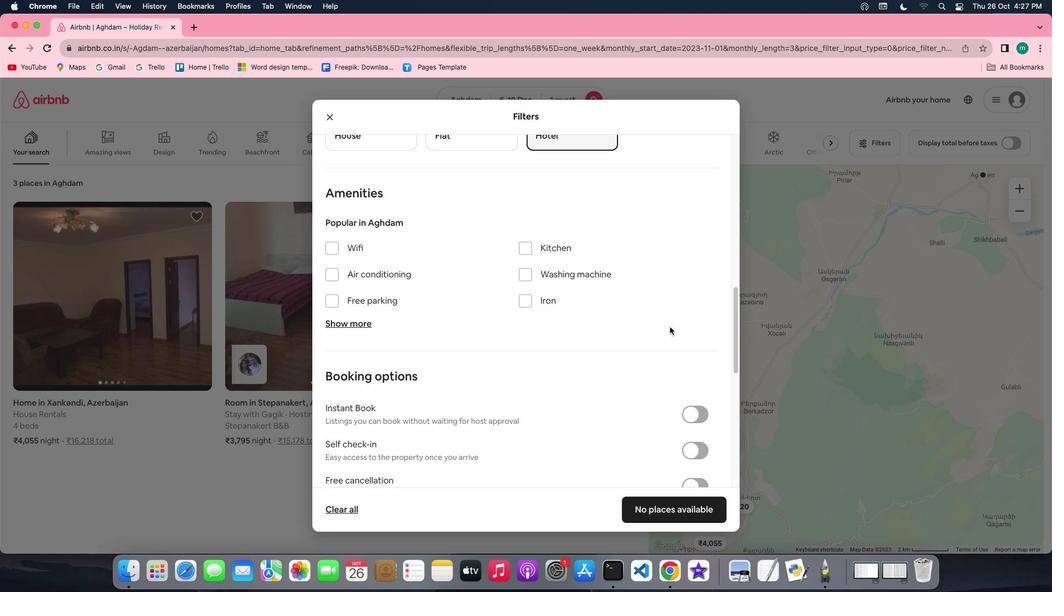 
Action: Mouse scrolled (670, 326) with delta (0, 0)
Screenshot: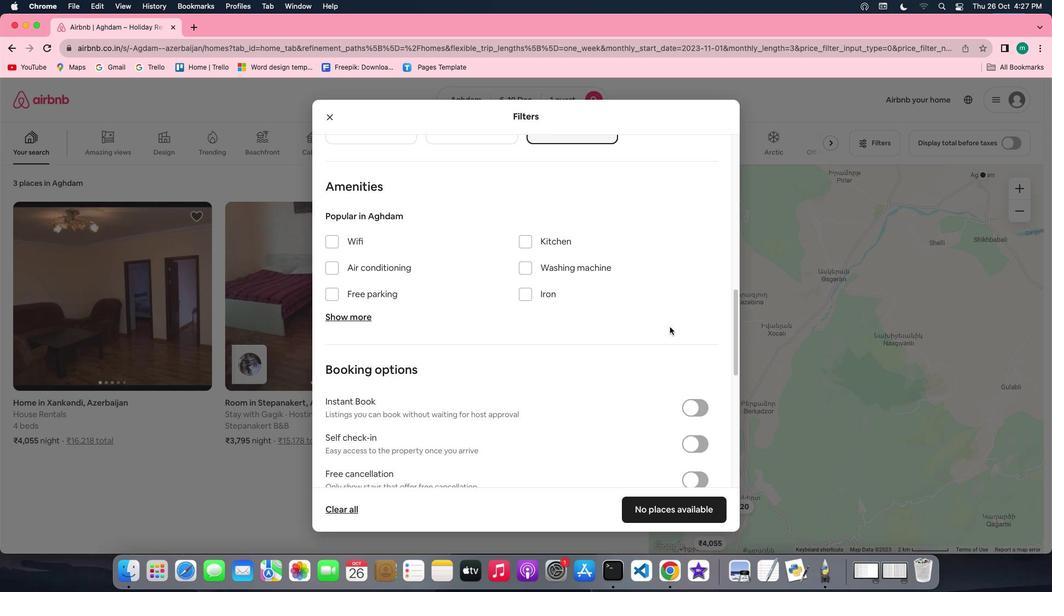 
Action: Mouse scrolled (670, 326) with delta (0, 0)
Screenshot: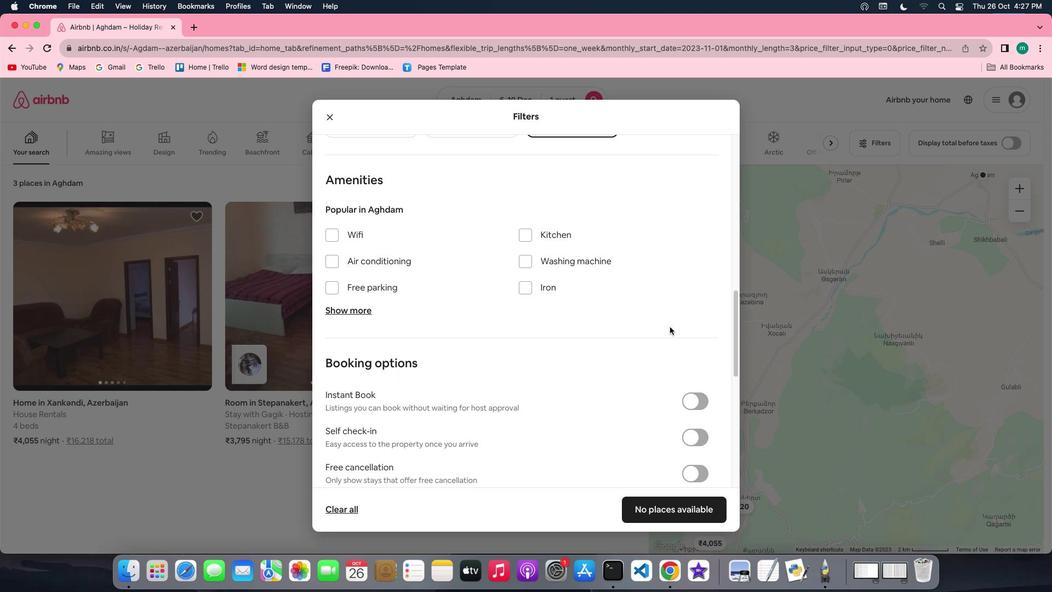 
Action: Mouse scrolled (670, 326) with delta (0, 0)
Screenshot: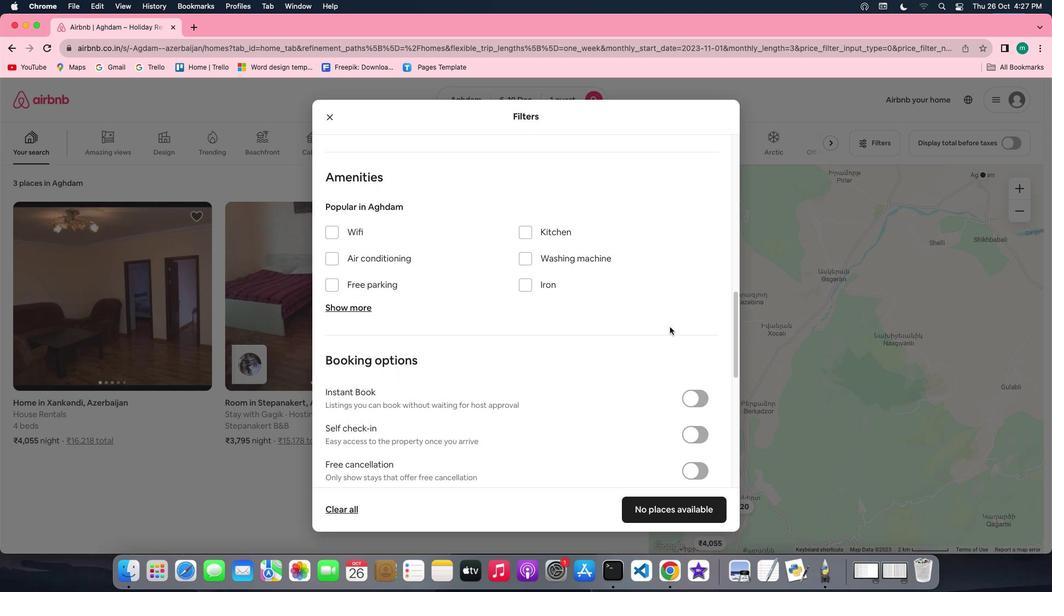 
Action: Mouse scrolled (670, 326) with delta (0, 0)
Screenshot: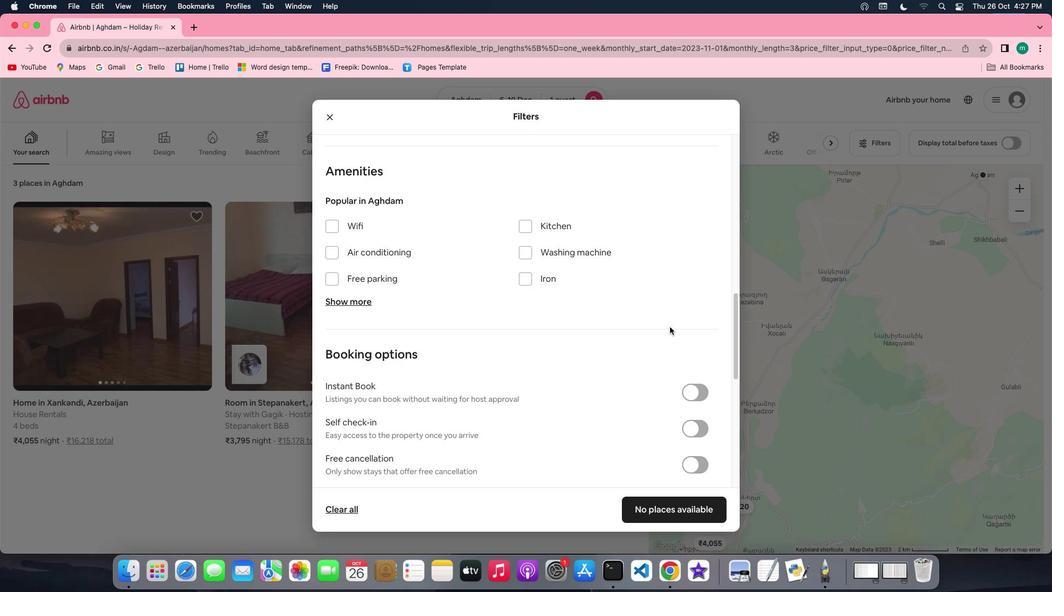 
Action: Mouse scrolled (670, 326) with delta (0, 0)
Screenshot: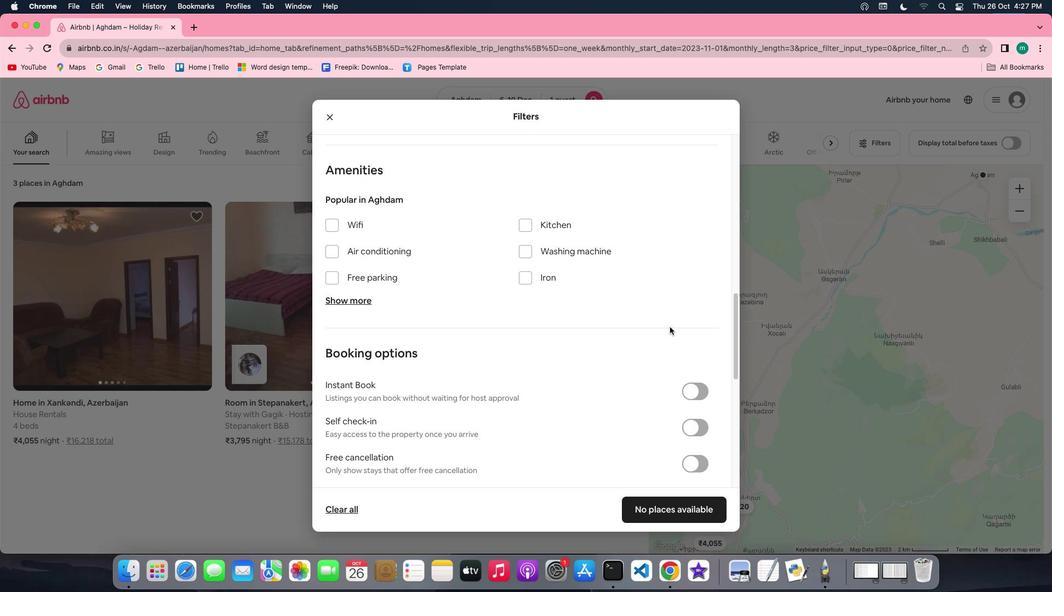 
Action: Mouse scrolled (670, 326) with delta (0, 0)
Screenshot: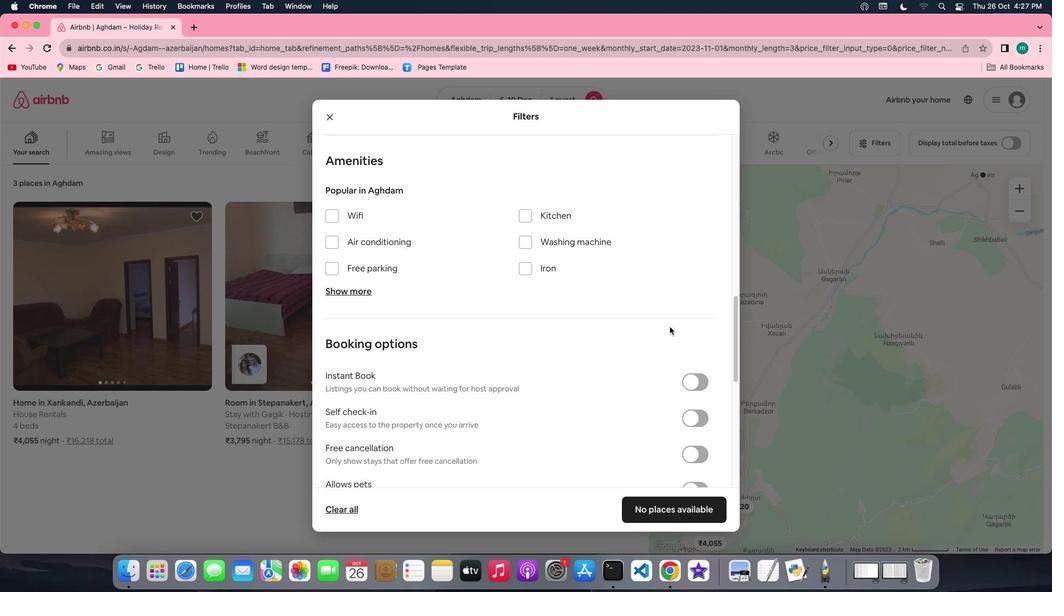 
Action: Mouse moved to (367, 238)
Screenshot: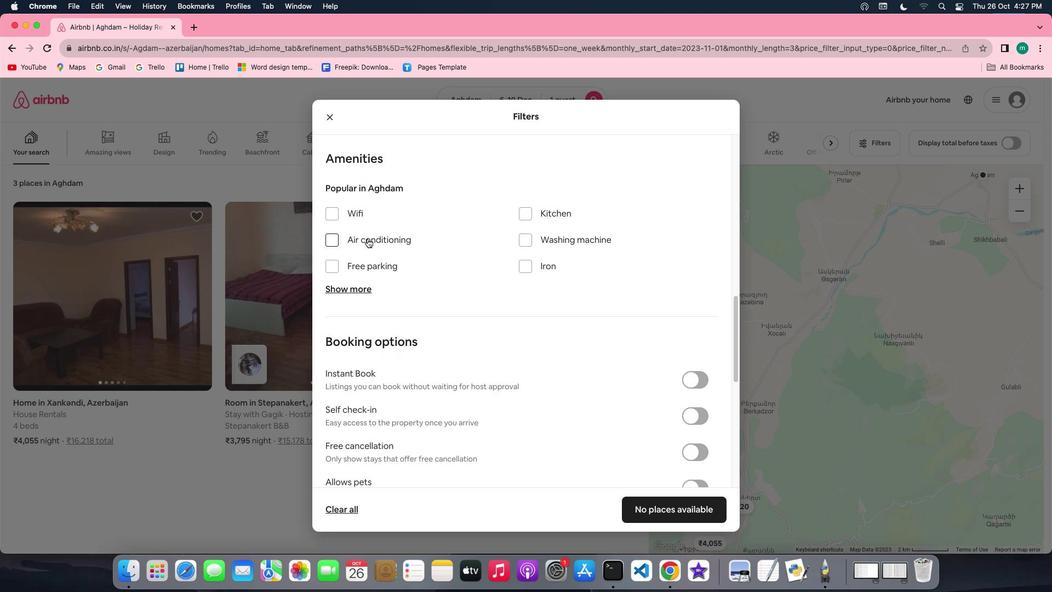 
Action: Mouse pressed left at (367, 238)
Screenshot: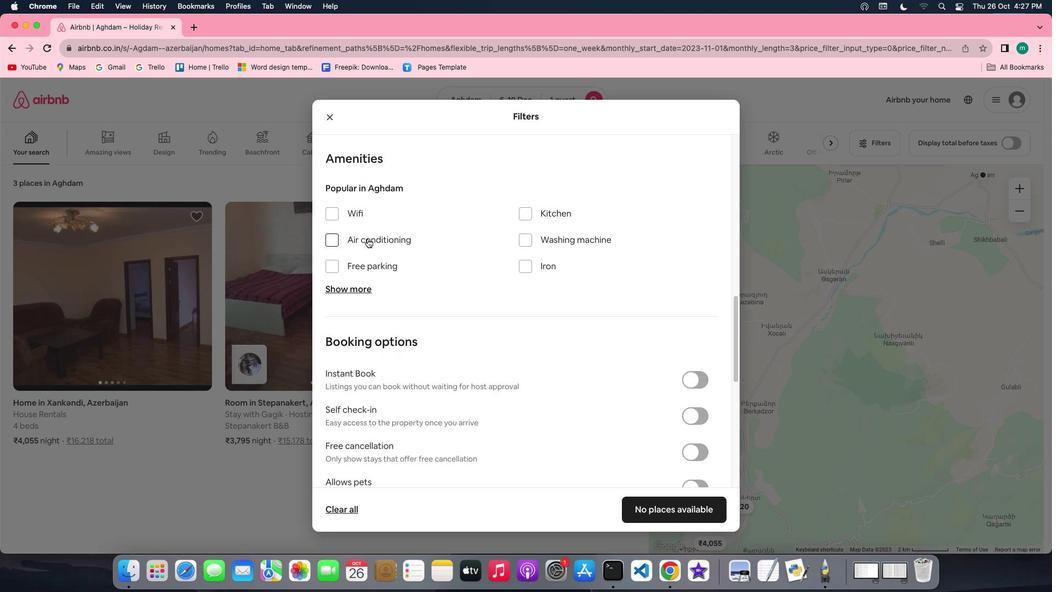 
Action: Mouse moved to (505, 296)
Screenshot: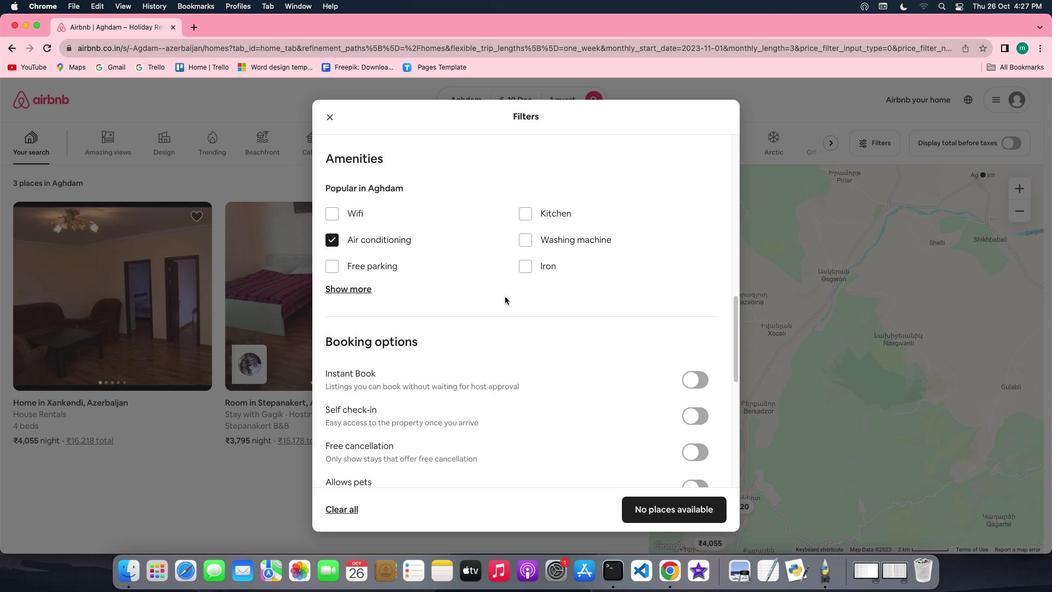 
Action: Mouse scrolled (505, 296) with delta (0, 0)
Screenshot: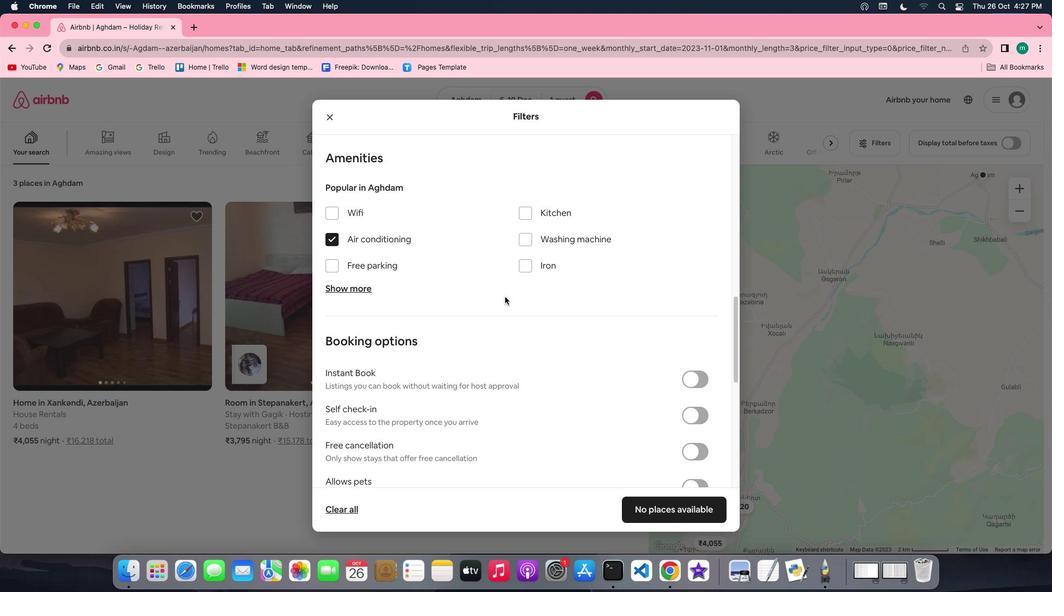 
Action: Mouse scrolled (505, 296) with delta (0, 0)
Screenshot: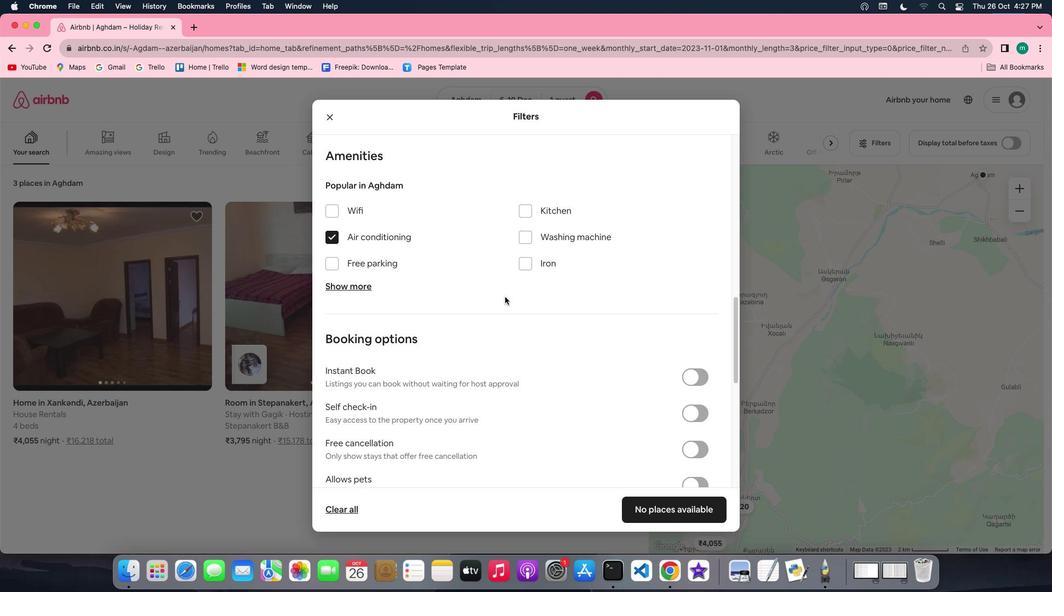 
Action: Mouse scrolled (505, 296) with delta (0, 0)
Screenshot: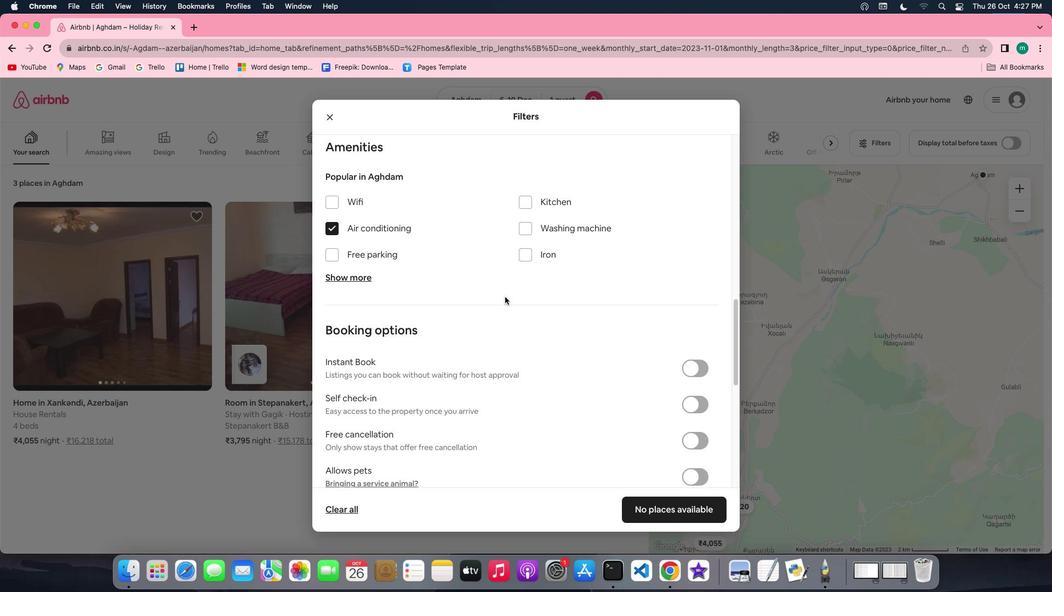
Action: Mouse scrolled (505, 296) with delta (0, 0)
Screenshot: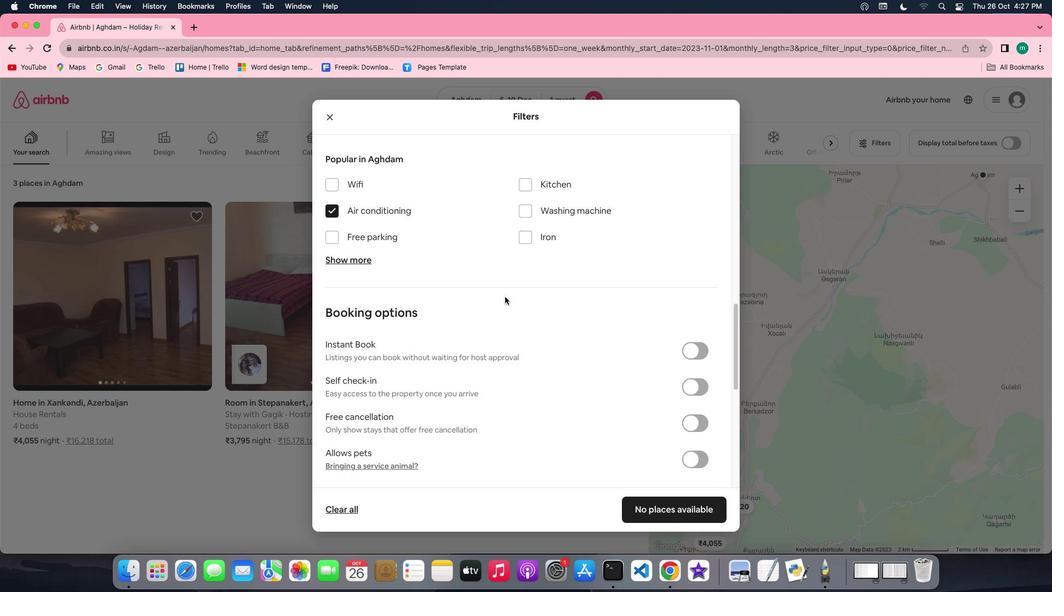 
Action: Mouse scrolled (505, 296) with delta (0, 0)
Screenshot: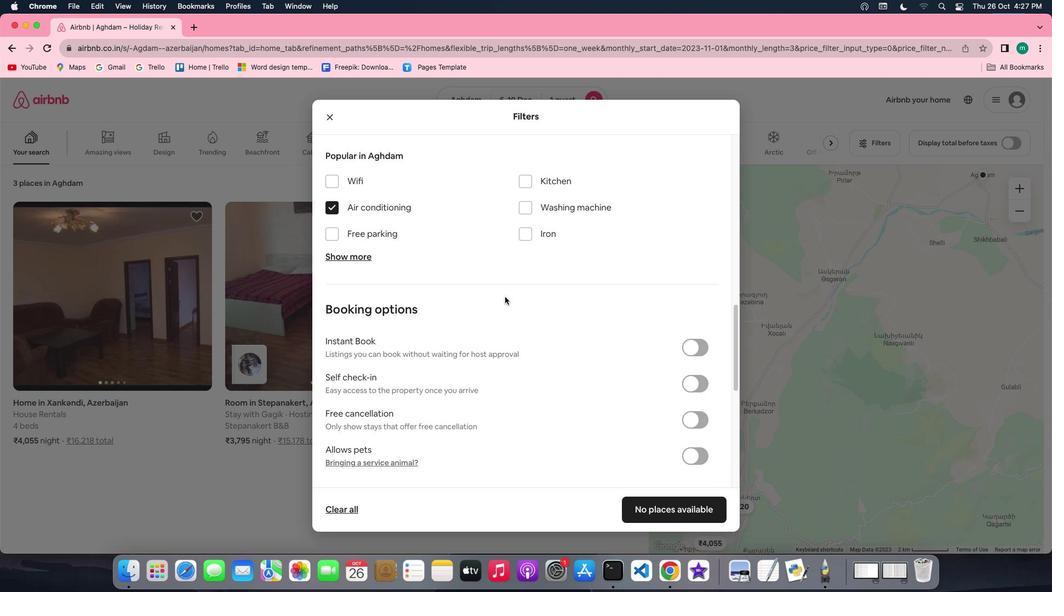 
Action: Mouse scrolled (505, 296) with delta (0, -1)
Screenshot: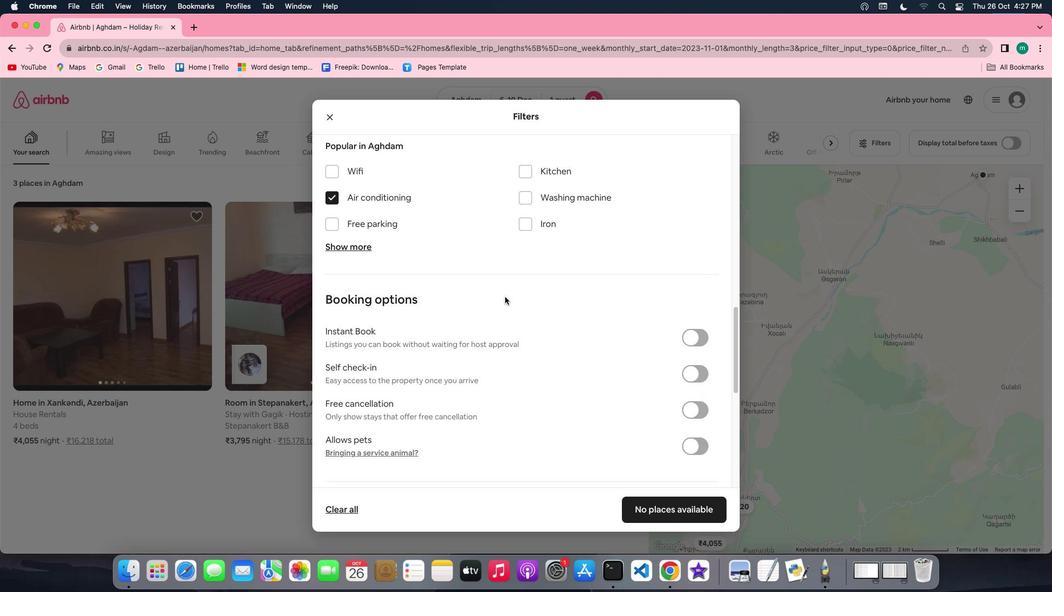 
Action: Mouse scrolled (505, 296) with delta (0, -1)
Screenshot: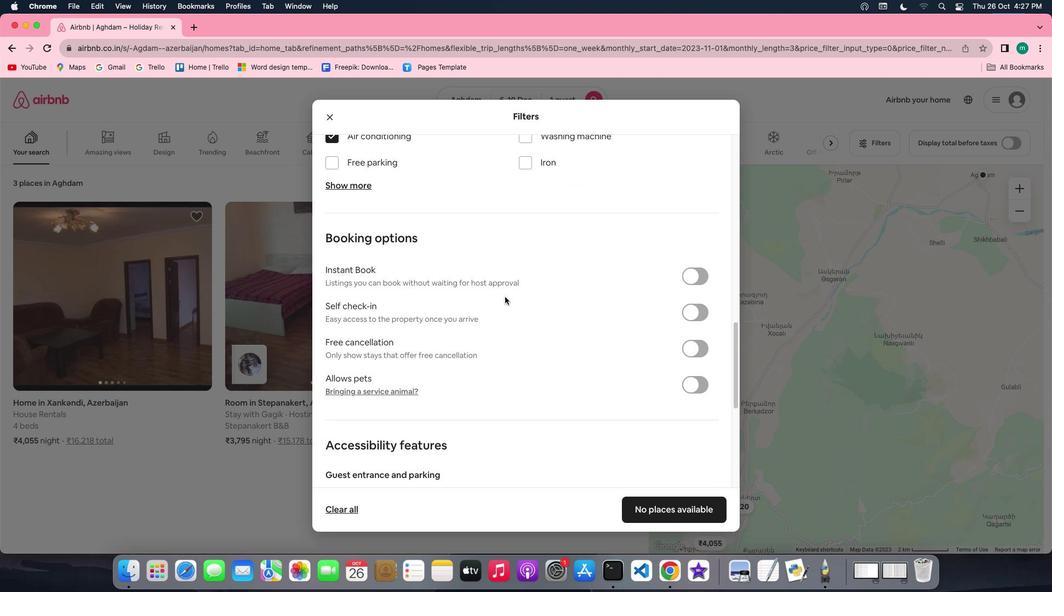
Action: Mouse moved to (692, 248)
Screenshot: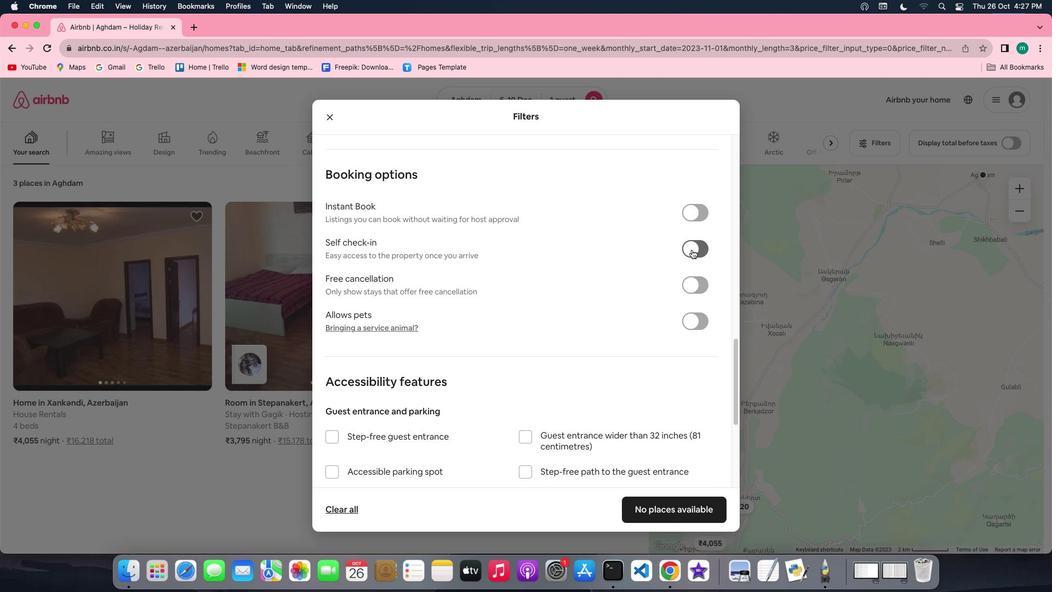 
Action: Mouse pressed left at (692, 248)
Screenshot: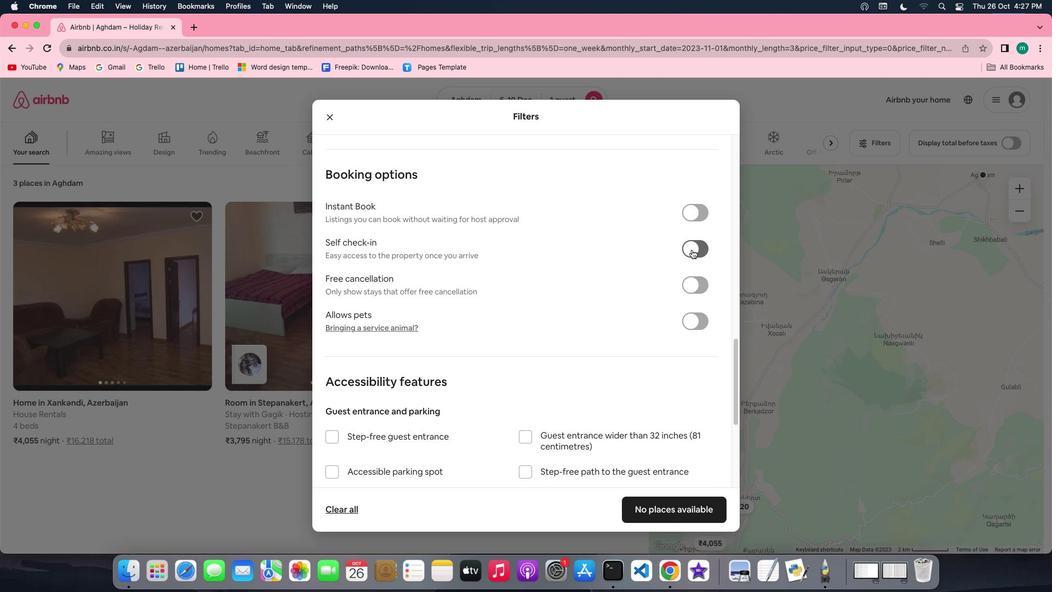 
Action: Mouse moved to (555, 327)
Screenshot: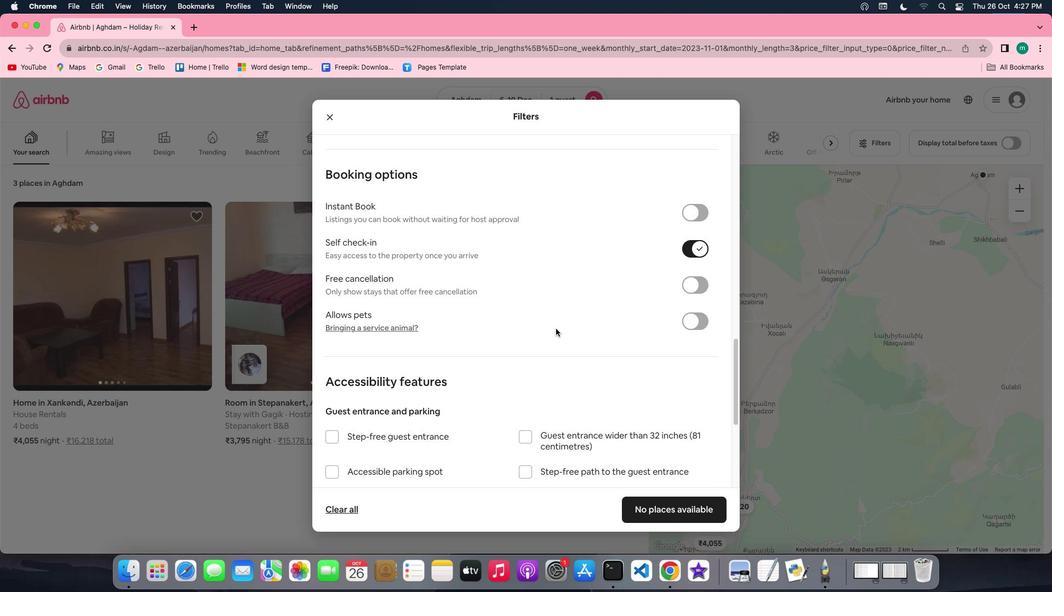 
Action: Mouse scrolled (555, 327) with delta (0, 0)
Screenshot: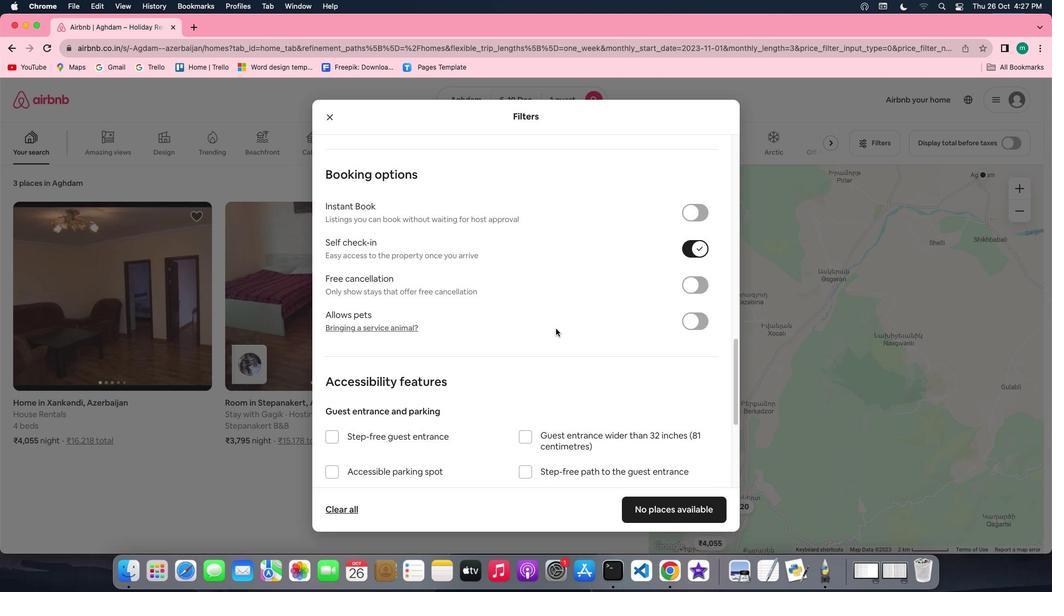 
Action: Mouse scrolled (555, 327) with delta (0, 0)
Screenshot: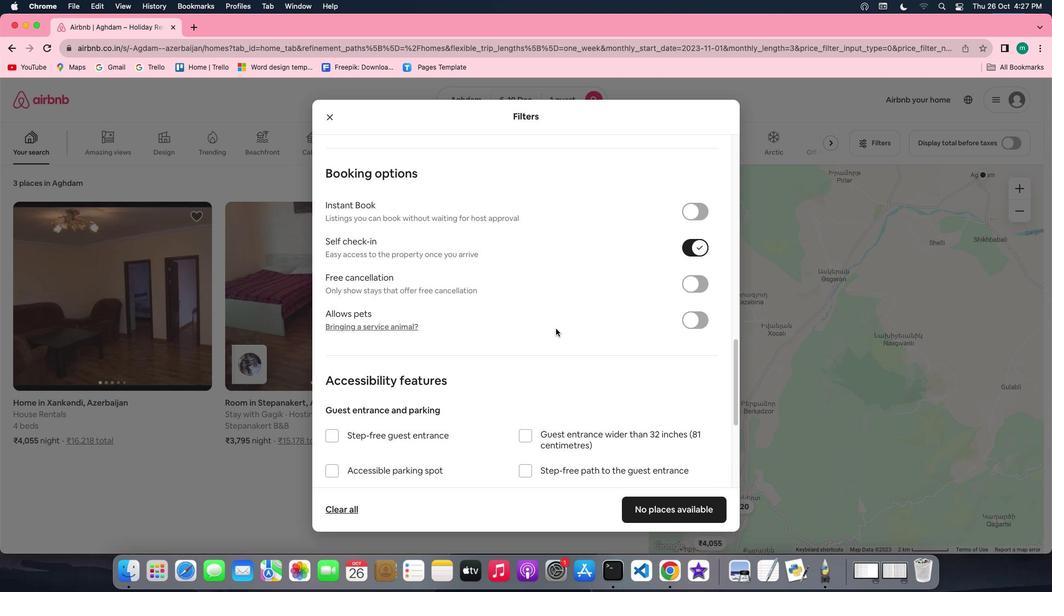
Action: Mouse scrolled (555, 327) with delta (0, -1)
Screenshot: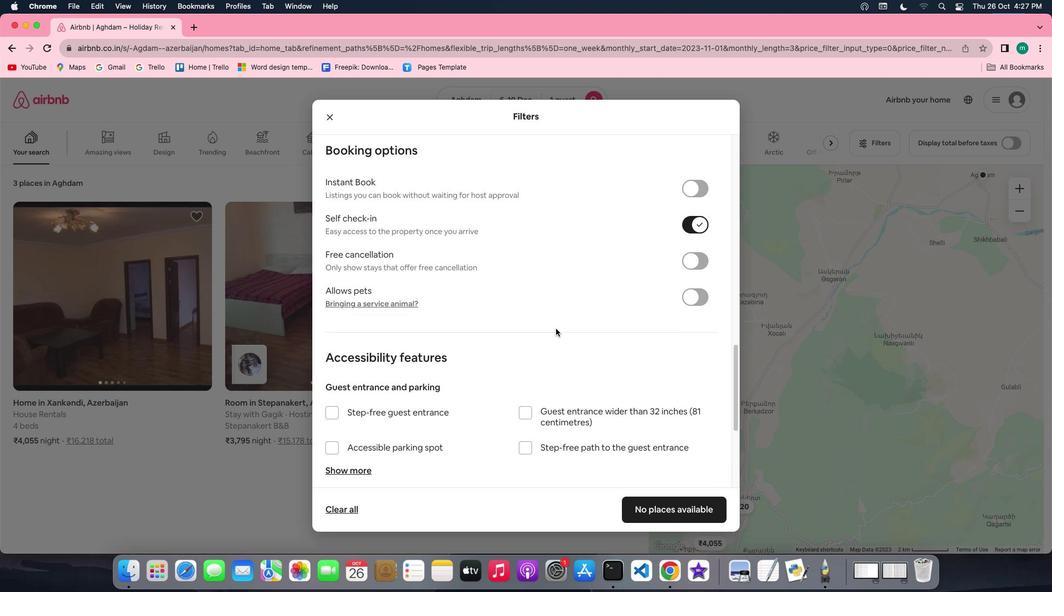 
Action: Mouse scrolled (555, 327) with delta (0, 0)
Screenshot: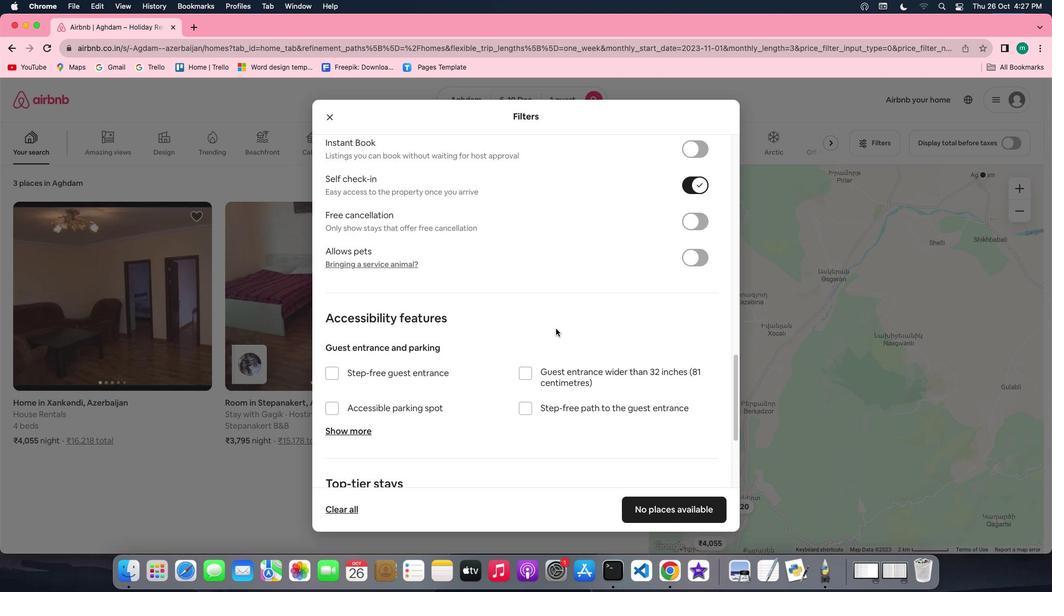 
Action: Mouse scrolled (555, 327) with delta (0, 0)
Screenshot: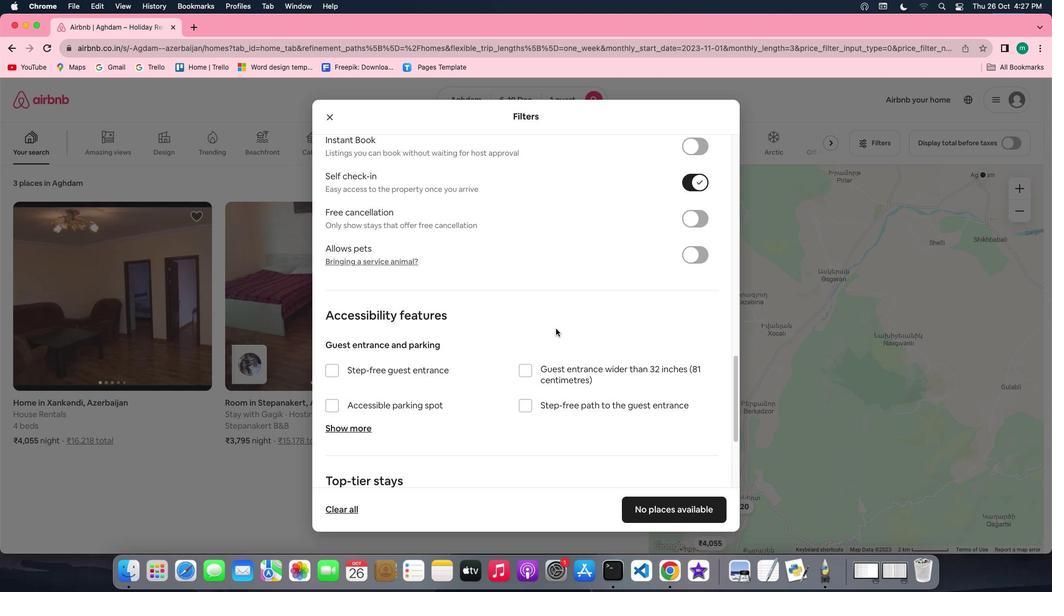 
Action: Mouse scrolled (555, 327) with delta (0, -1)
Screenshot: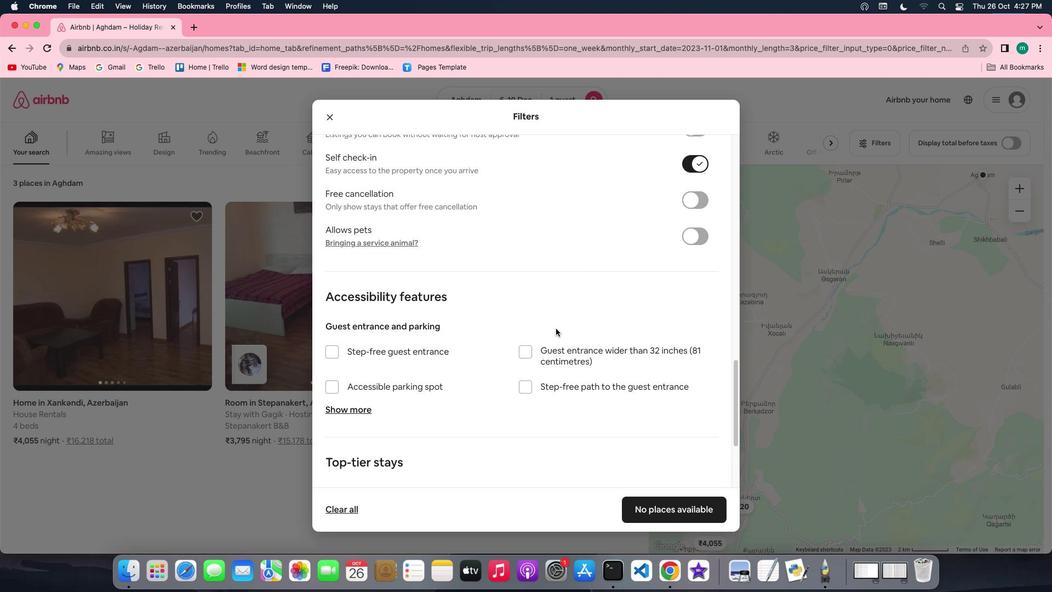 
Action: Mouse scrolled (555, 327) with delta (0, -1)
Screenshot: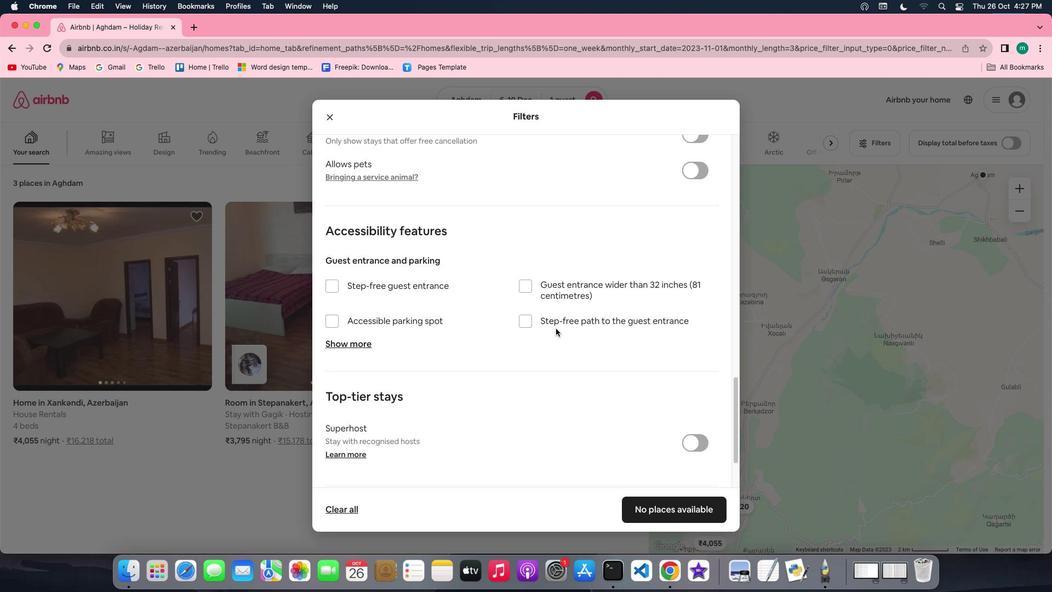 
Action: Mouse scrolled (555, 327) with delta (0, 0)
Screenshot: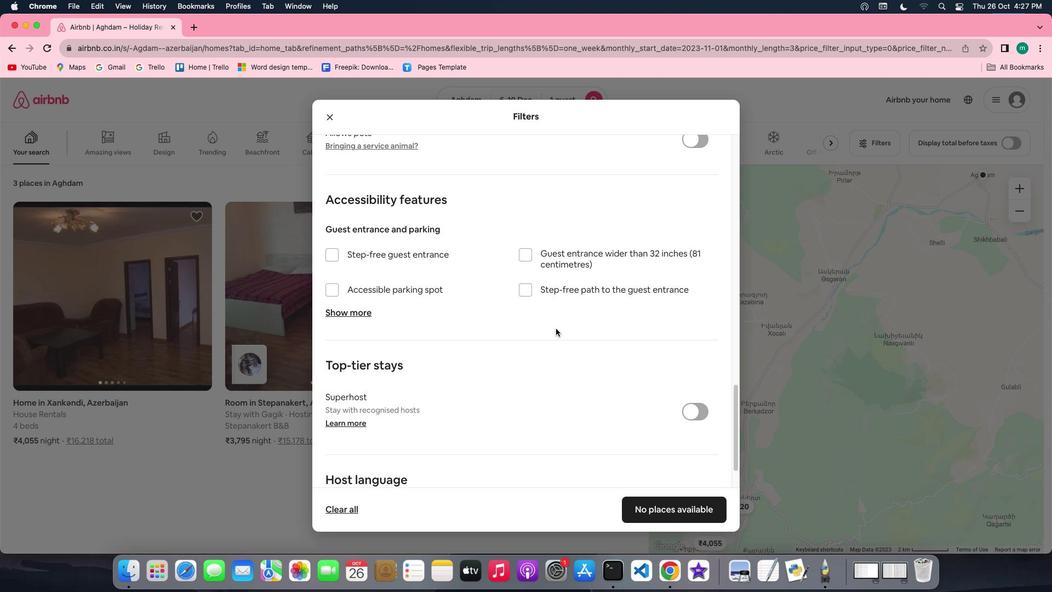 
Action: Mouse scrolled (555, 327) with delta (0, 0)
Screenshot: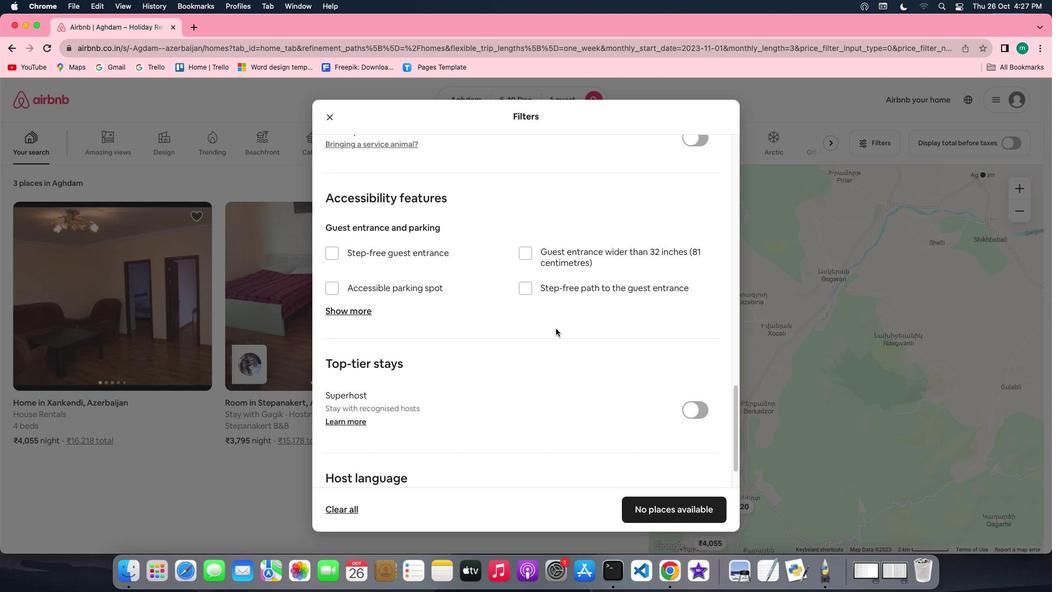 
Action: Mouse scrolled (555, 327) with delta (0, 0)
Screenshot: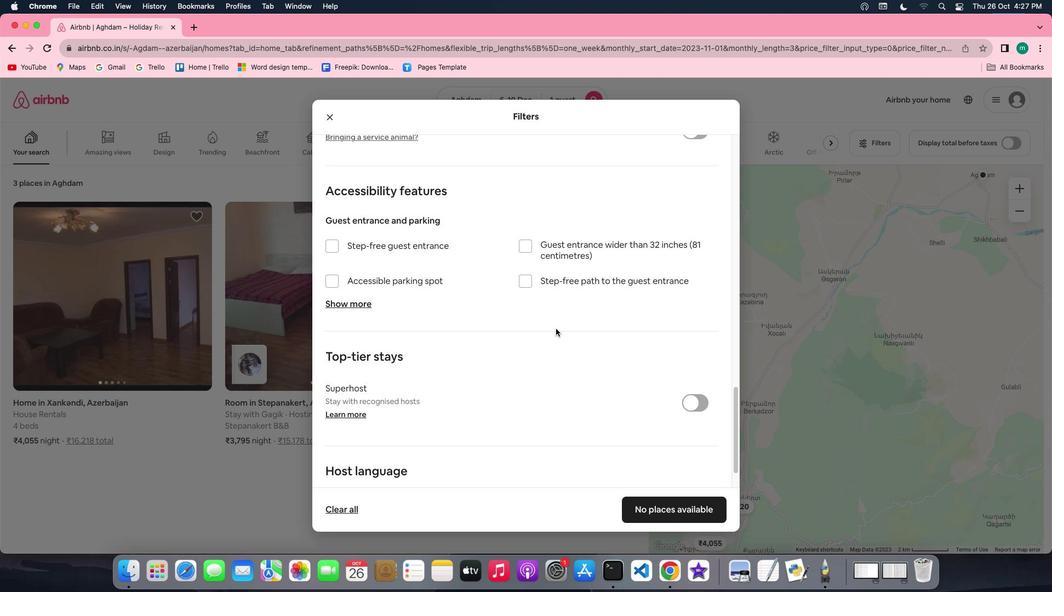 
Action: Mouse scrolled (555, 327) with delta (0, 0)
Screenshot: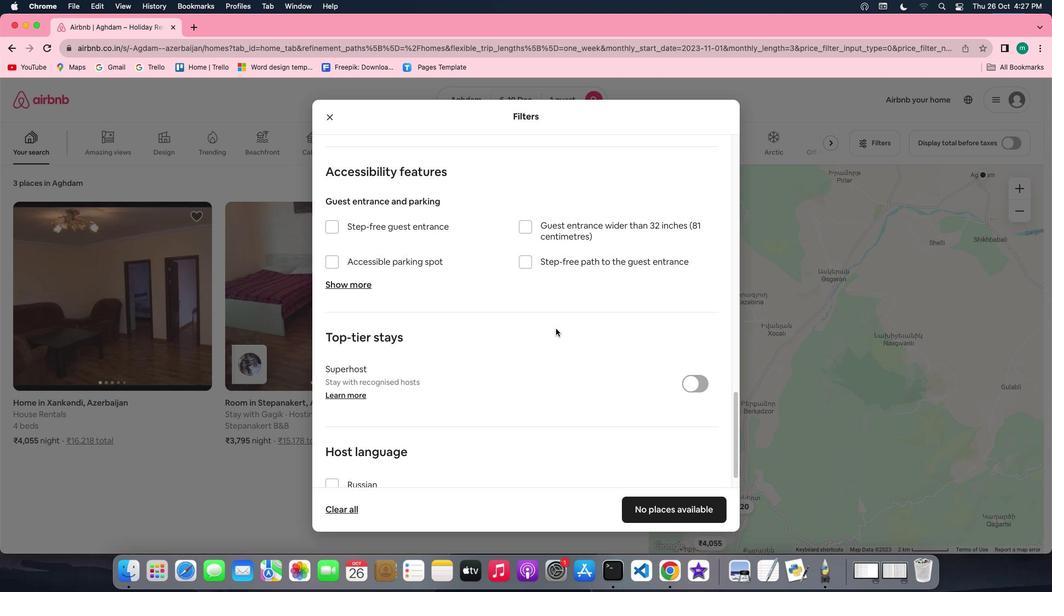 
Action: Mouse scrolled (555, 327) with delta (0, 0)
Screenshot: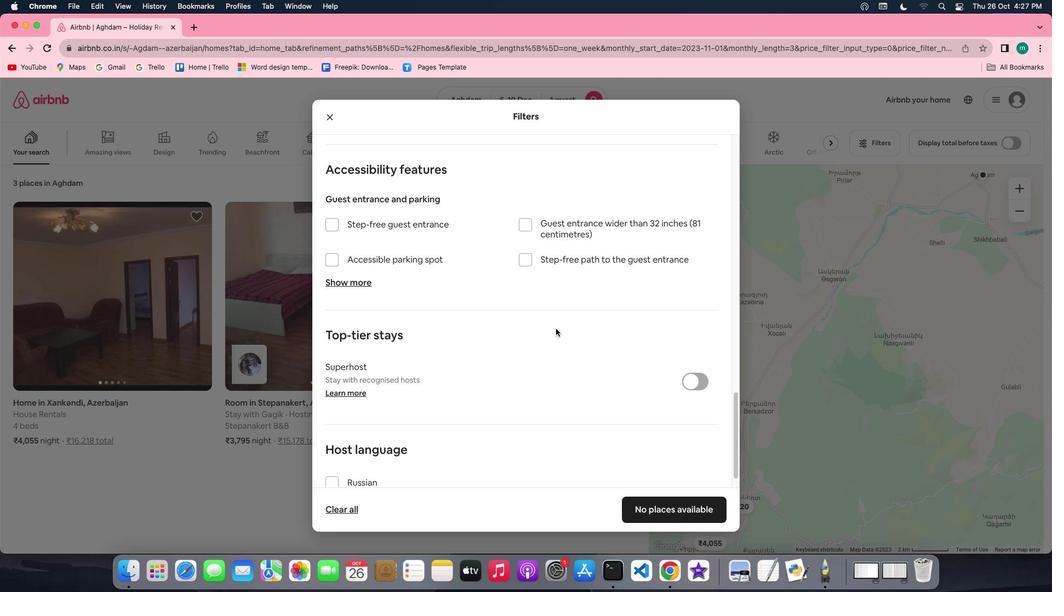 
Action: Mouse scrolled (555, 327) with delta (0, 0)
Screenshot: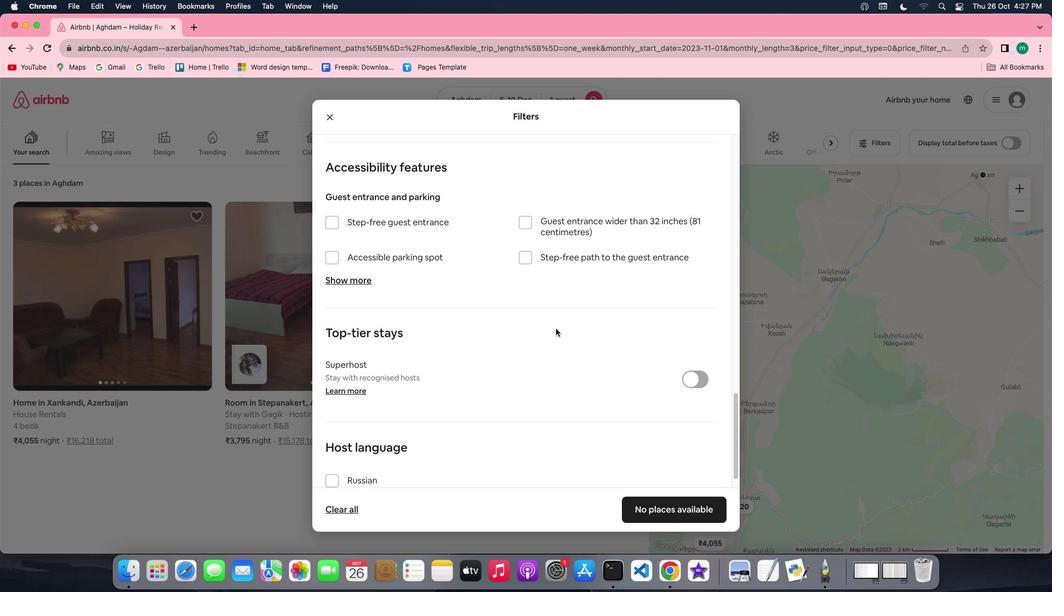 
Action: Mouse scrolled (555, 327) with delta (0, 0)
Screenshot: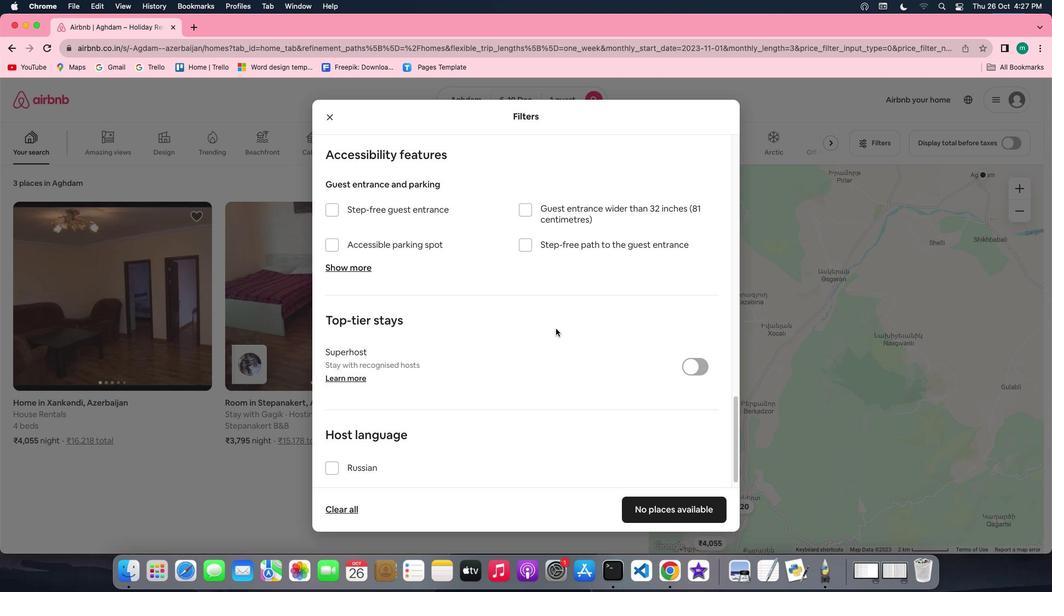 
Action: Mouse scrolled (555, 327) with delta (0, 0)
Screenshot: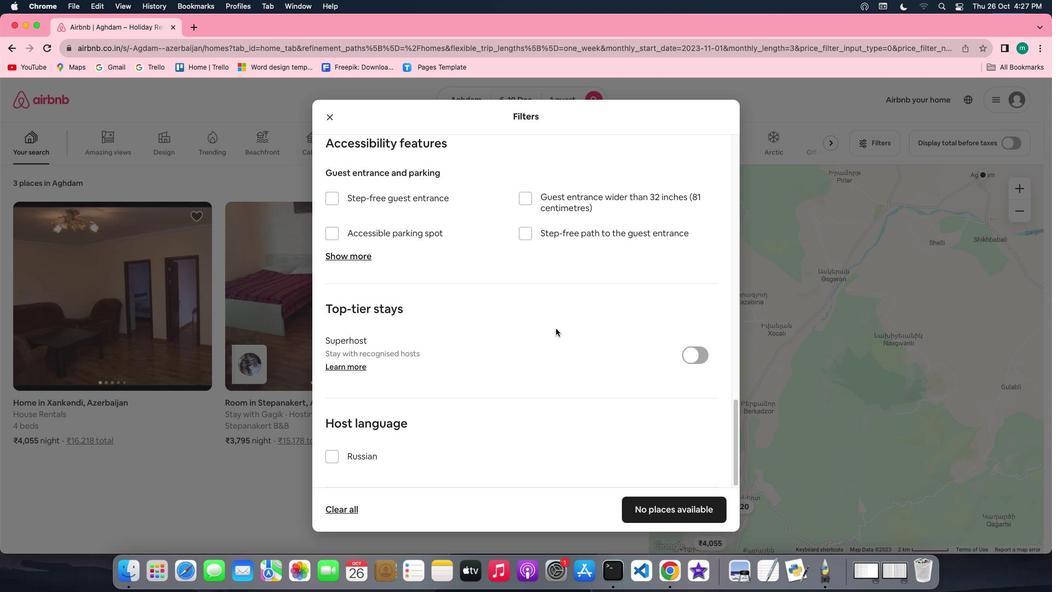 
Action: Mouse scrolled (555, 327) with delta (0, 0)
Screenshot: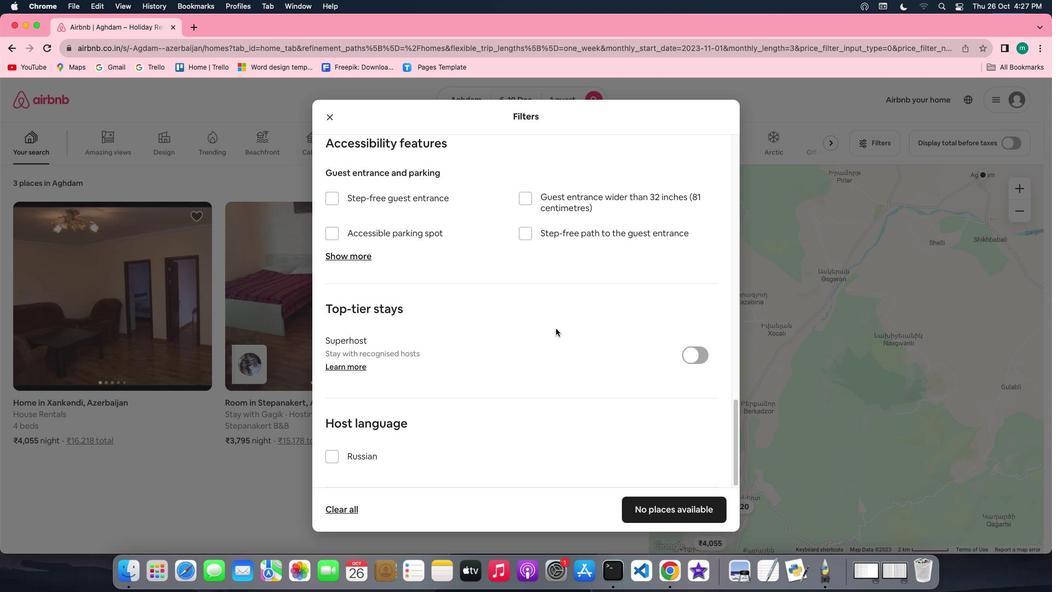 
Action: Mouse scrolled (555, 327) with delta (0, 0)
Screenshot: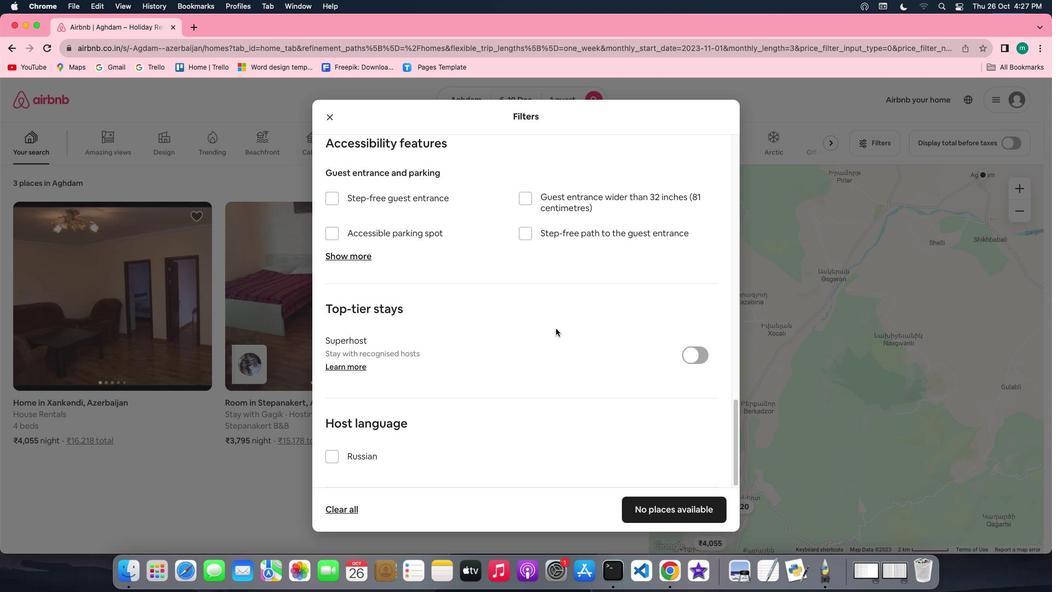 
Action: Mouse scrolled (555, 327) with delta (0, 0)
Screenshot: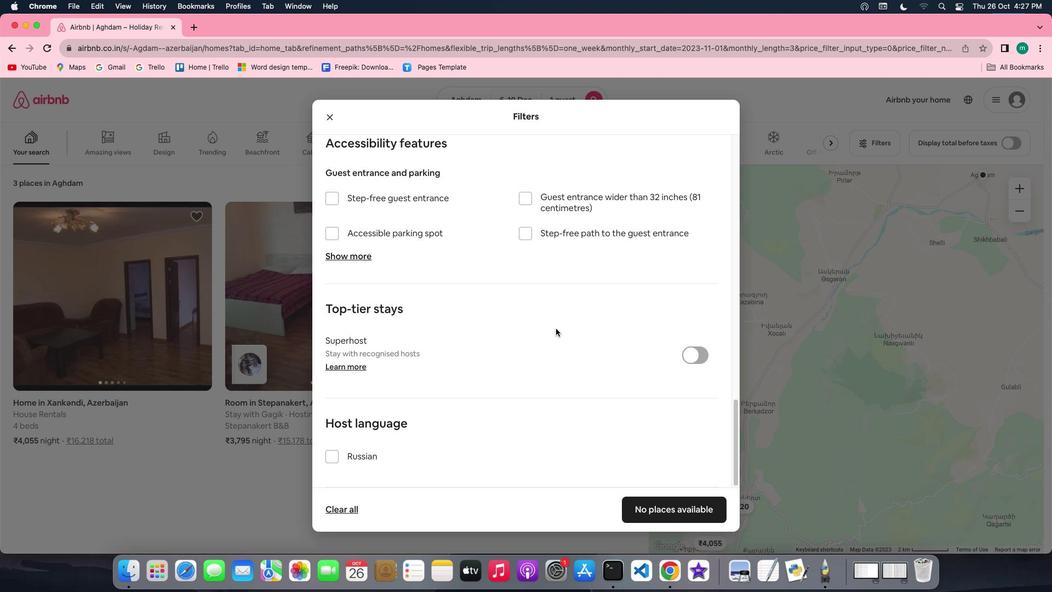 
Action: Mouse scrolled (555, 327) with delta (0, 0)
Screenshot: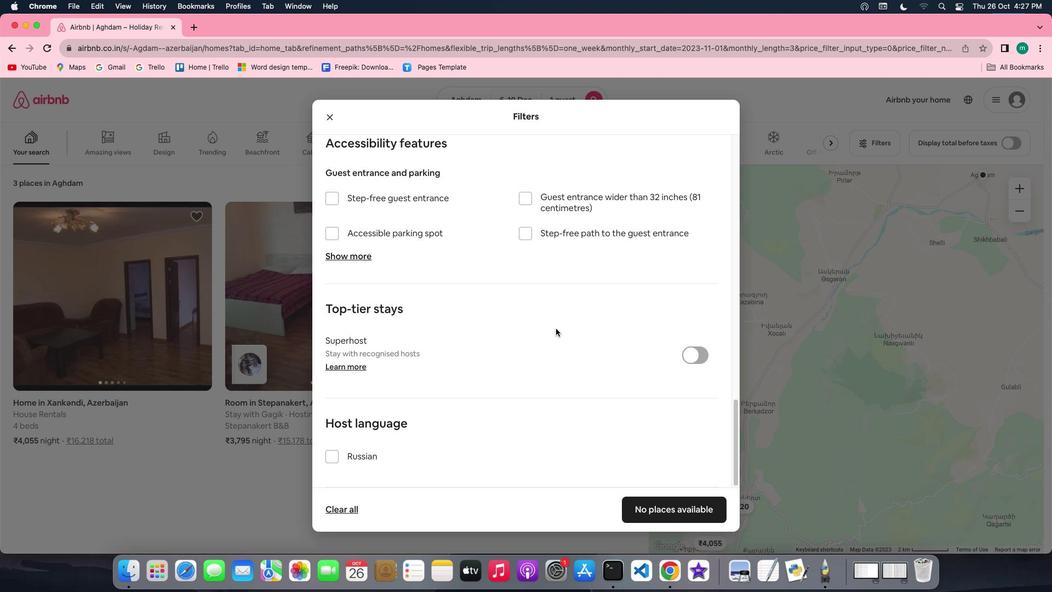 
Action: Mouse scrolled (555, 327) with delta (0, 0)
Screenshot: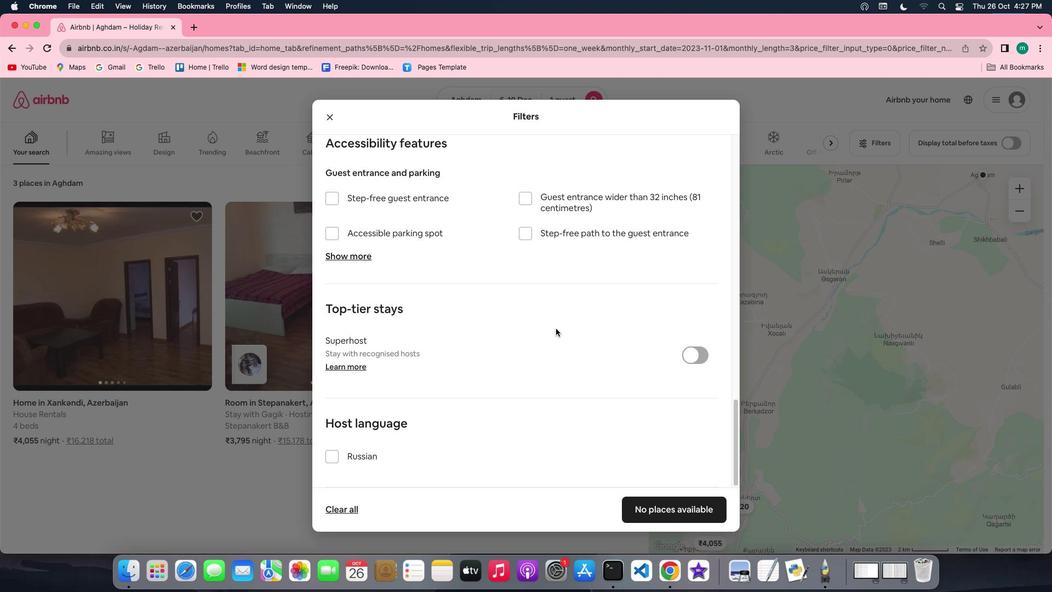 
Action: Mouse moved to (580, 346)
Screenshot: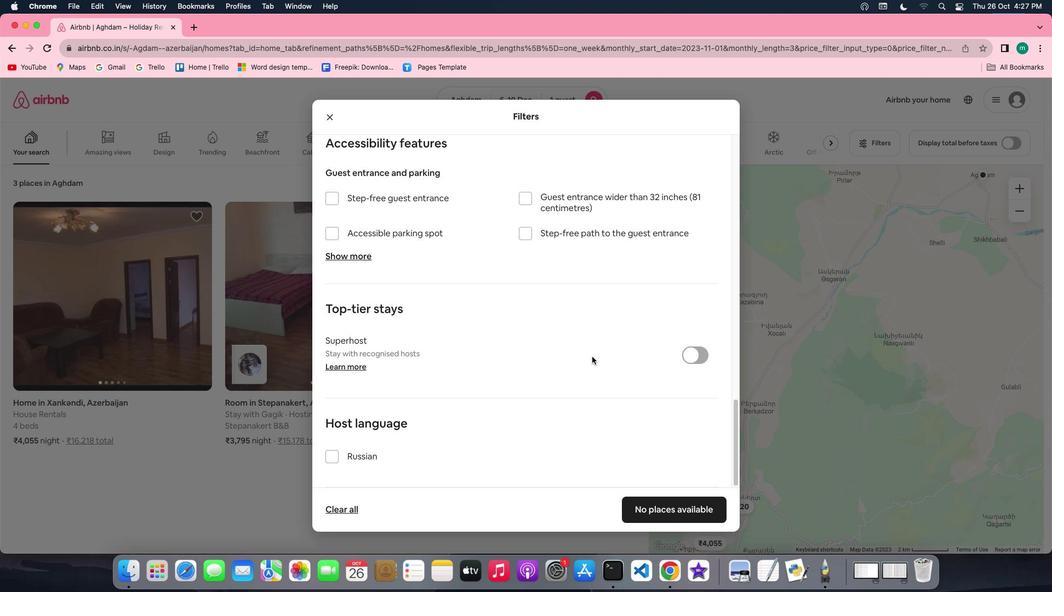 
Action: Mouse scrolled (580, 346) with delta (0, 0)
Screenshot: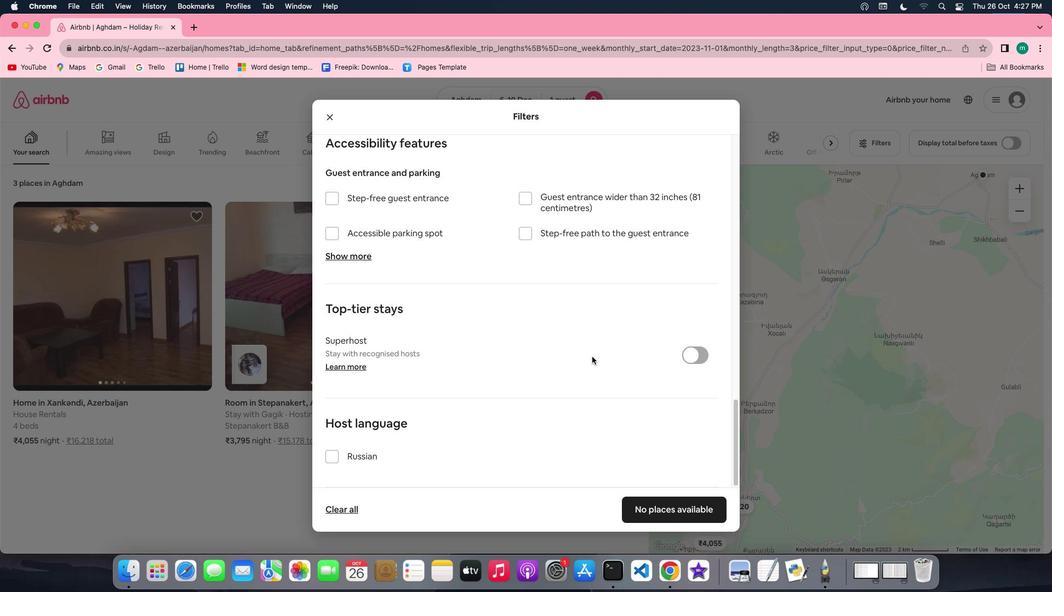 
Action: Mouse moved to (592, 356)
Screenshot: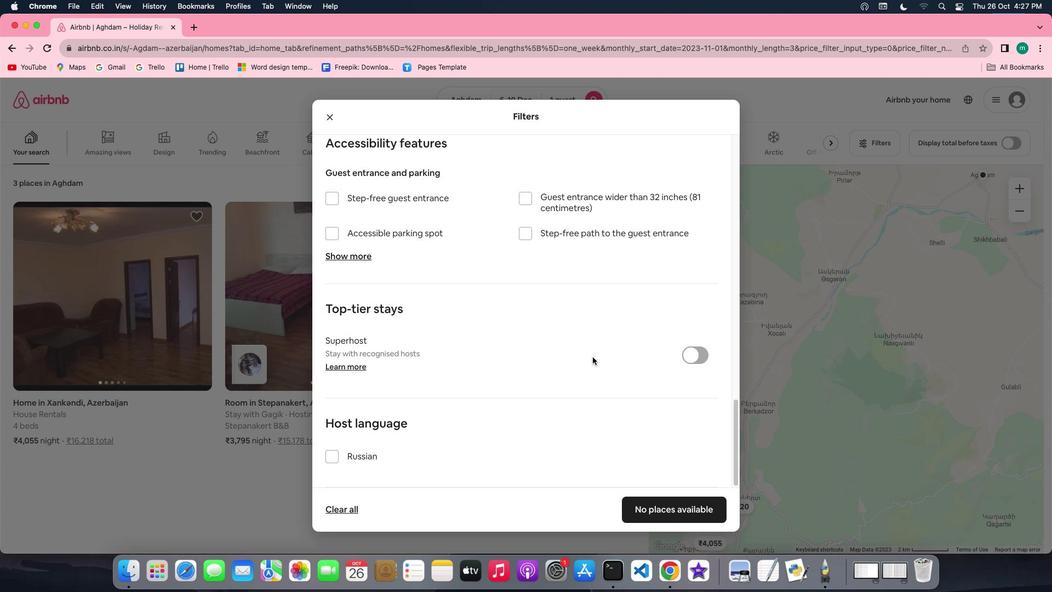 
Action: Mouse scrolled (592, 356) with delta (0, 0)
Screenshot: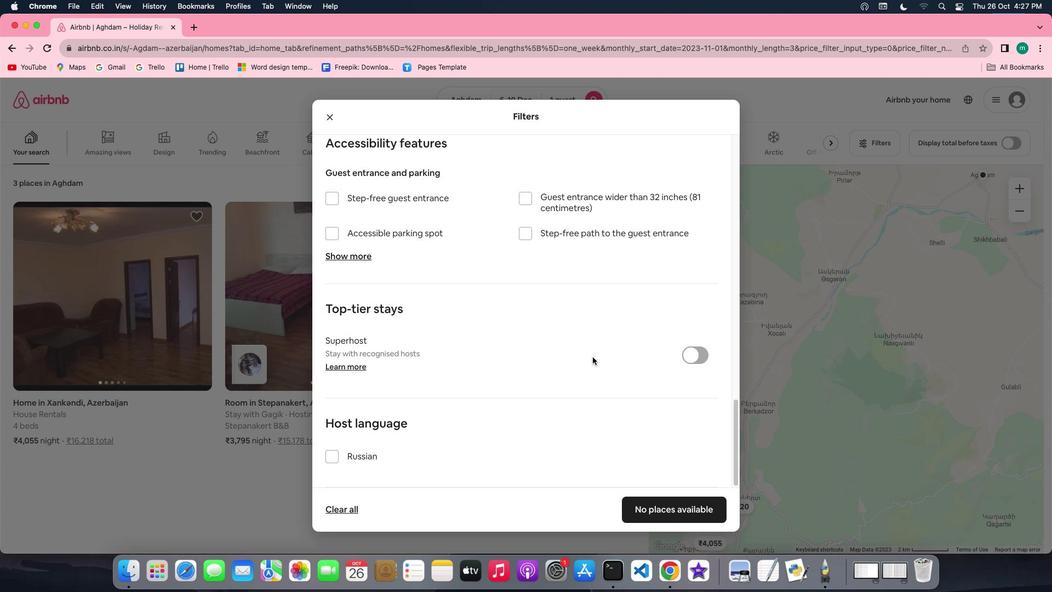 
Action: Mouse scrolled (592, 356) with delta (0, 0)
Screenshot: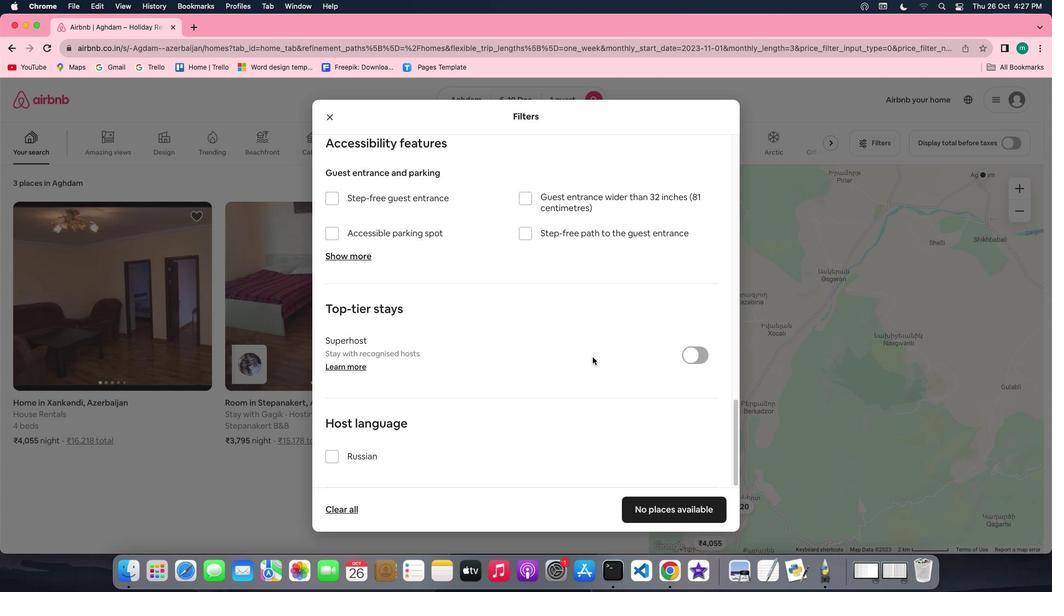 
Action: Mouse moved to (600, 367)
Screenshot: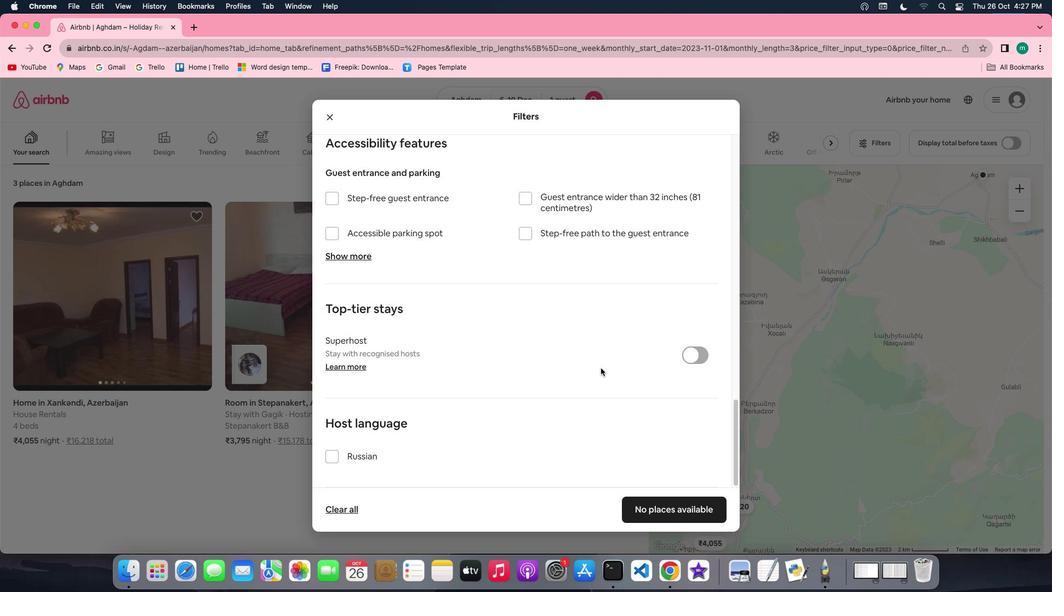 
Action: Mouse scrolled (600, 367) with delta (0, 0)
Screenshot: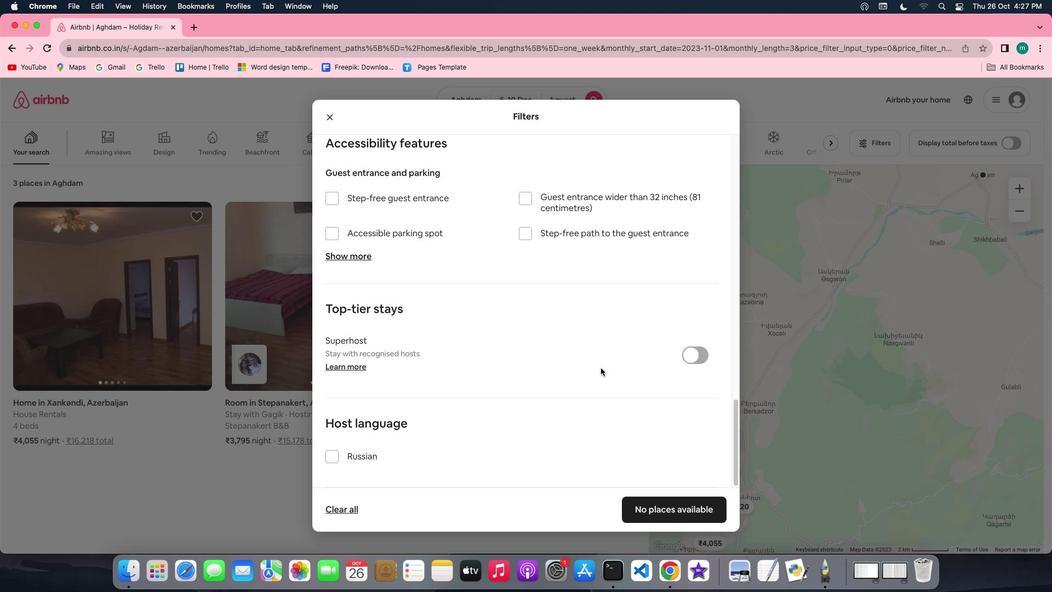 
Action: Mouse moved to (680, 416)
Screenshot: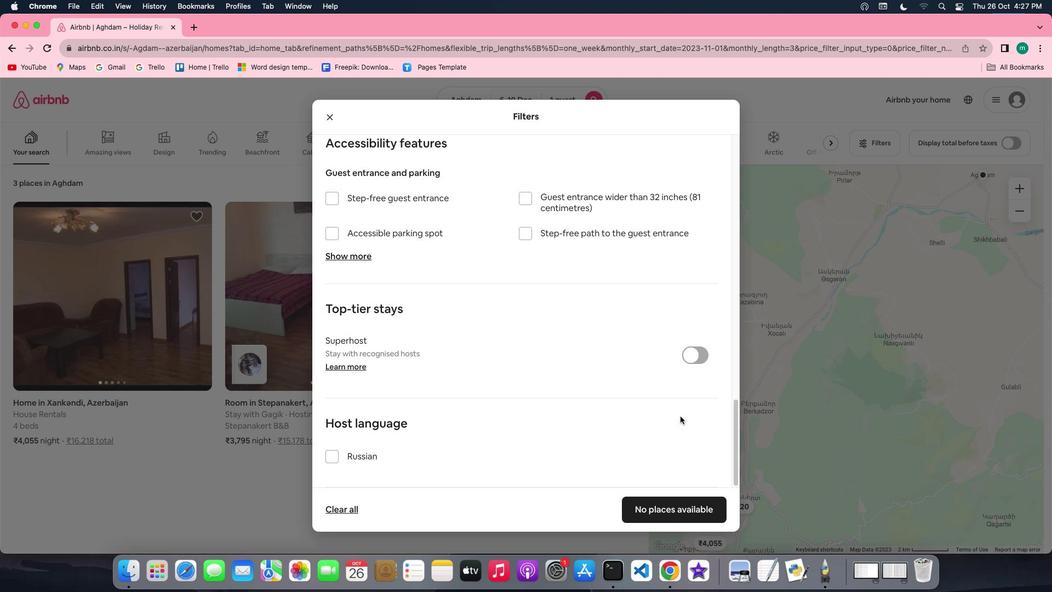 
Action: Mouse scrolled (680, 416) with delta (0, 0)
Screenshot: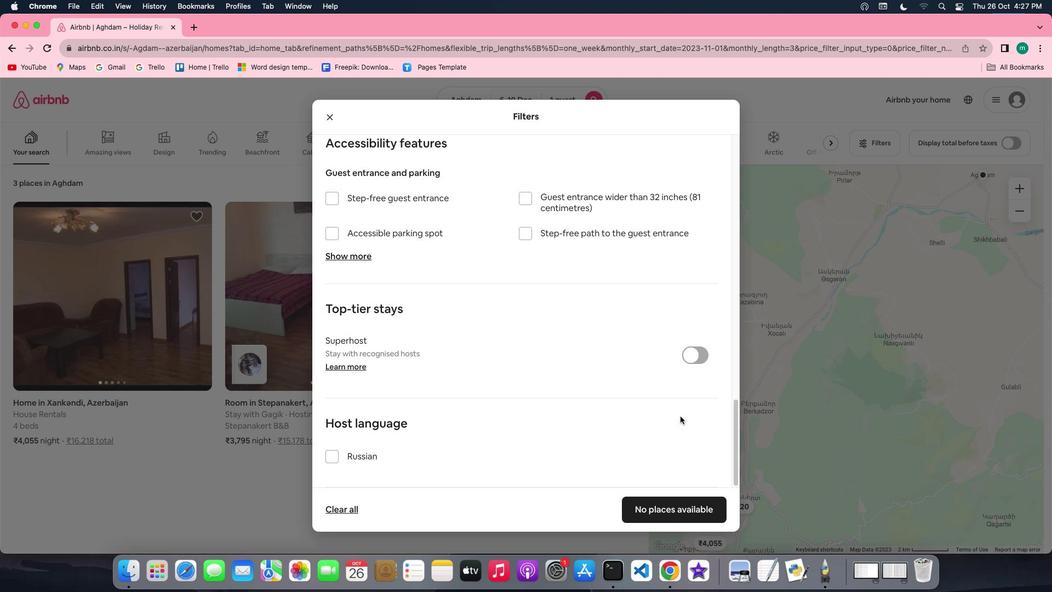 
Action: Mouse scrolled (680, 416) with delta (0, 0)
Screenshot: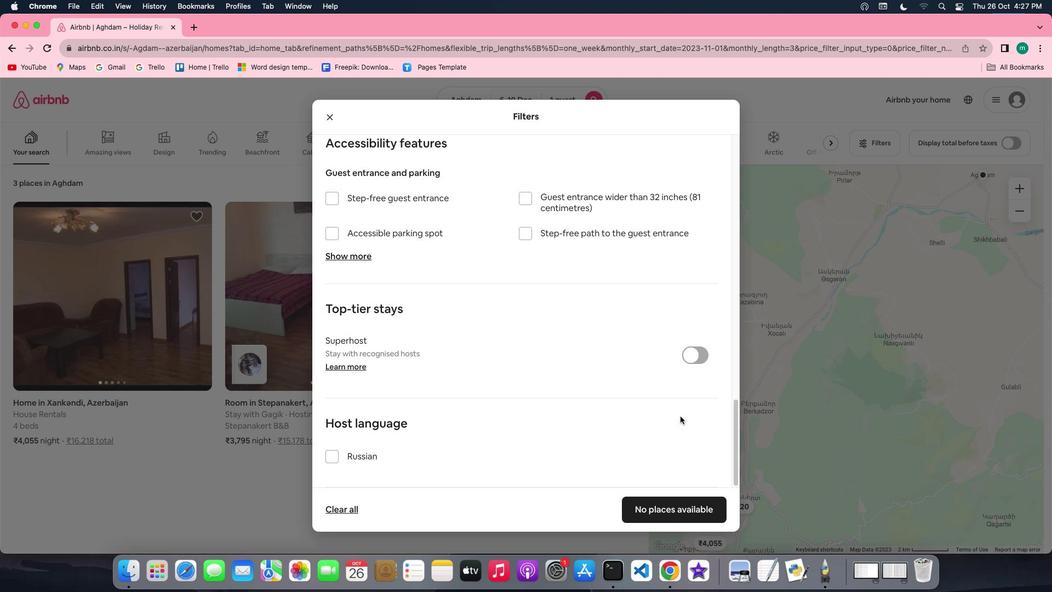 
Action: Mouse scrolled (680, 416) with delta (0, -1)
Screenshot: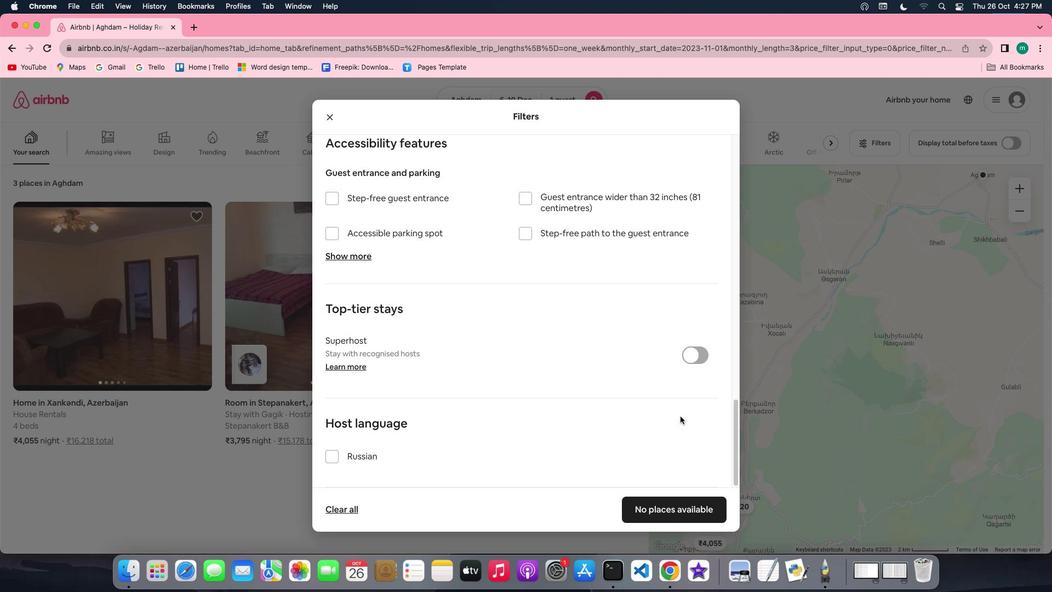 
Action: Mouse scrolled (680, 416) with delta (0, 0)
Screenshot: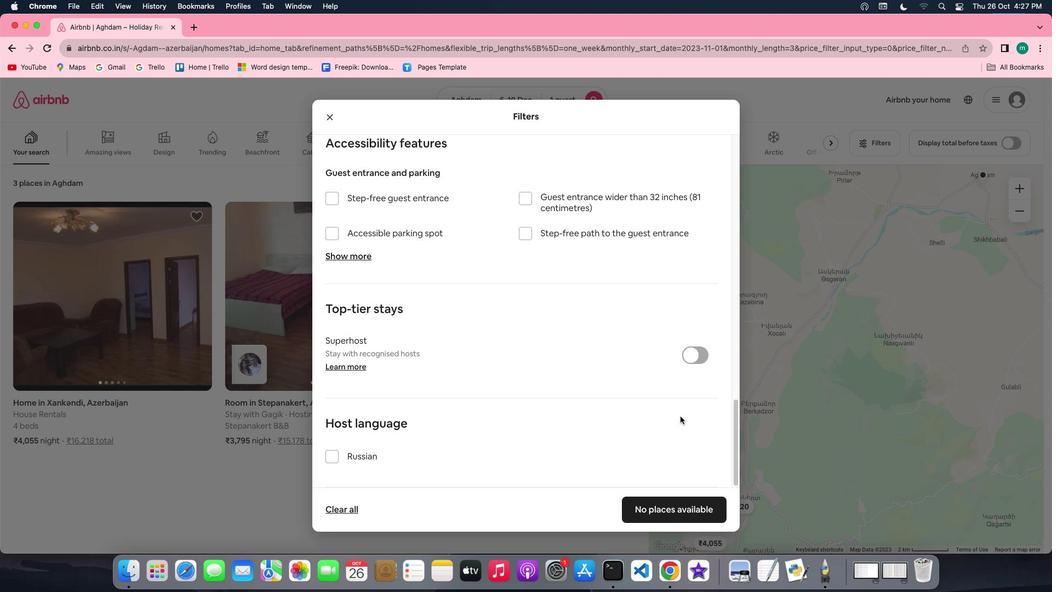 
Action: Mouse scrolled (680, 416) with delta (0, 0)
Screenshot: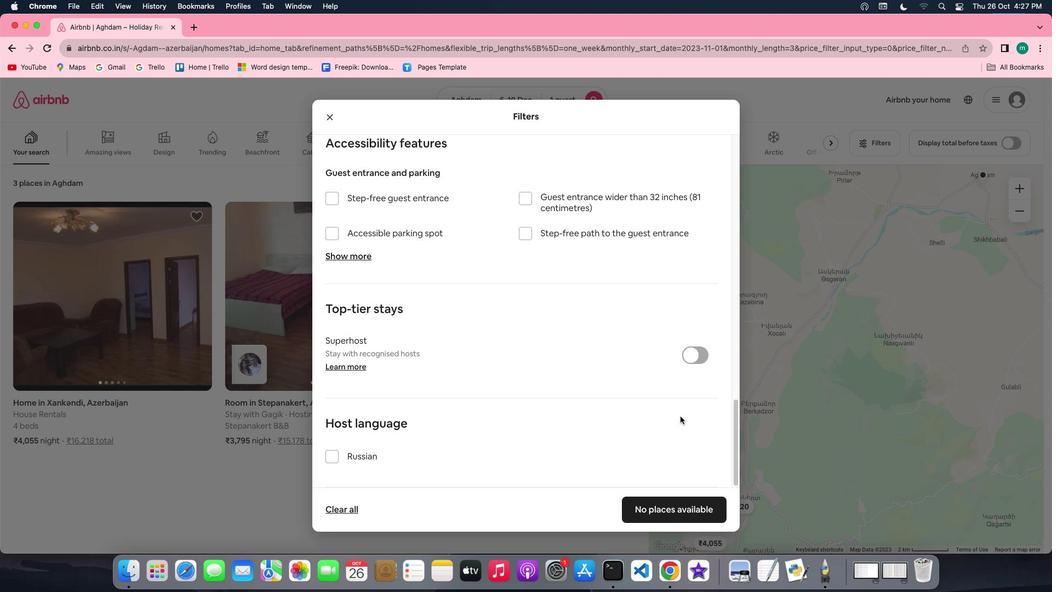 
Action: Mouse scrolled (680, 416) with delta (0, 1)
Screenshot: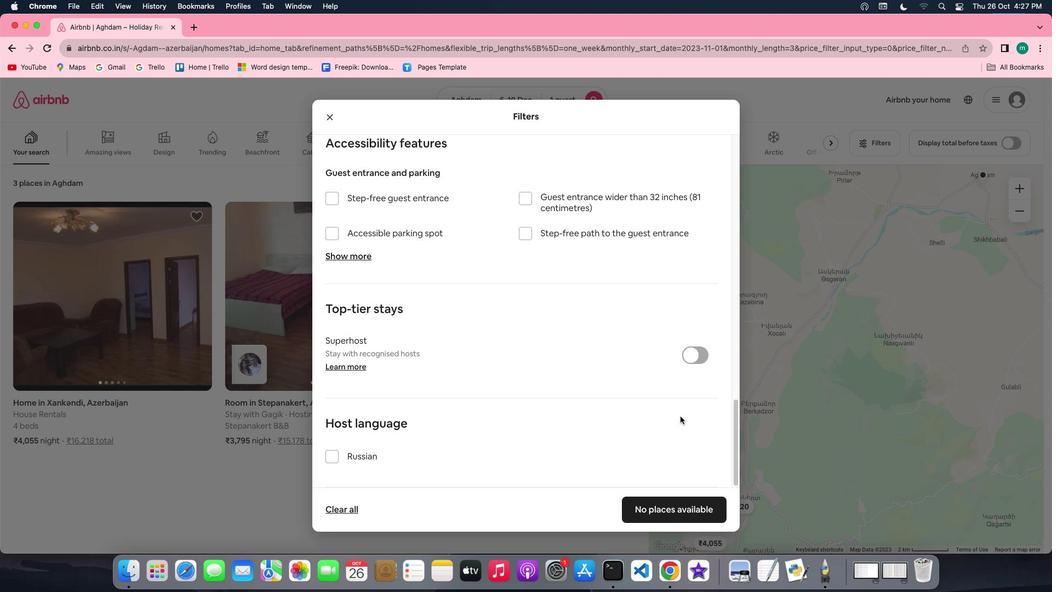 
Action: Mouse scrolled (680, 416) with delta (0, 2)
Screenshot: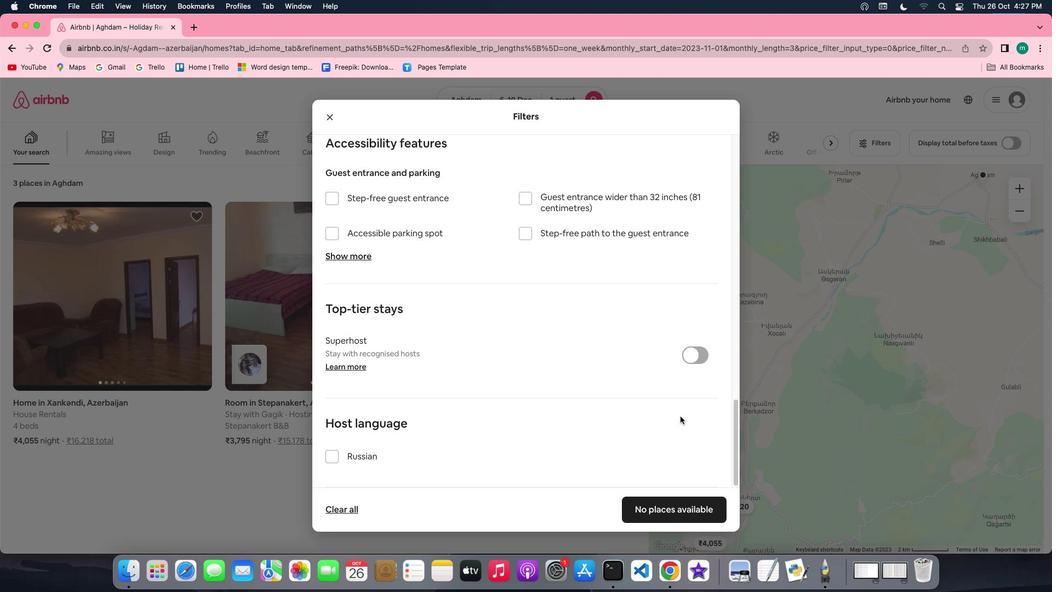 
Action: Mouse moved to (623, 393)
Screenshot: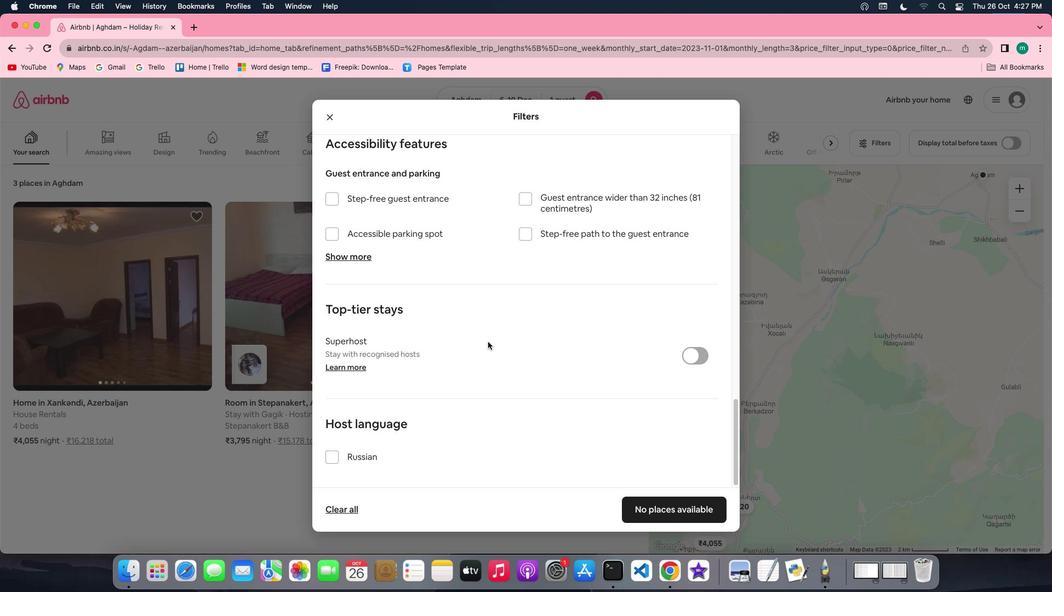 
Action: Mouse scrolled (623, 393) with delta (0, 0)
Screenshot: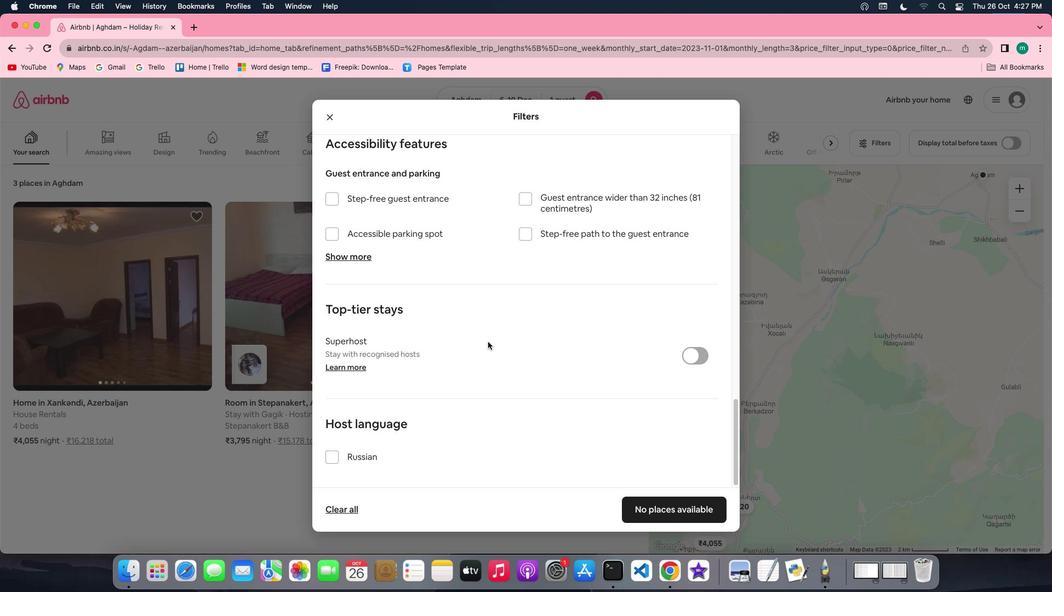 
Action: Mouse moved to (479, 333)
Screenshot: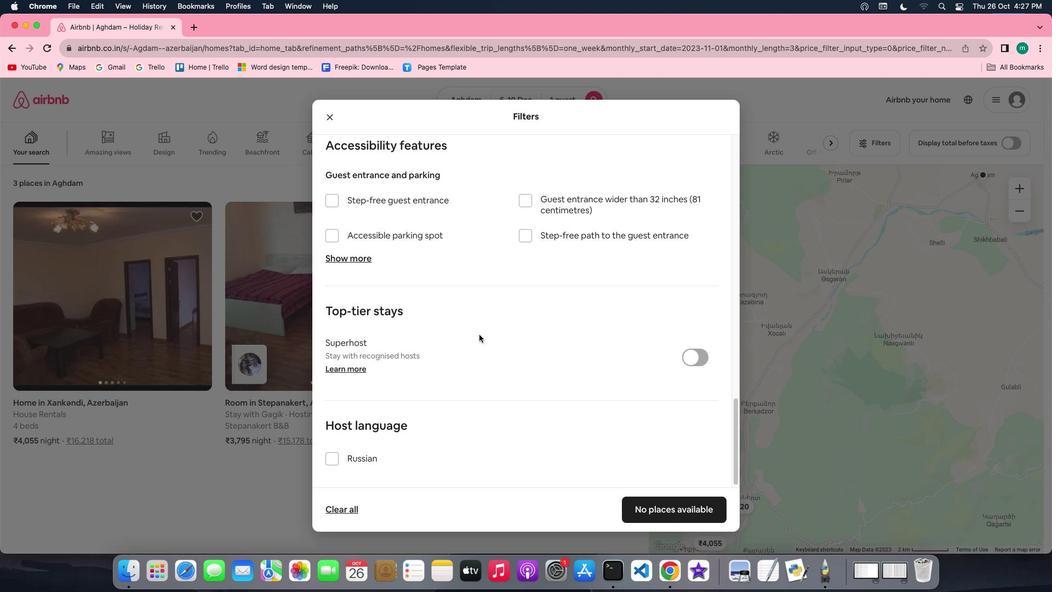 
Action: Mouse scrolled (479, 333) with delta (0, 0)
Screenshot: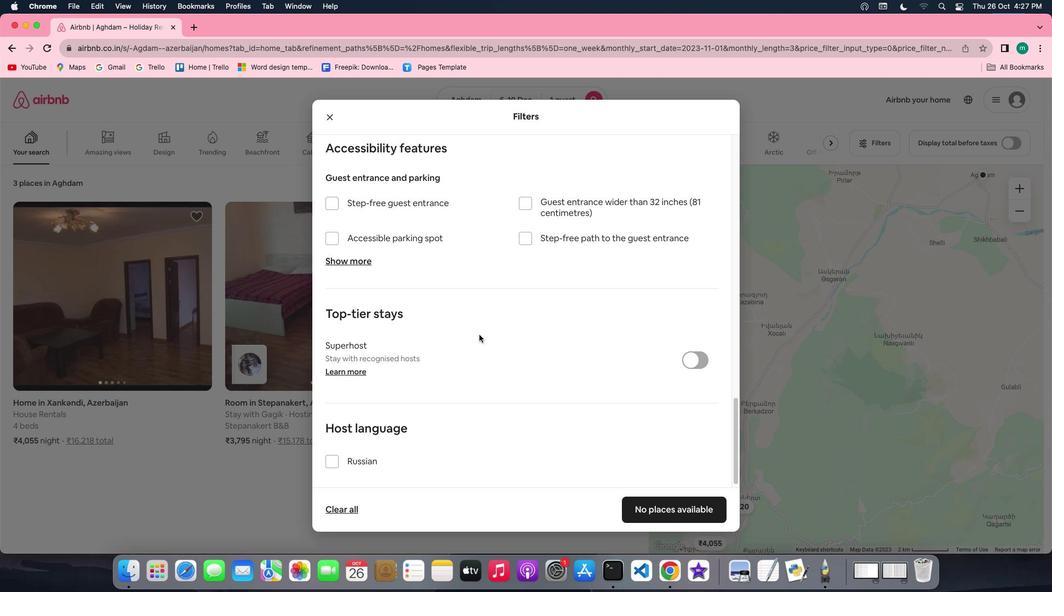 
Action: Mouse scrolled (479, 333) with delta (0, 0)
Screenshot: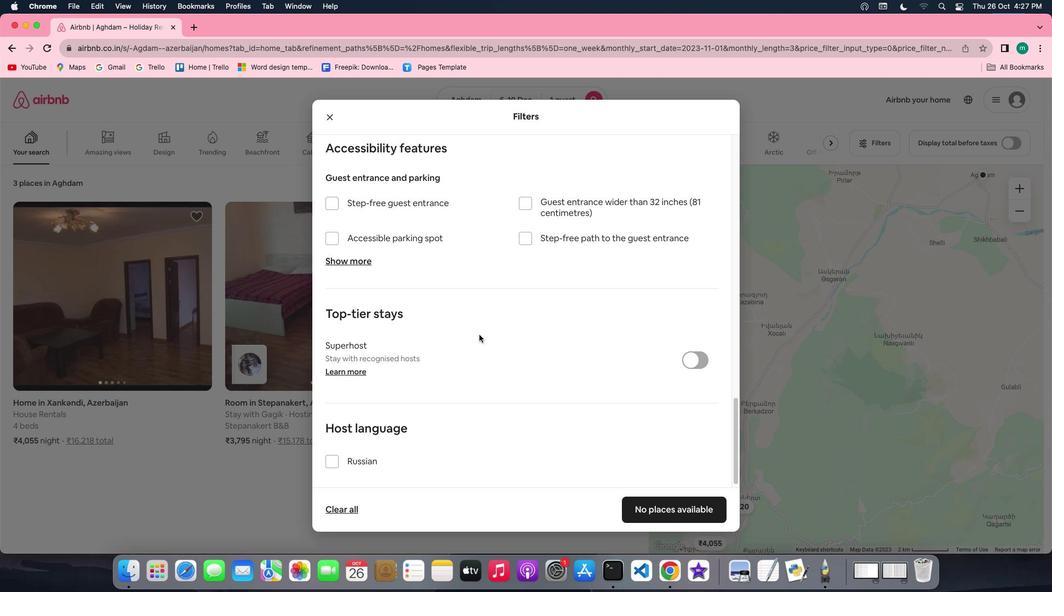 
Action: Mouse scrolled (479, 333) with delta (0, 1)
Screenshot: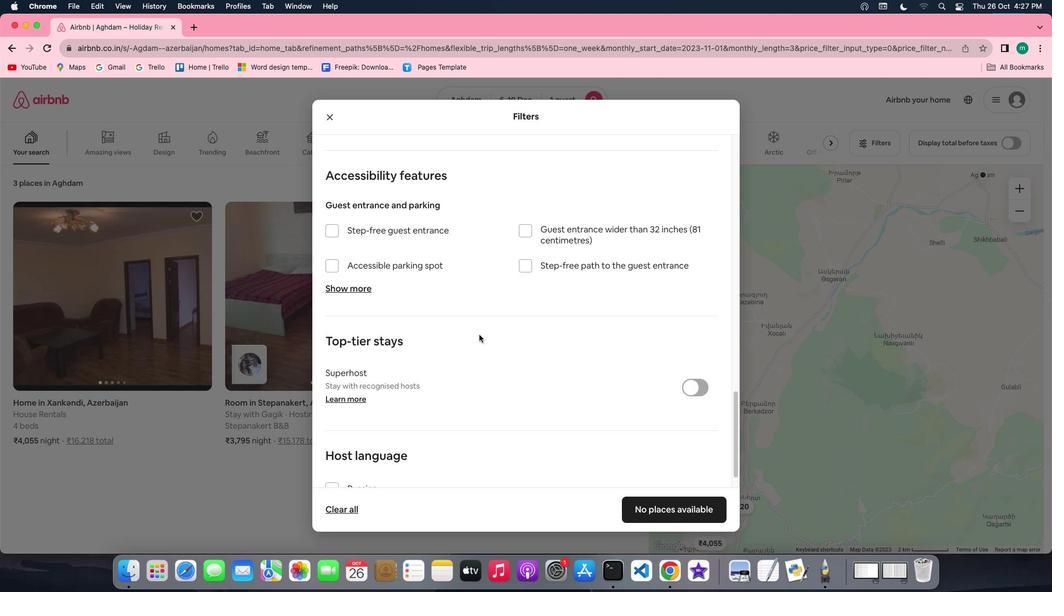 
Action: Mouse scrolled (479, 333) with delta (0, 2)
Screenshot: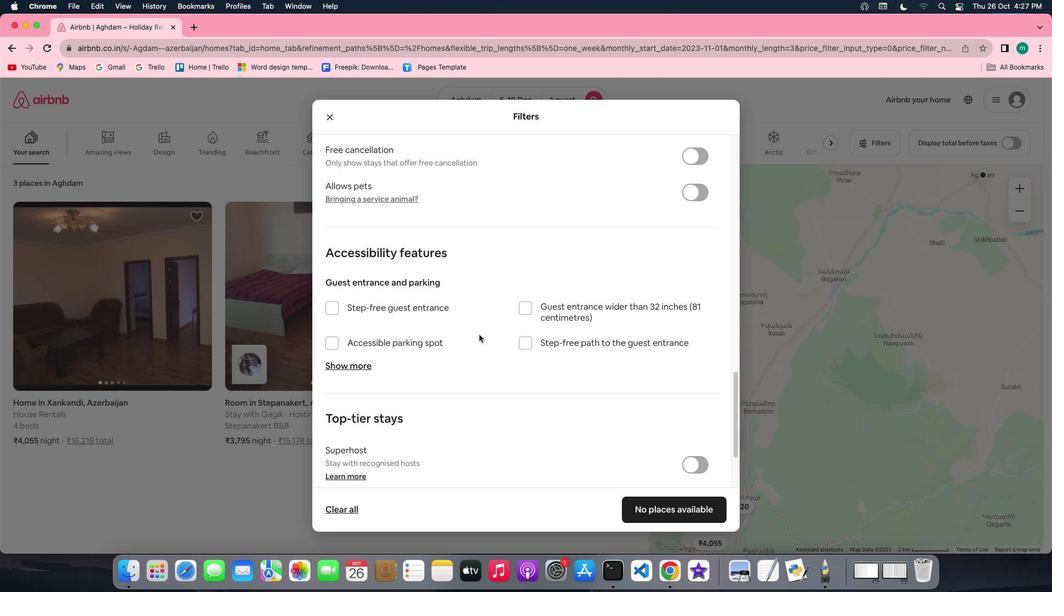 
Action: Mouse scrolled (479, 333) with delta (0, 0)
Screenshot: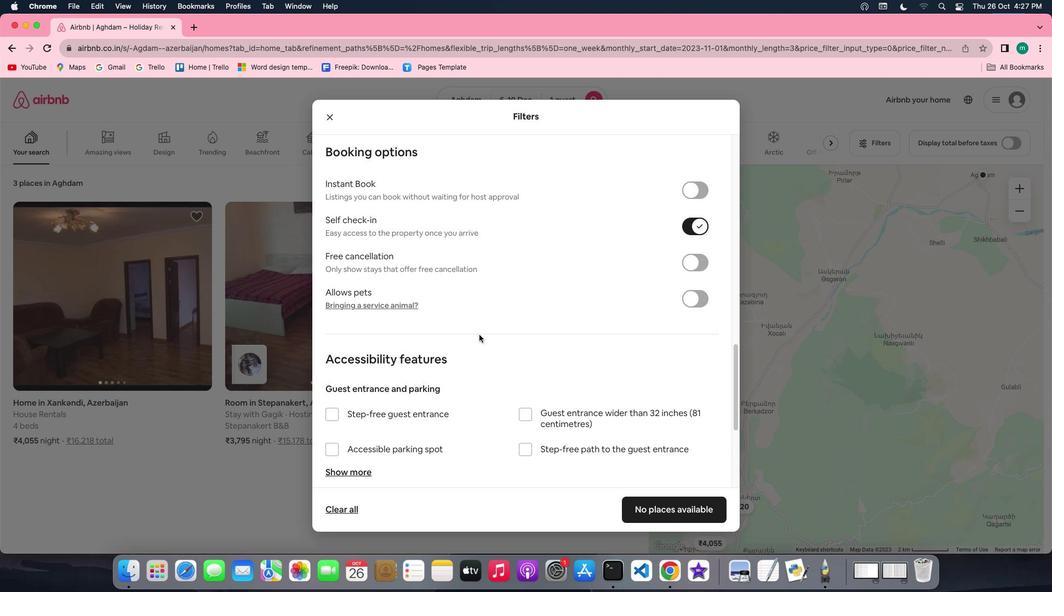 
Action: Mouse scrolled (479, 333) with delta (0, 0)
Screenshot: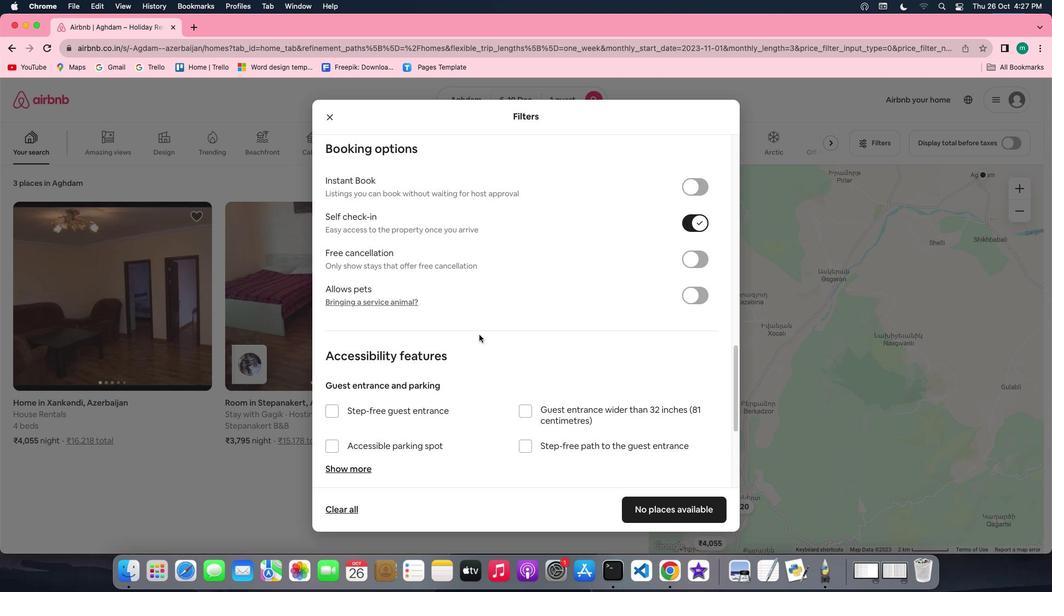 
Action: Mouse scrolled (479, 333) with delta (0, -1)
Screenshot: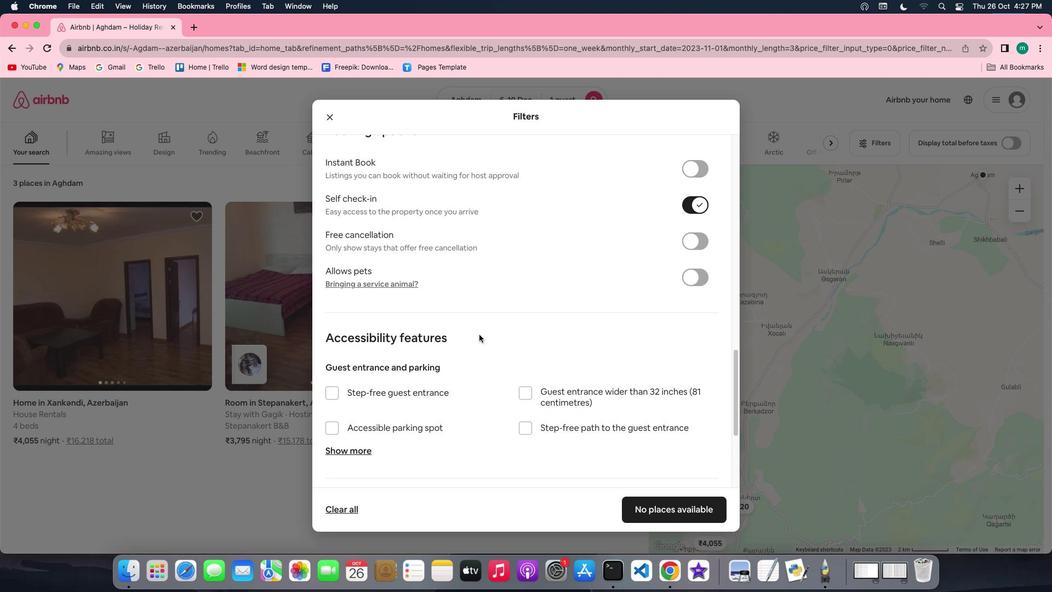 
Action: Mouse scrolled (479, 333) with delta (0, -1)
Screenshot: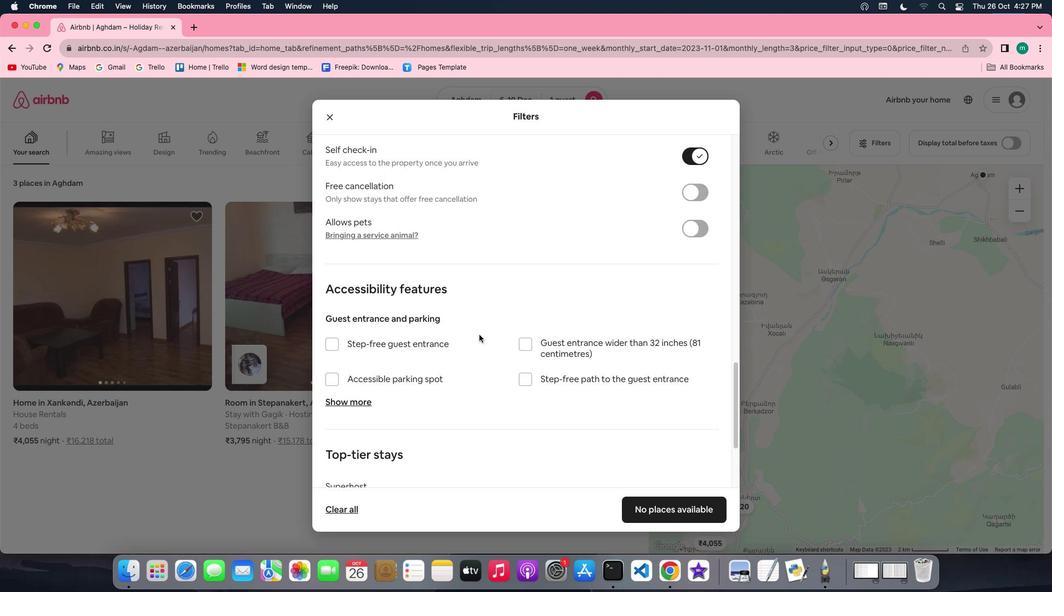 
Action: Mouse scrolled (479, 333) with delta (0, 0)
Screenshot: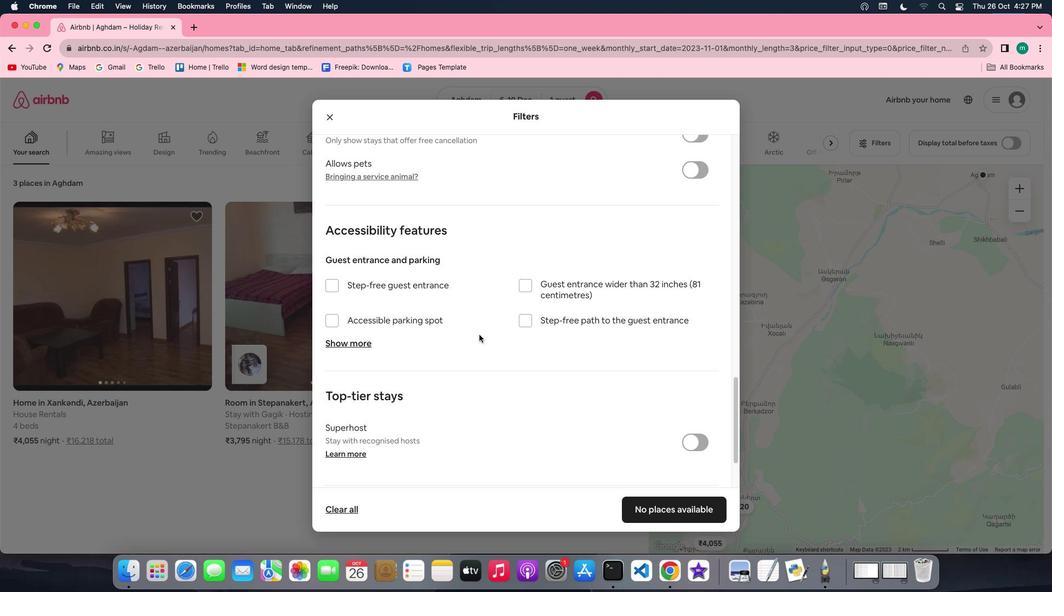 
Action: Mouse scrolled (479, 333) with delta (0, 0)
Screenshot: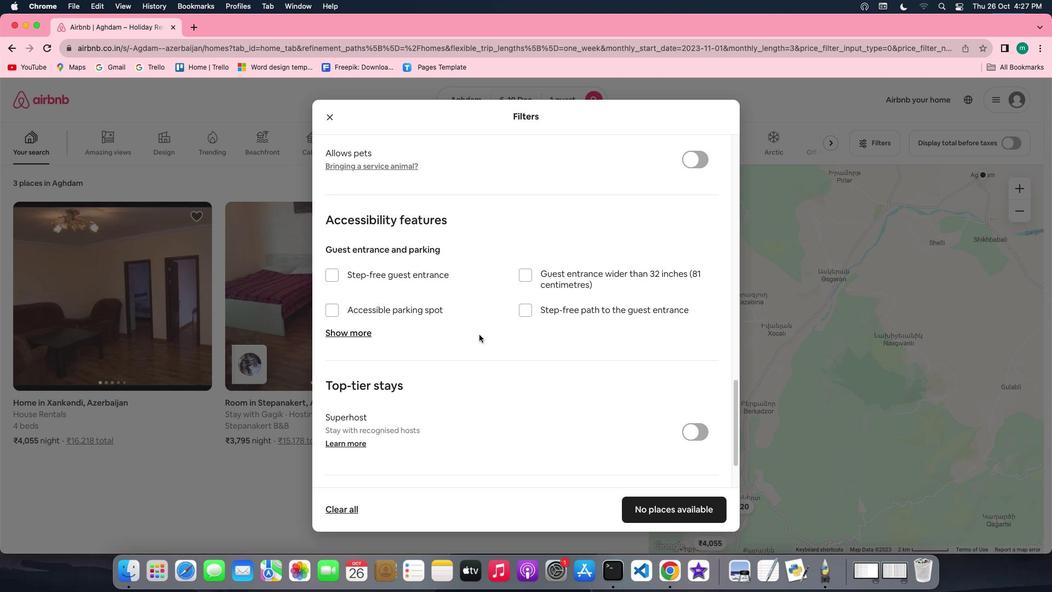 
Action: Mouse scrolled (479, 333) with delta (0, -1)
Screenshot: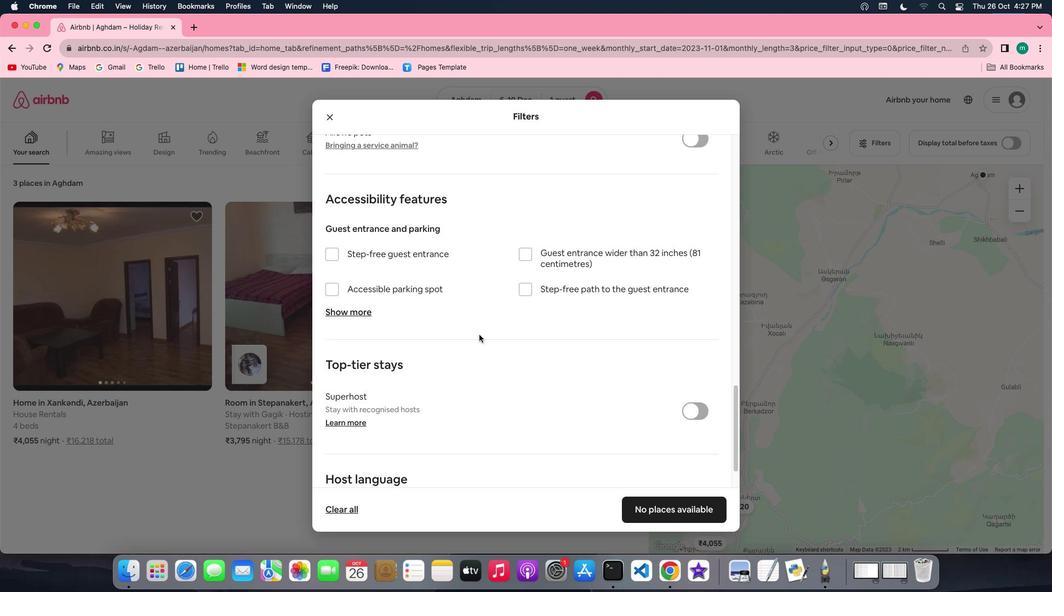
Action: Mouse scrolled (479, 333) with delta (0, -2)
Screenshot: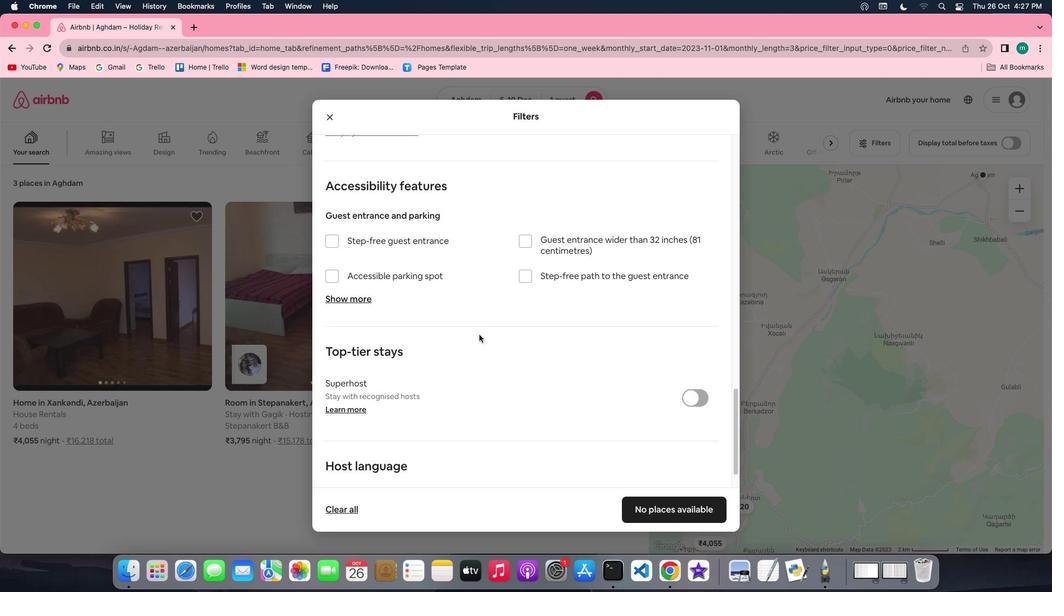 
Action: Mouse moved to (489, 343)
Screenshot: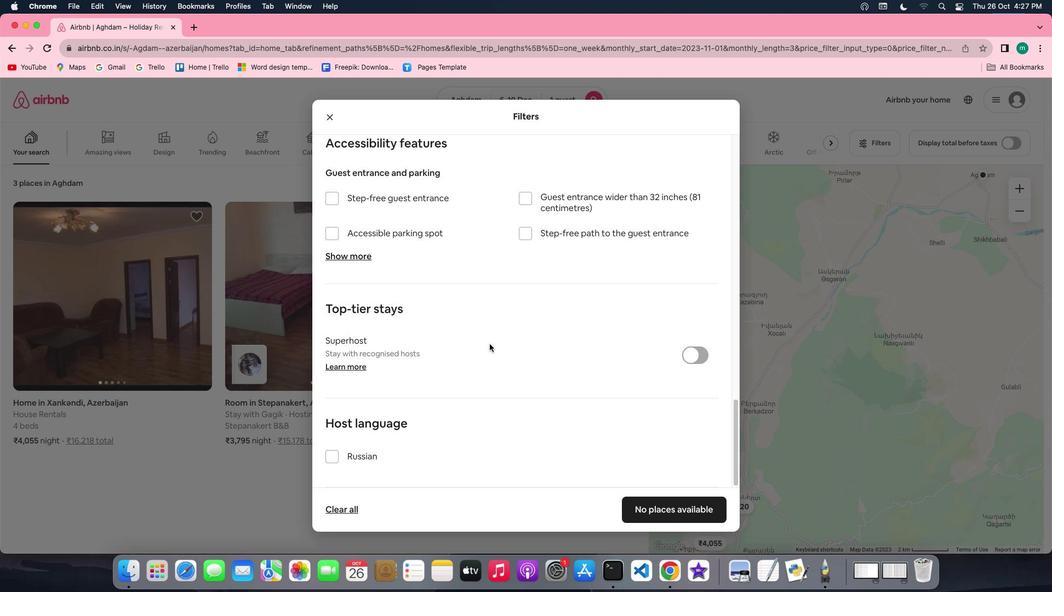 
Action: Mouse scrolled (489, 343) with delta (0, 0)
Screenshot: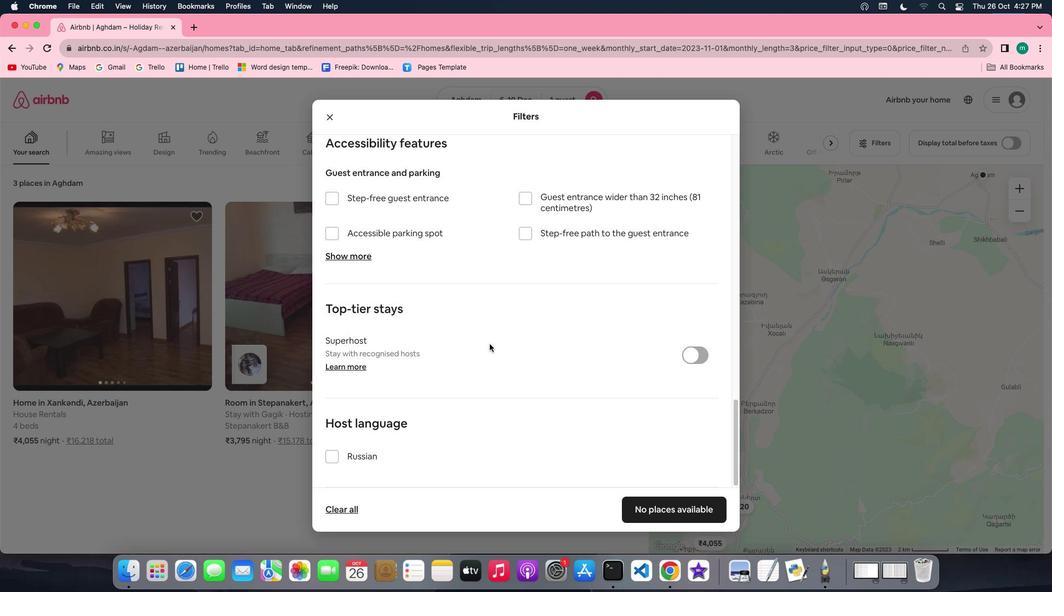 
Action: Mouse scrolled (489, 343) with delta (0, 0)
Screenshot: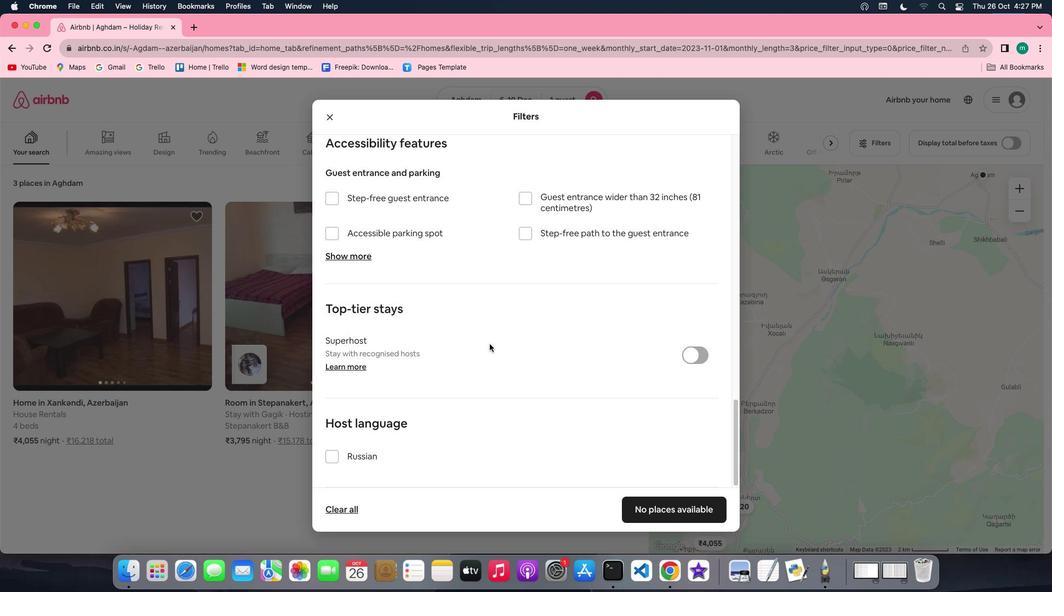 
Action: Mouse scrolled (489, 343) with delta (0, -1)
Screenshot: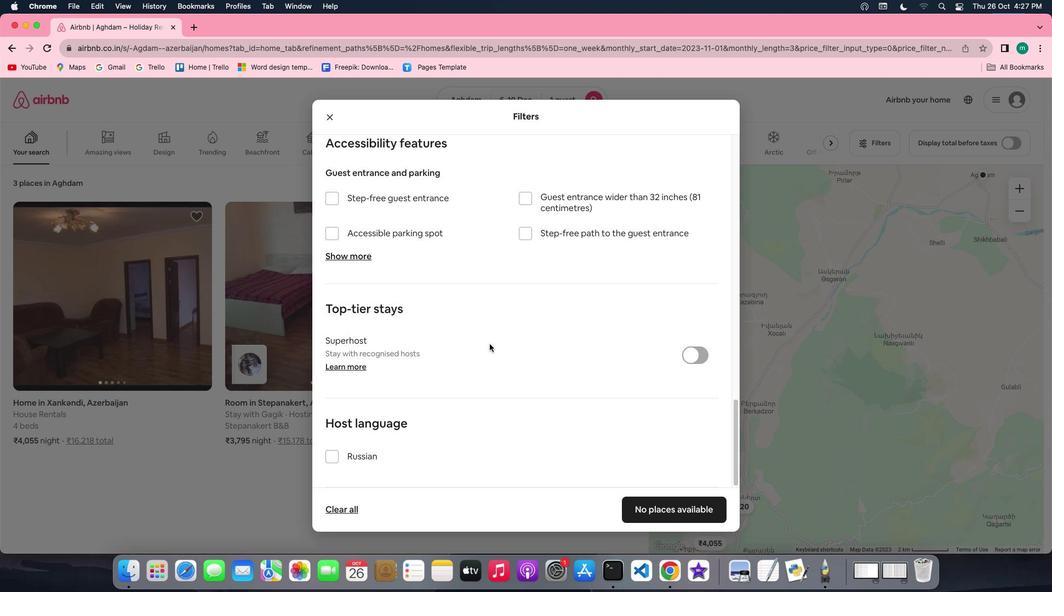 
Action: Mouse scrolled (489, 343) with delta (0, -2)
Screenshot: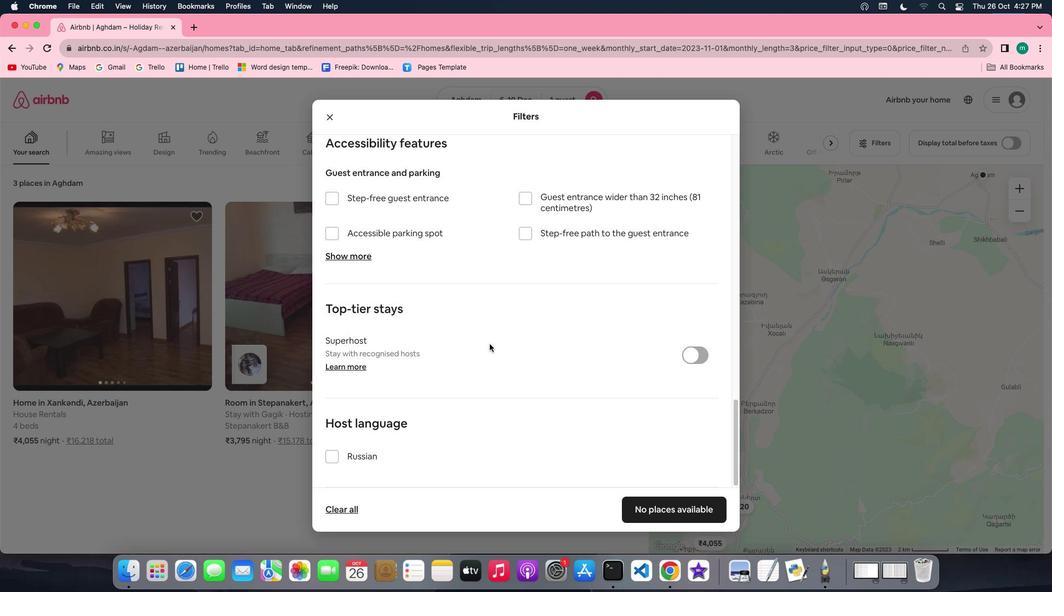 
Action: Mouse scrolled (489, 343) with delta (0, -3)
Screenshot: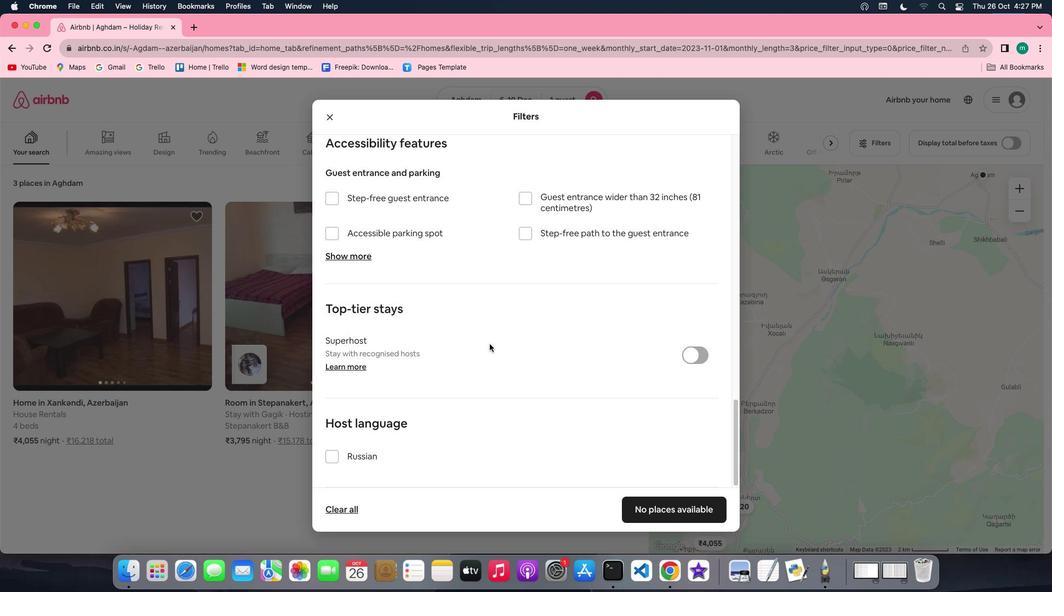 
Action: Mouse moved to (658, 497)
Screenshot: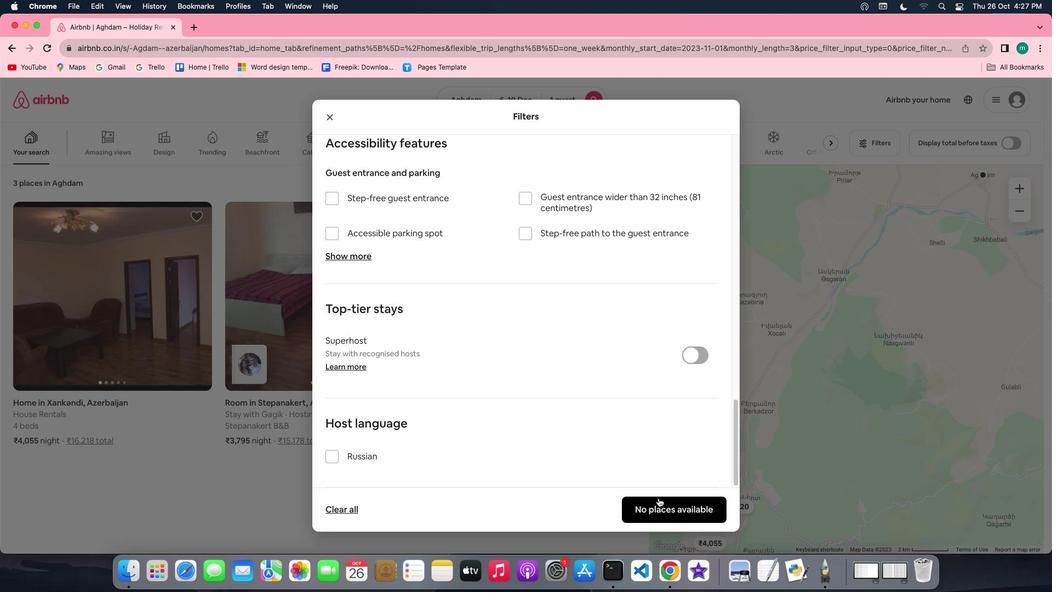 
Action: Mouse pressed left at (658, 497)
Screenshot: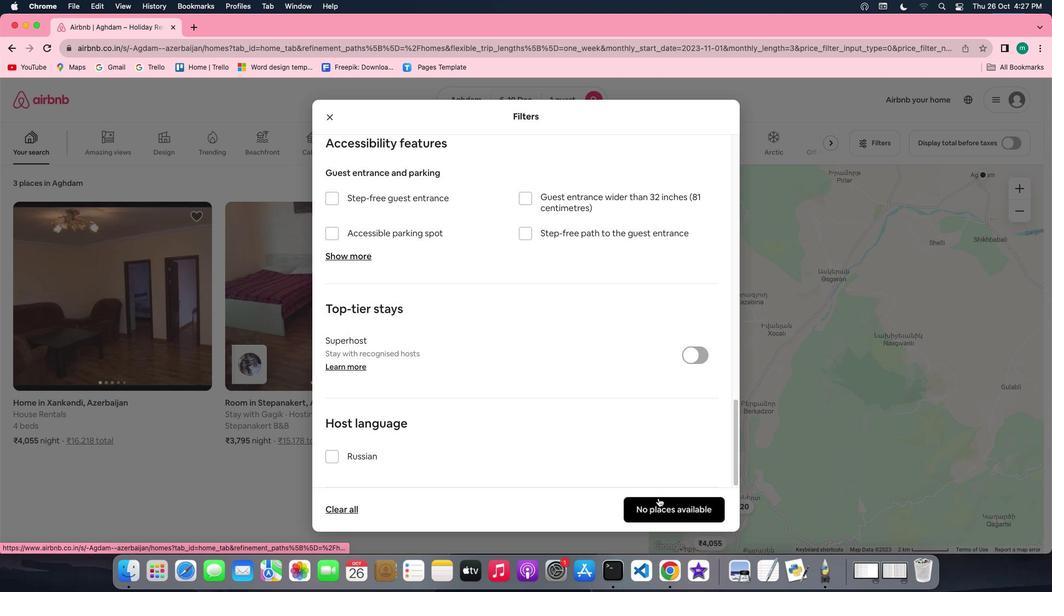 
Action: Mouse moved to (229, 279)
Screenshot: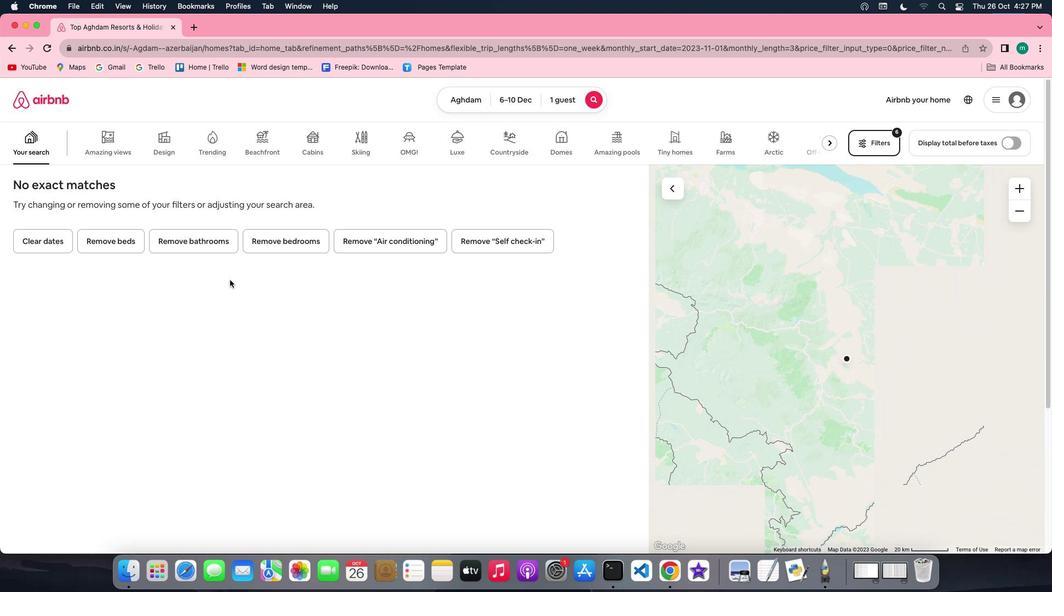 
